 Task: Look for space in Akbarpur, India from 6th June, 2023 to 8th June, 2023 for 2 adults in price range Rs.7000 to Rs.12000. Place can be private room with 1  bedroom having 2 beds and 1 bathroom. Property type can be house, flat, guest house. Amenities needed are: wifi. Booking option can be shelf check-in. Required host language is English.
Action: Mouse moved to (496, 180)
Screenshot: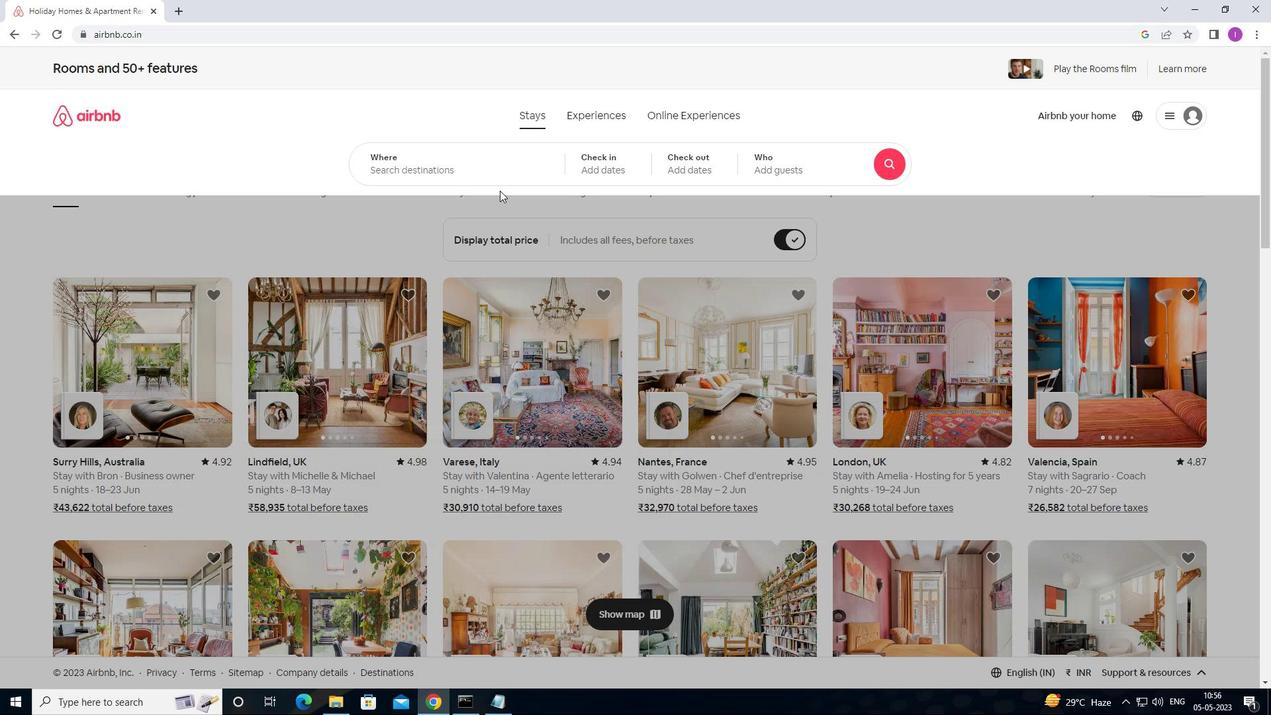 
Action: Mouse pressed left at (496, 180)
Screenshot: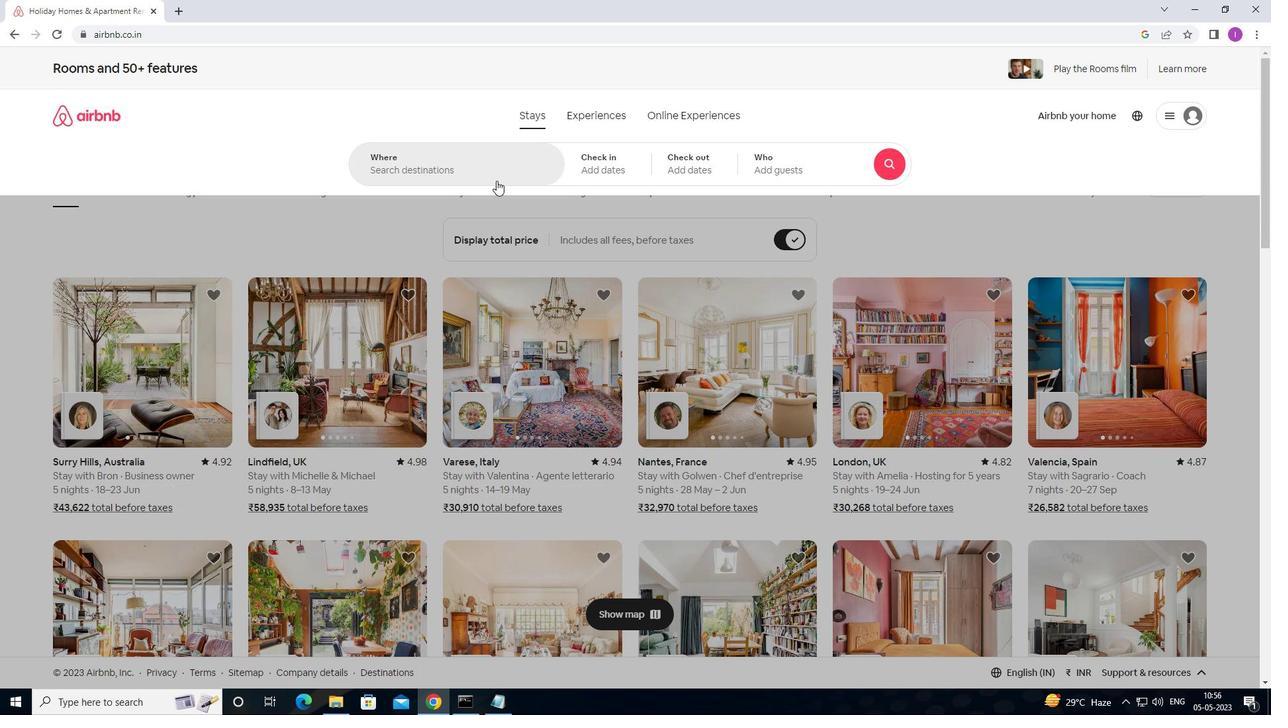 
Action: Mouse moved to (473, 202)
Screenshot: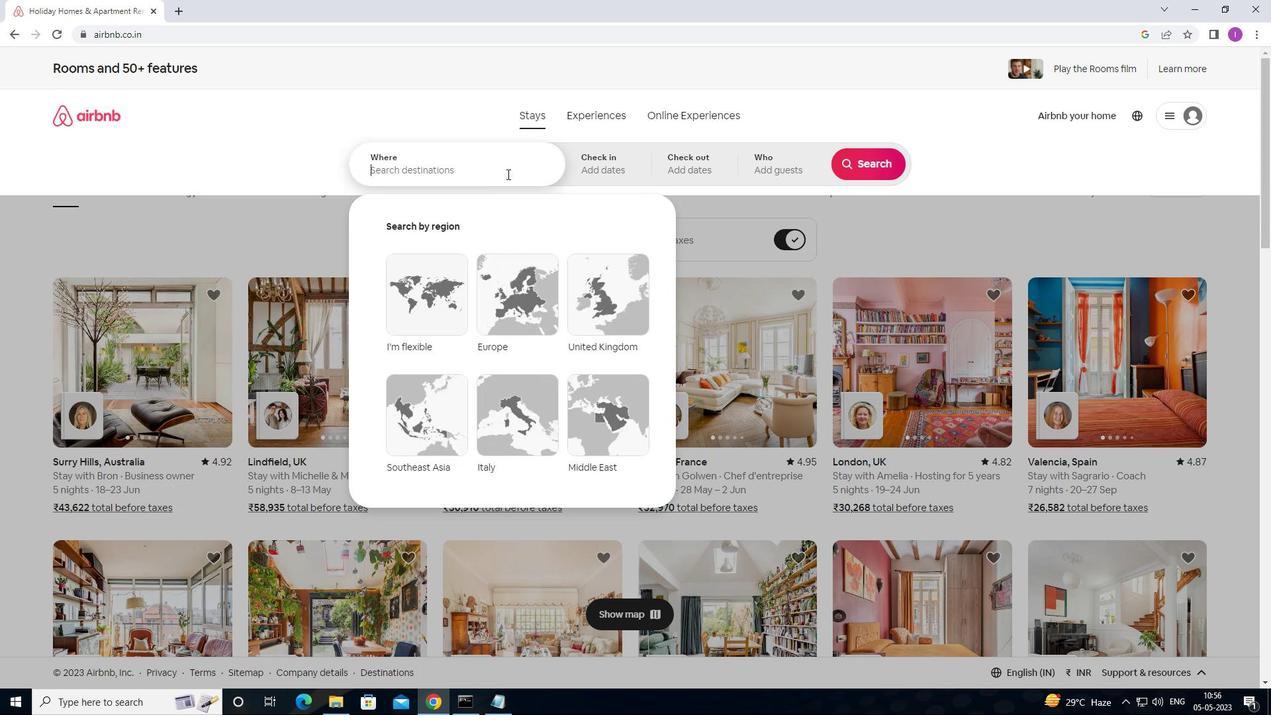 
Action: Key pressed <Key.shift>AKBARPUR,<Key.shift>INDIA
Screenshot: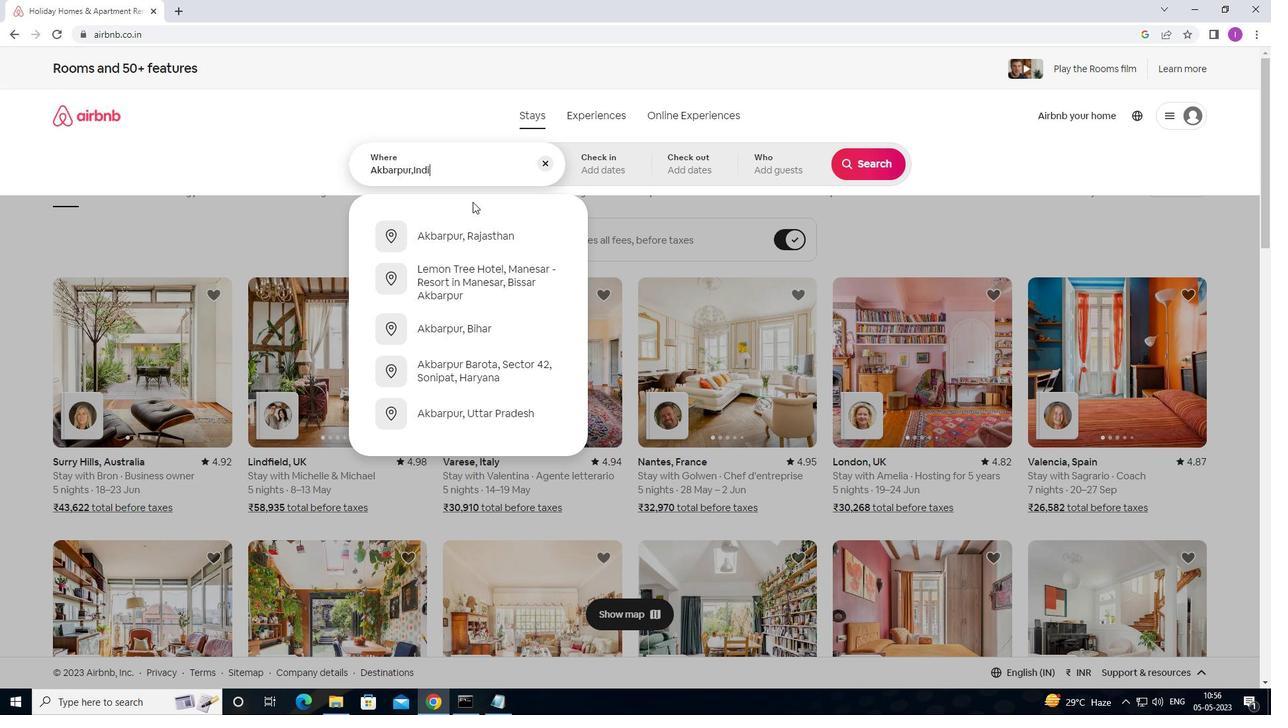 
Action: Mouse moved to (608, 162)
Screenshot: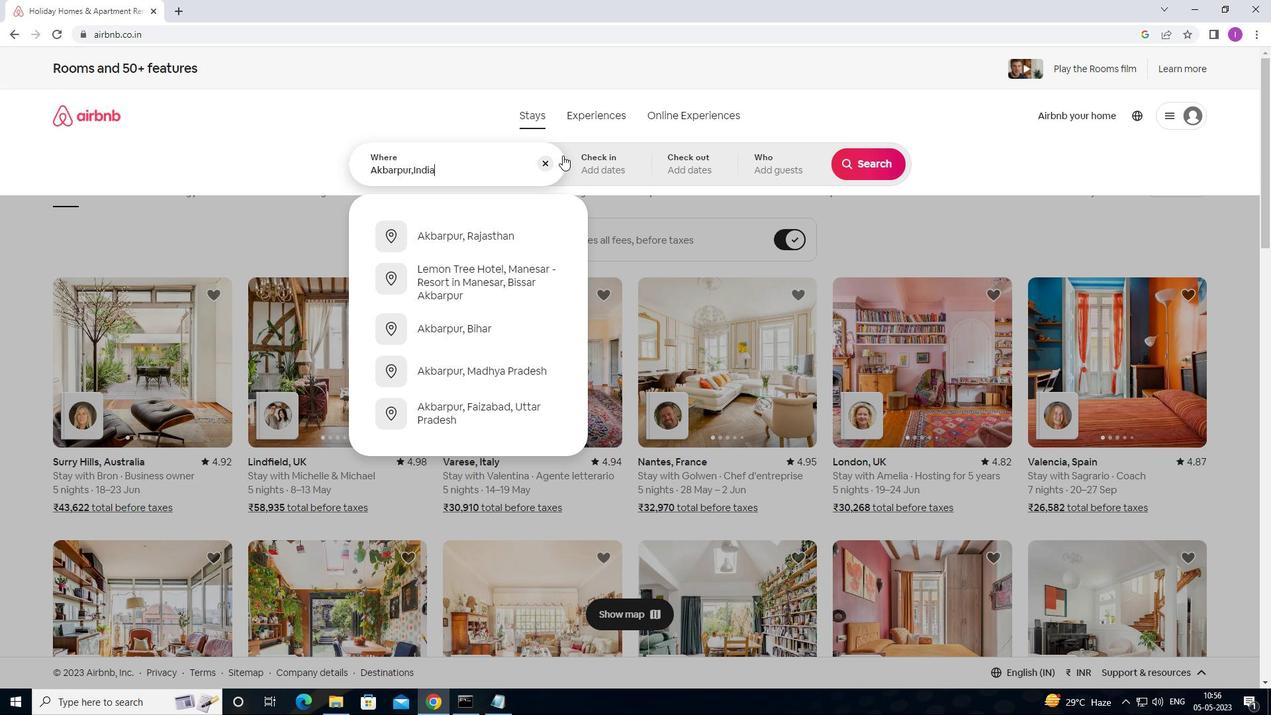 
Action: Mouse pressed left at (608, 162)
Screenshot: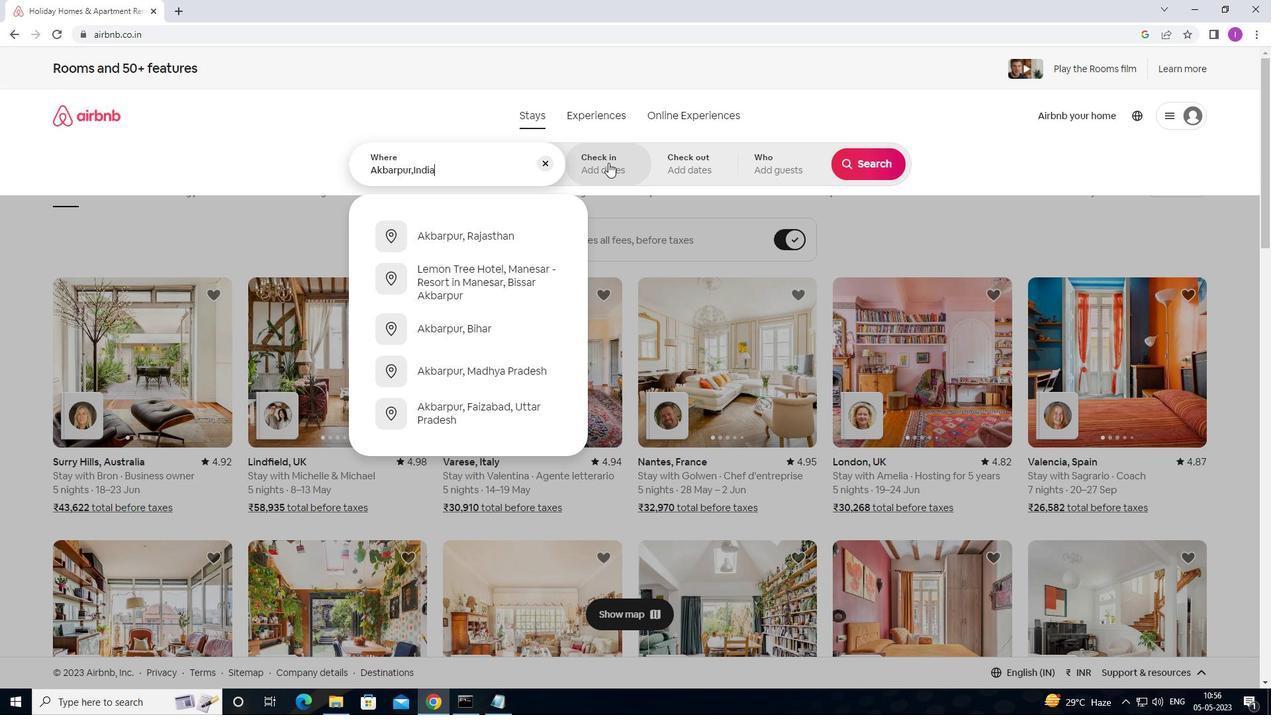 
Action: Mouse moved to (726, 365)
Screenshot: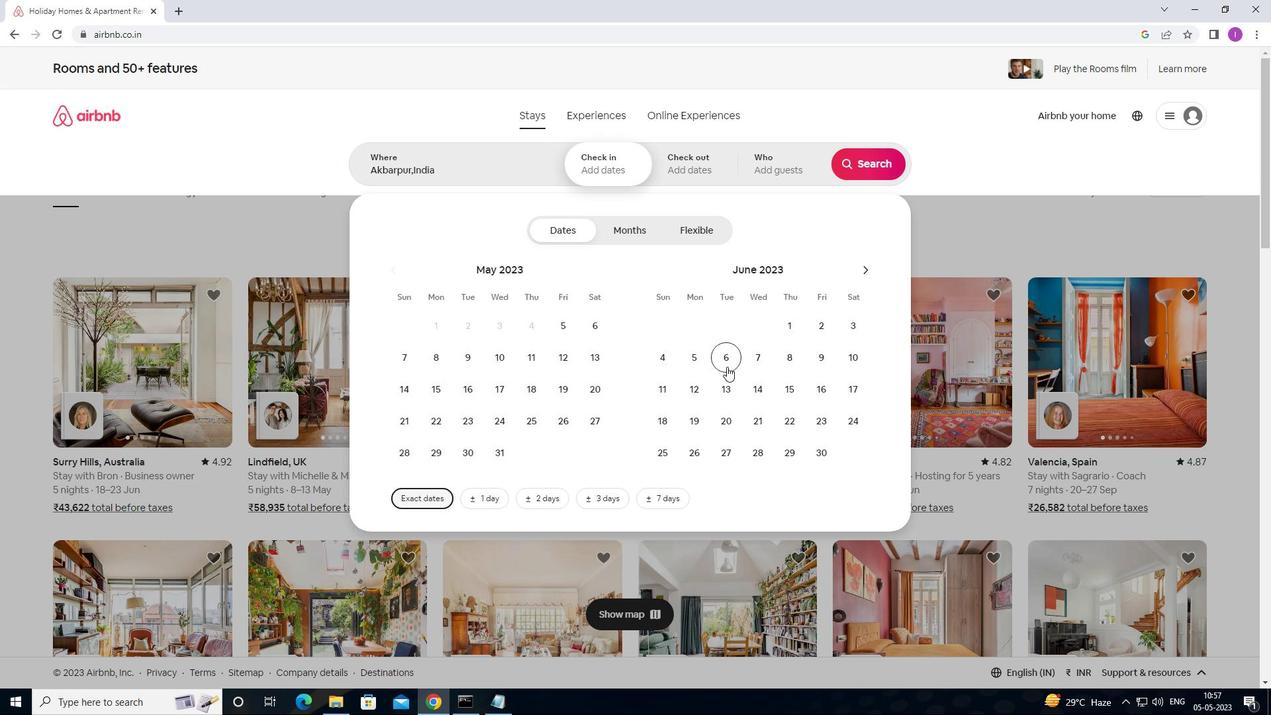 
Action: Mouse pressed left at (726, 365)
Screenshot: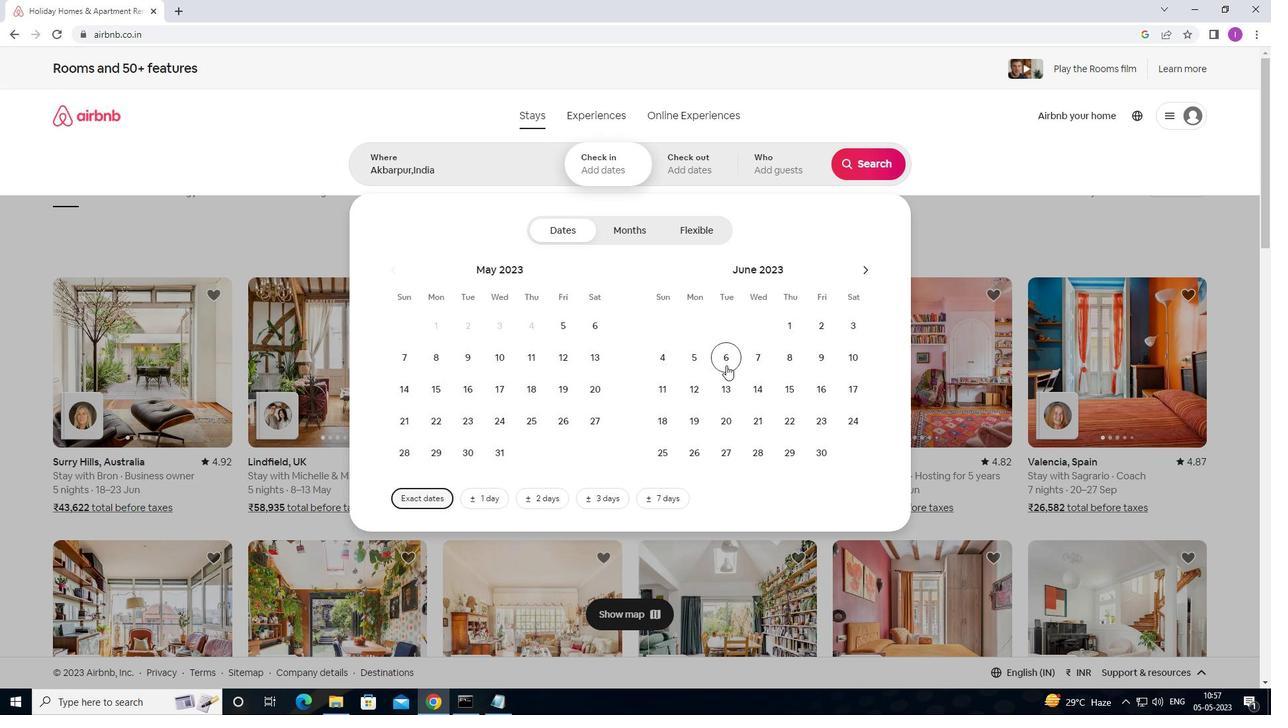 
Action: Mouse moved to (790, 357)
Screenshot: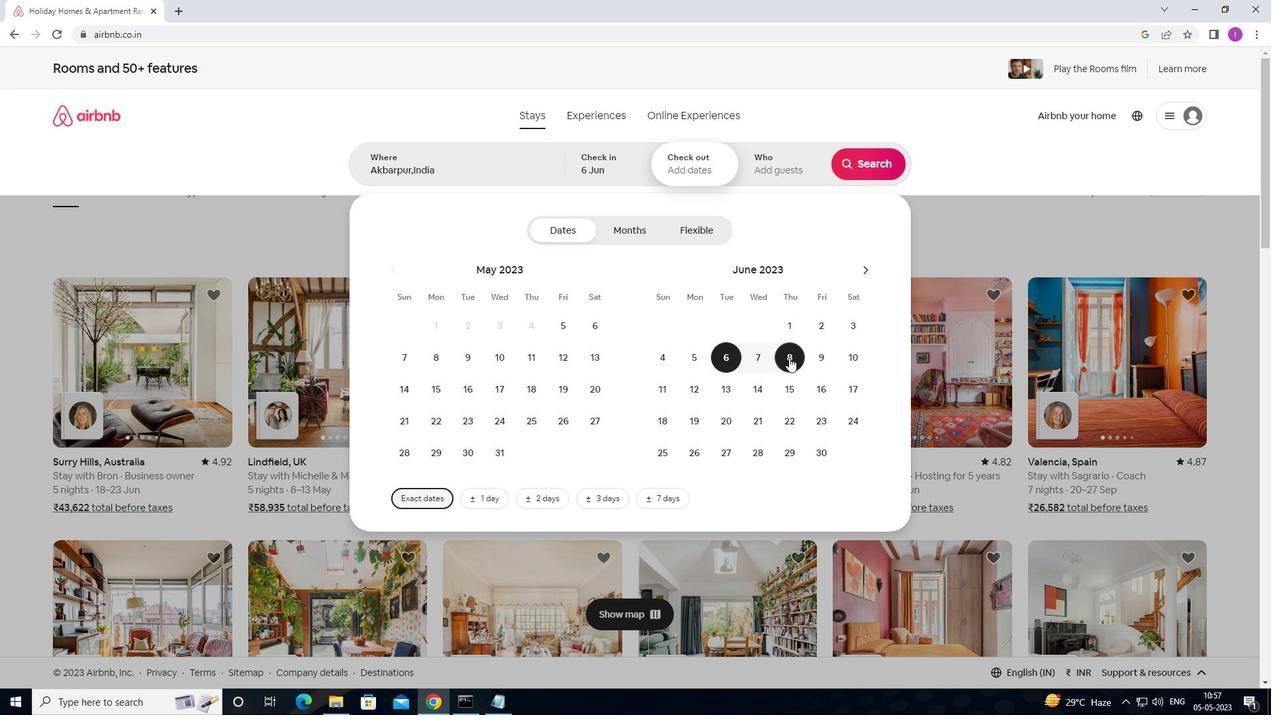 
Action: Mouse pressed left at (790, 357)
Screenshot: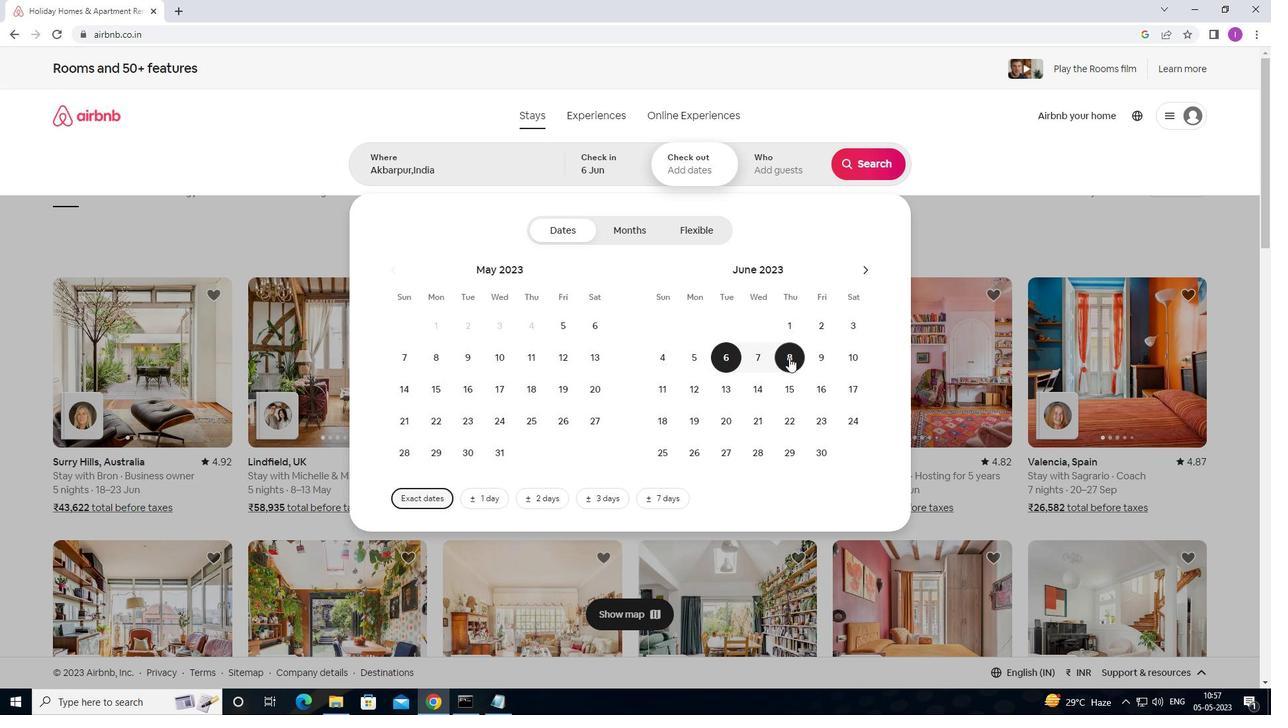 
Action: Mouse moved to (773, 162)
Screenshot: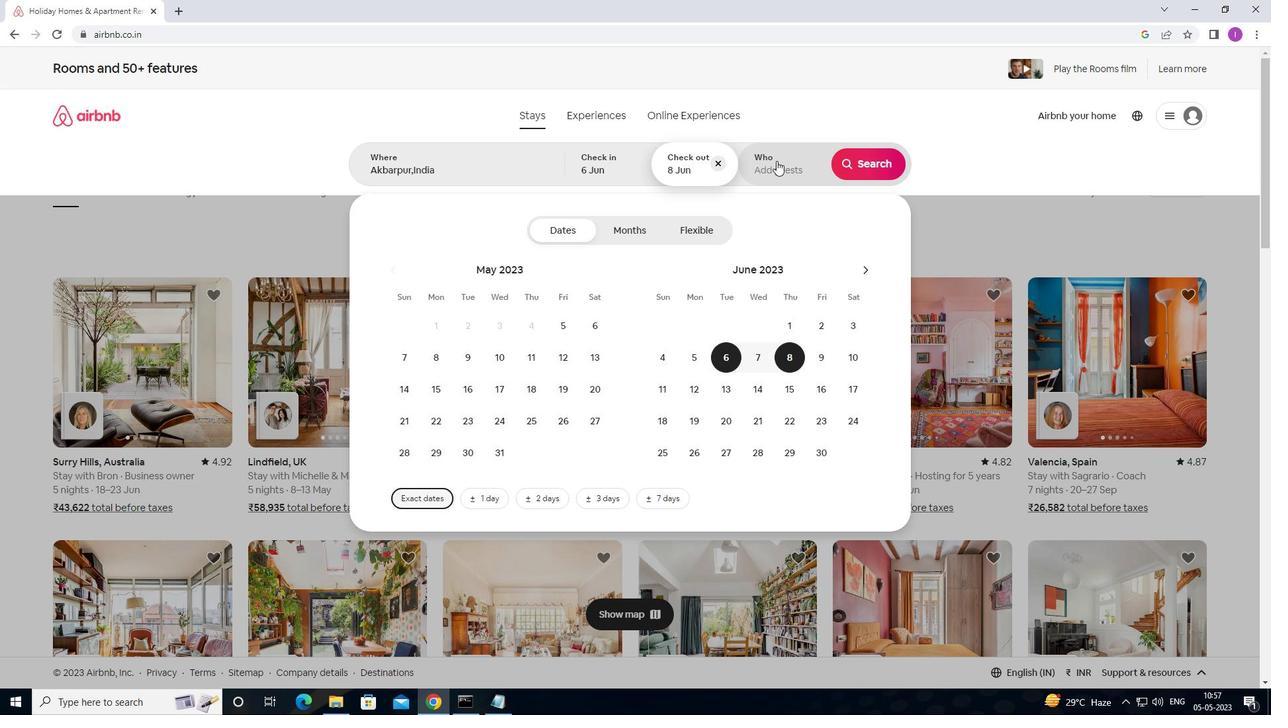 
Action: Mouse pressed left at (773, 162)
Screenshot: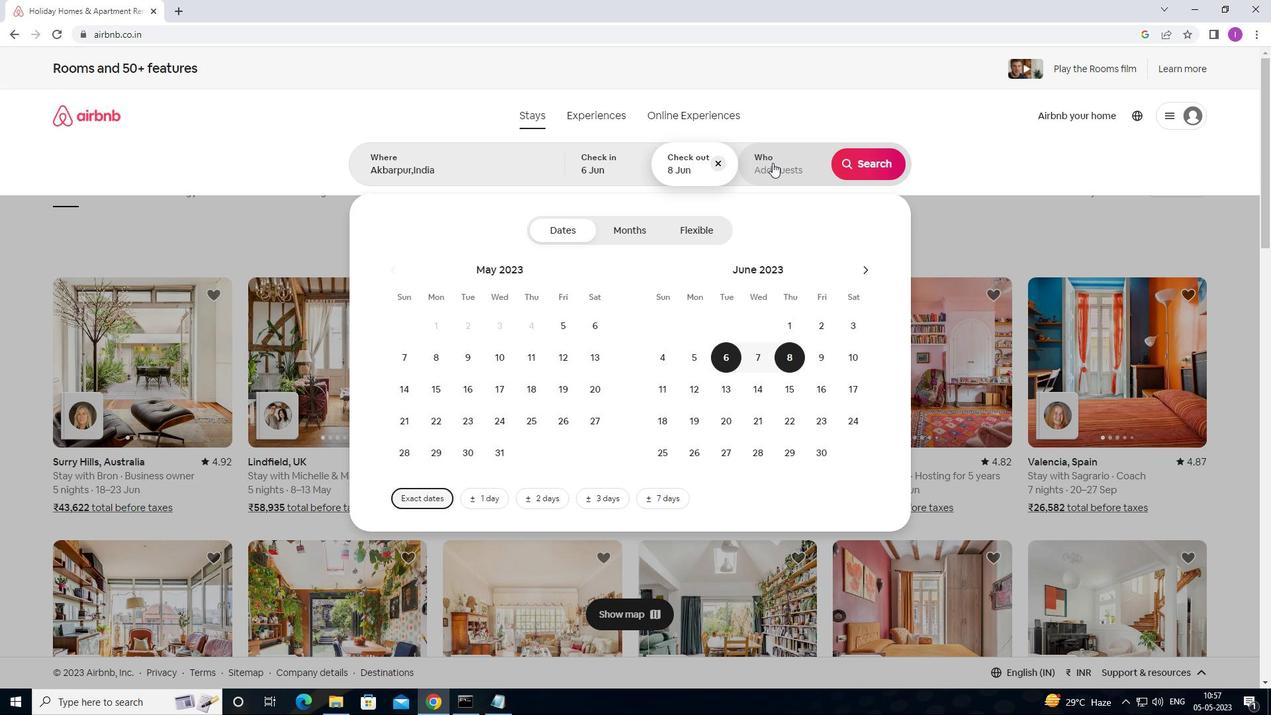 
Action: Mouse moved to (879, 235)
Screenshot: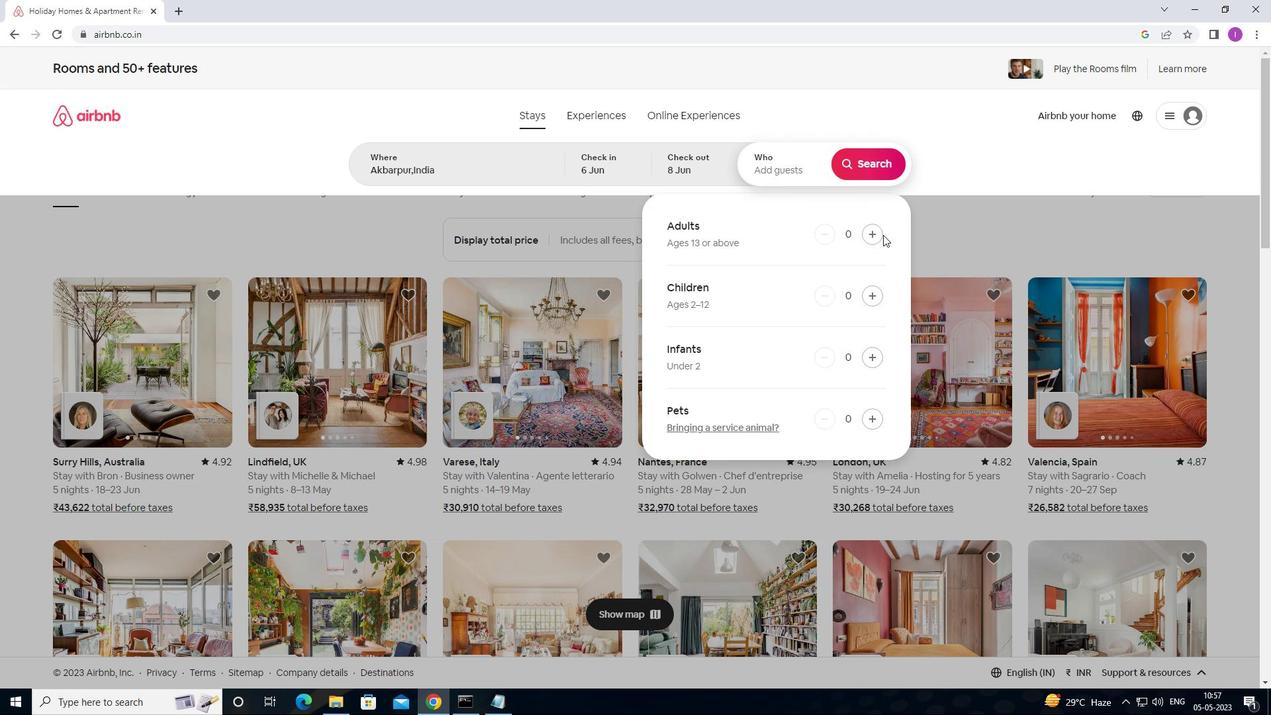 
Action: Mouse pressed left at (879, 235)
Screenshot: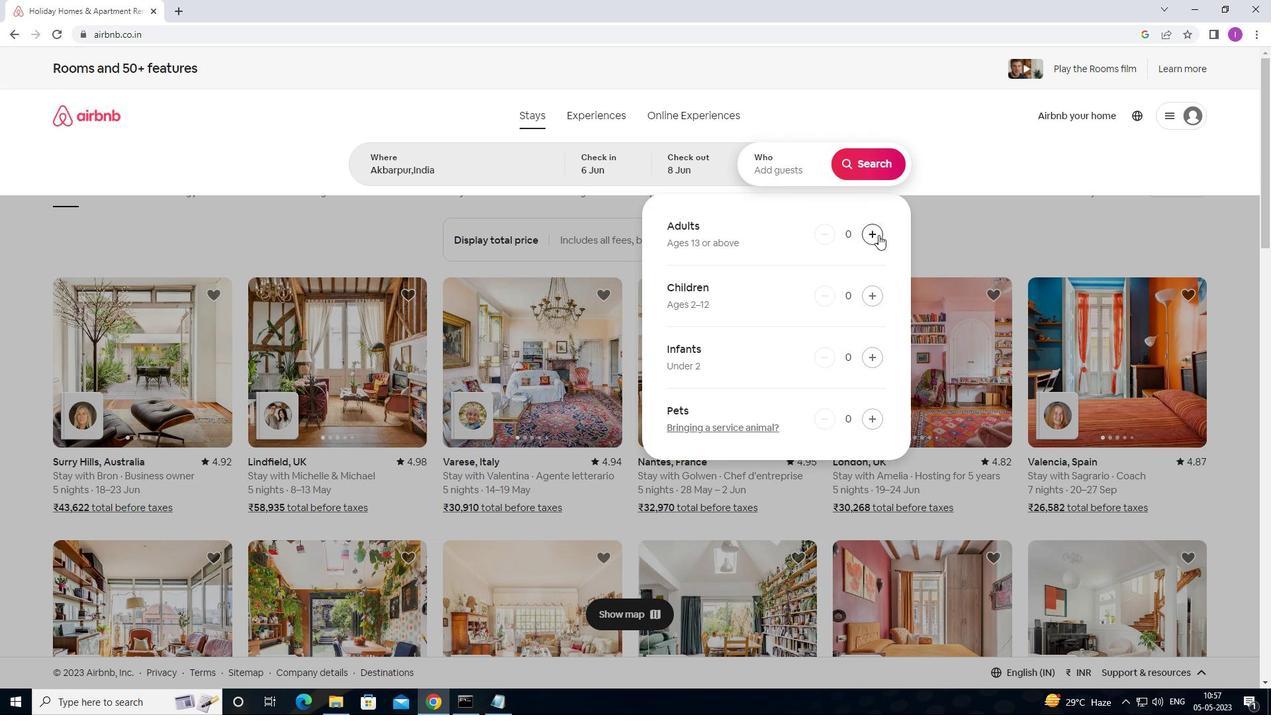 
Action: Mouse pressed left at (879, 235)
Screenshot: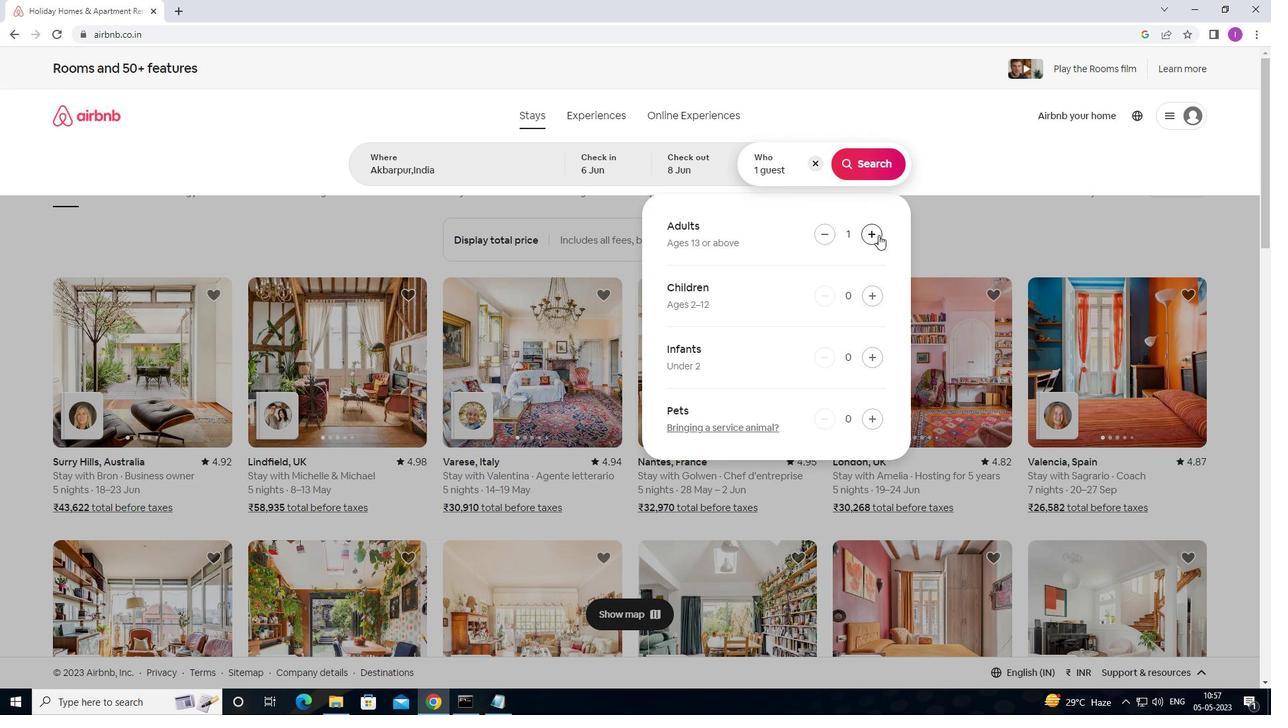 
Action: Mouse moved to (875, 162)
Screenshot: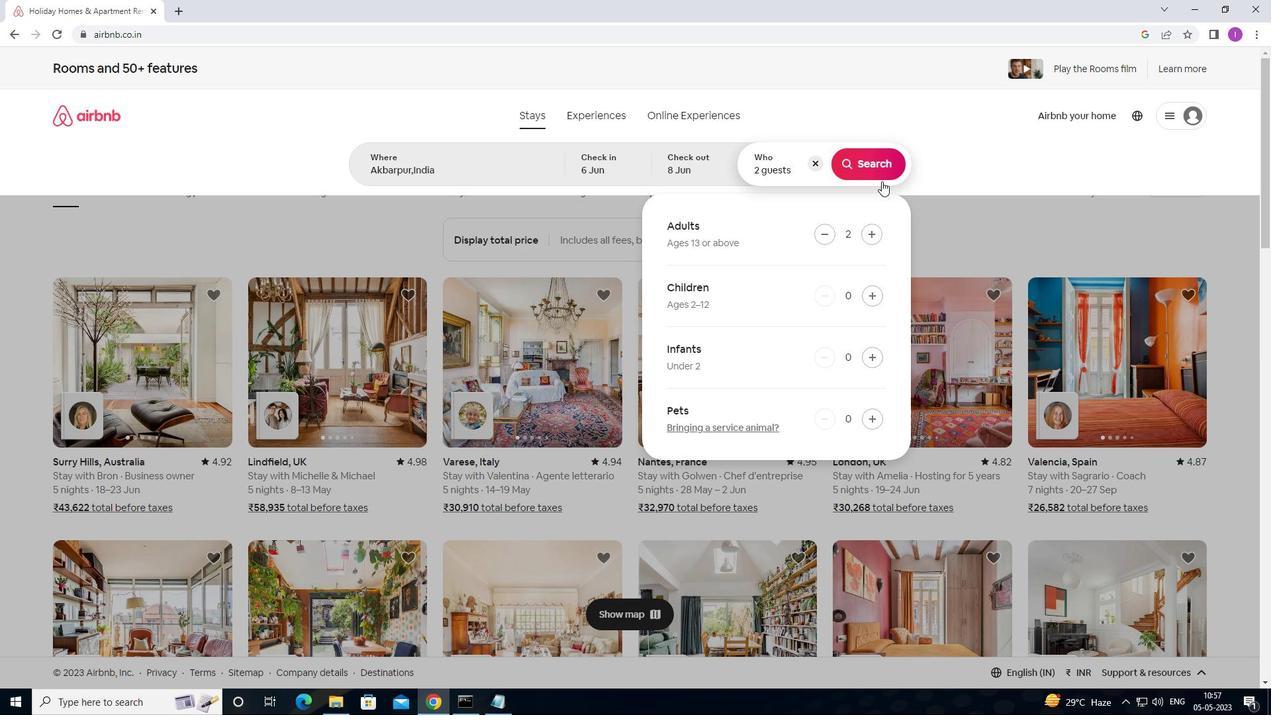 
Action: Mouse pressed left at (875, 162)
Screenshot: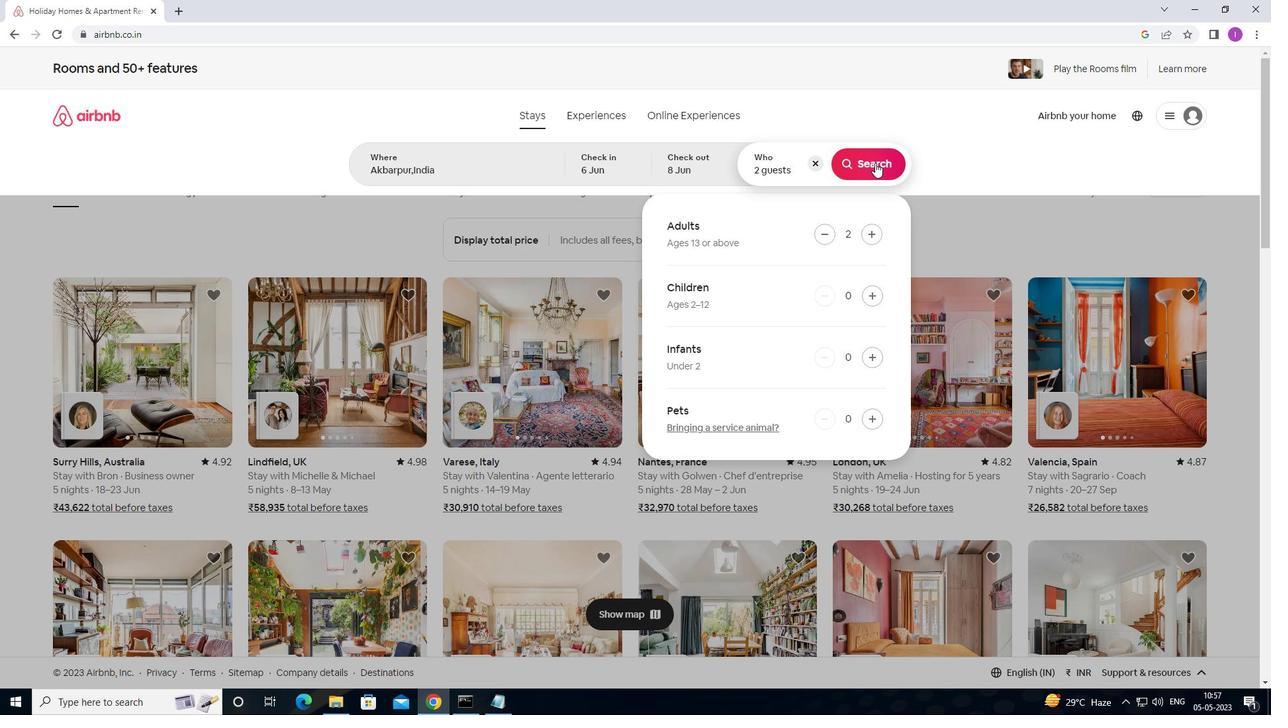 
Action: Mouse moved to (1217, 119)
Screenshot: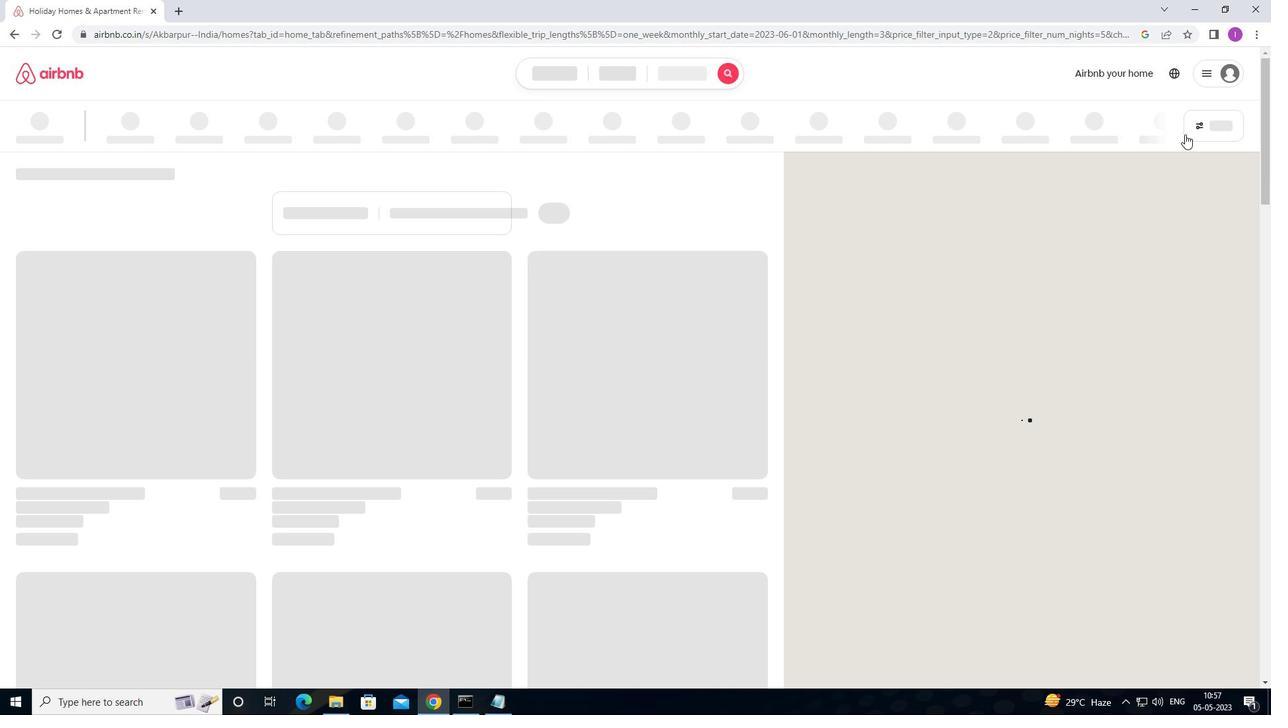 
Action: Mouse pressed left at (1217, 119)
Screenshot: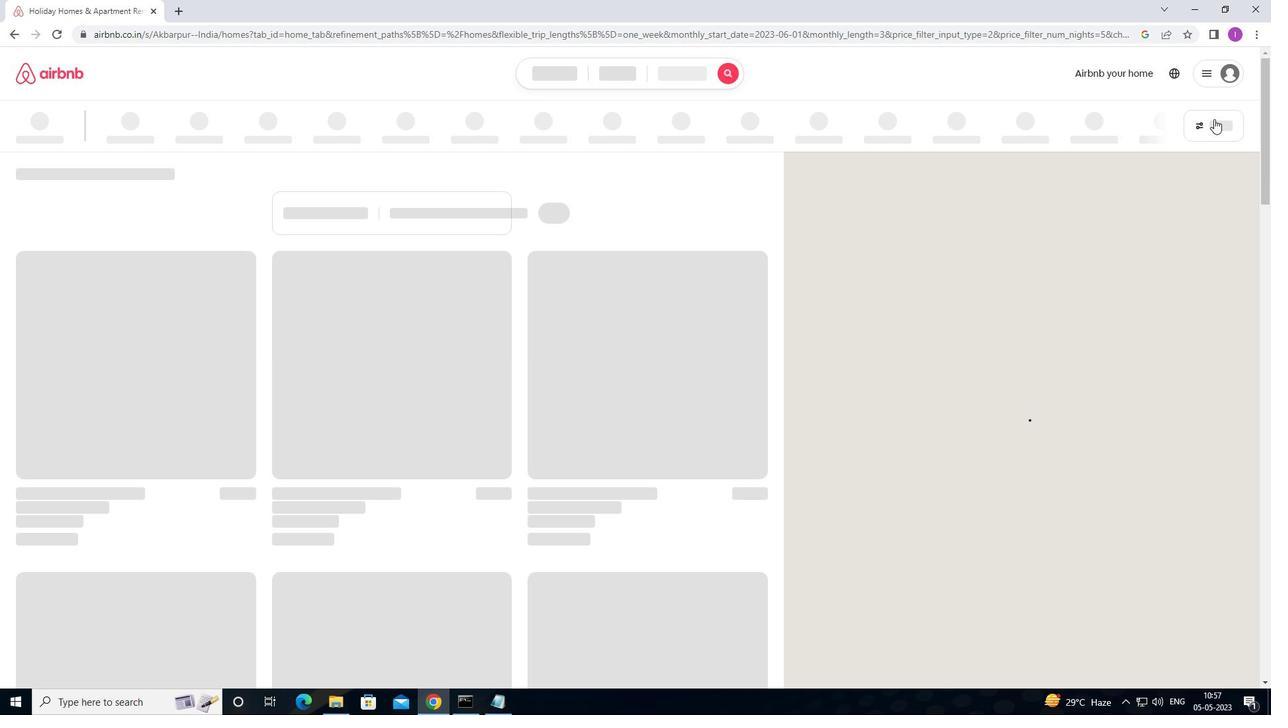 
Action: Mouse moved to (1209, 126)
Screenshot: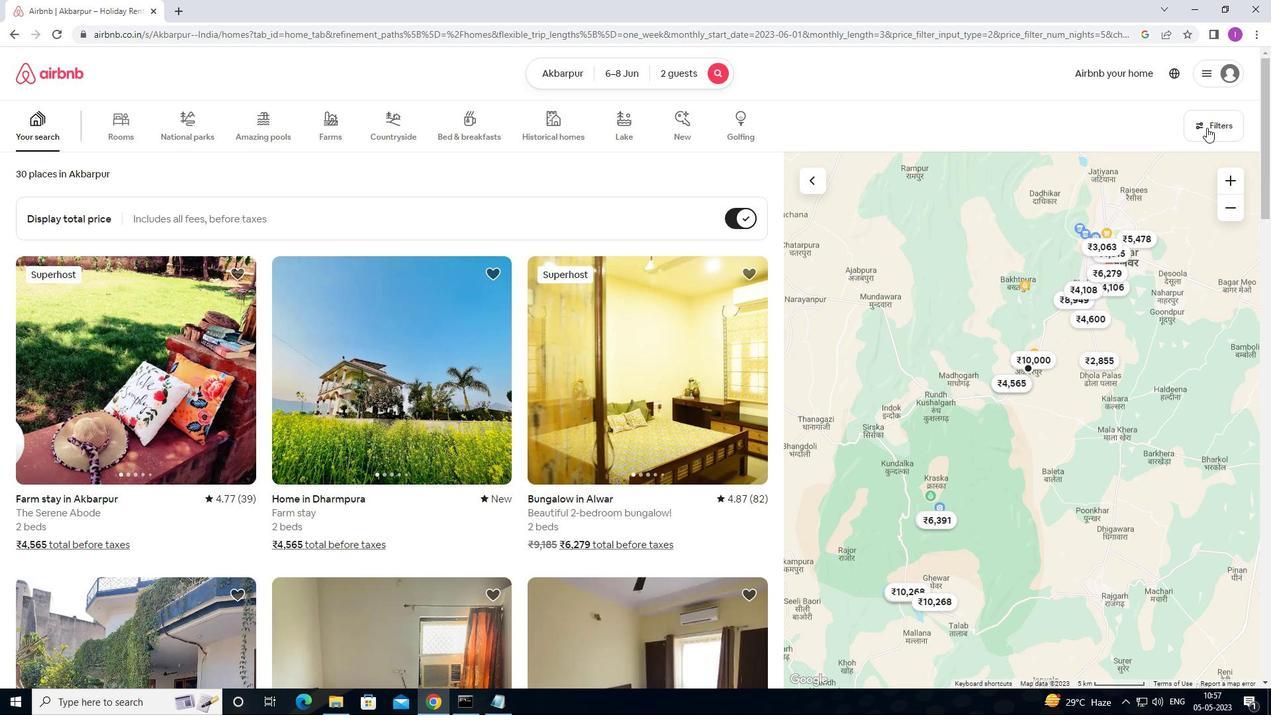 
Action: Mouse pressed left at (1209, 126)
Screenshot: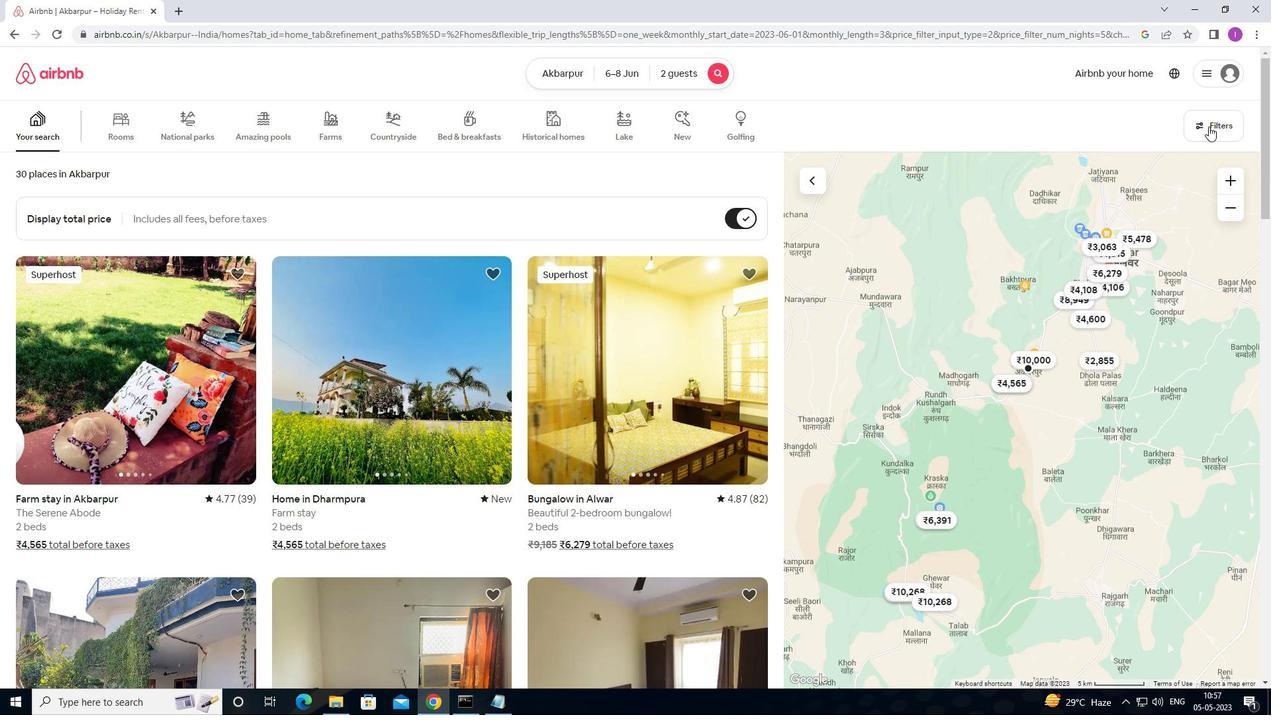 
Action: Mouse moved to (471, 448)
Screenshot: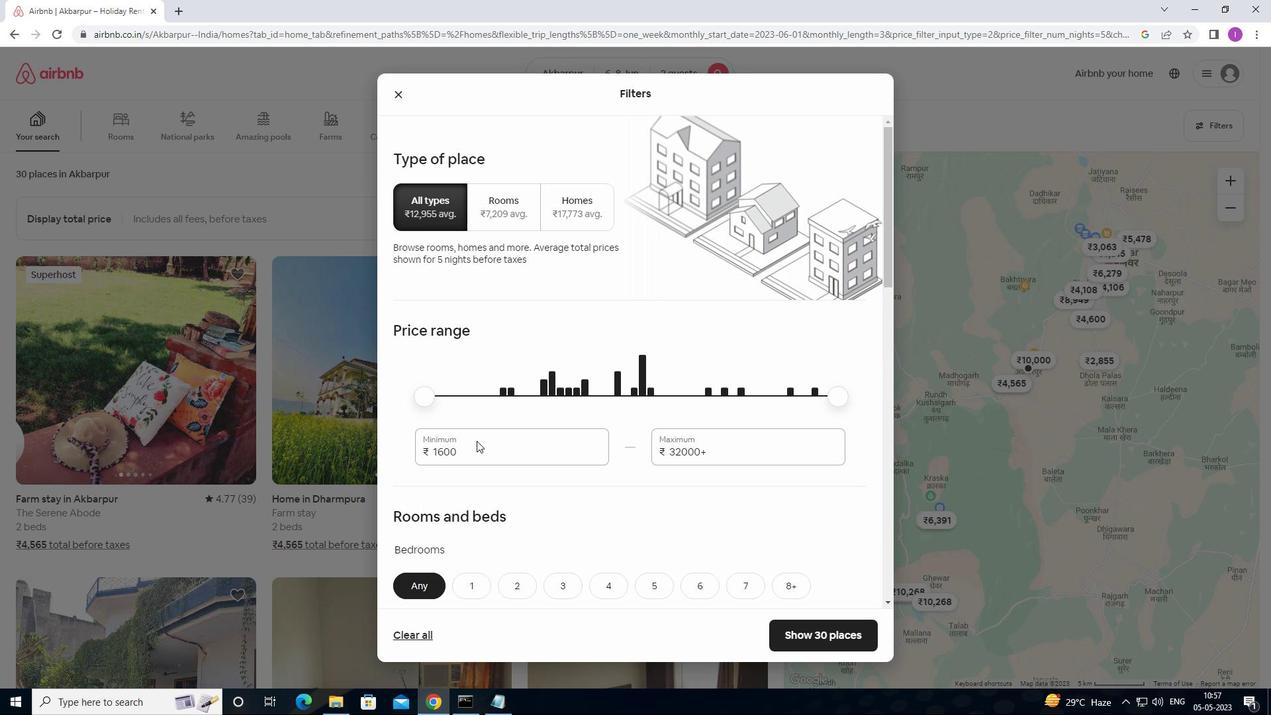 
Action: Mouse pressed left at (471, 448)
Screenshot: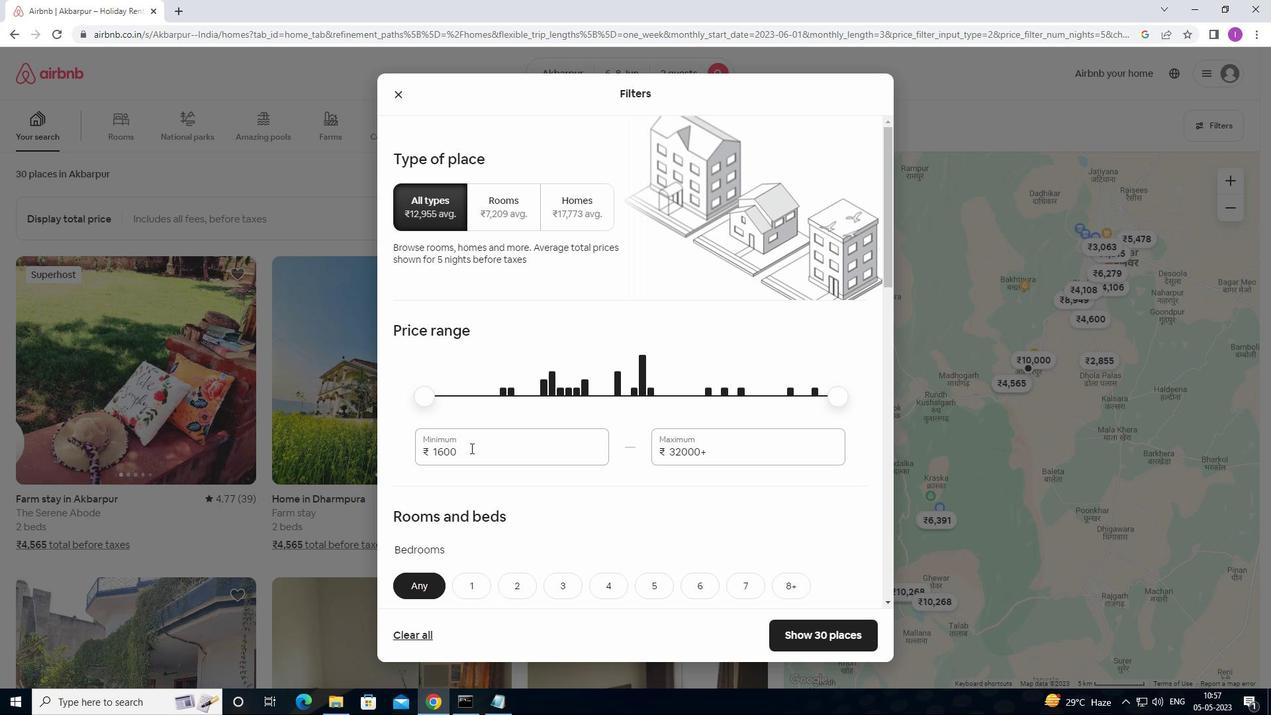 
Action: Mouse moved to (475, 437)
Screenshot: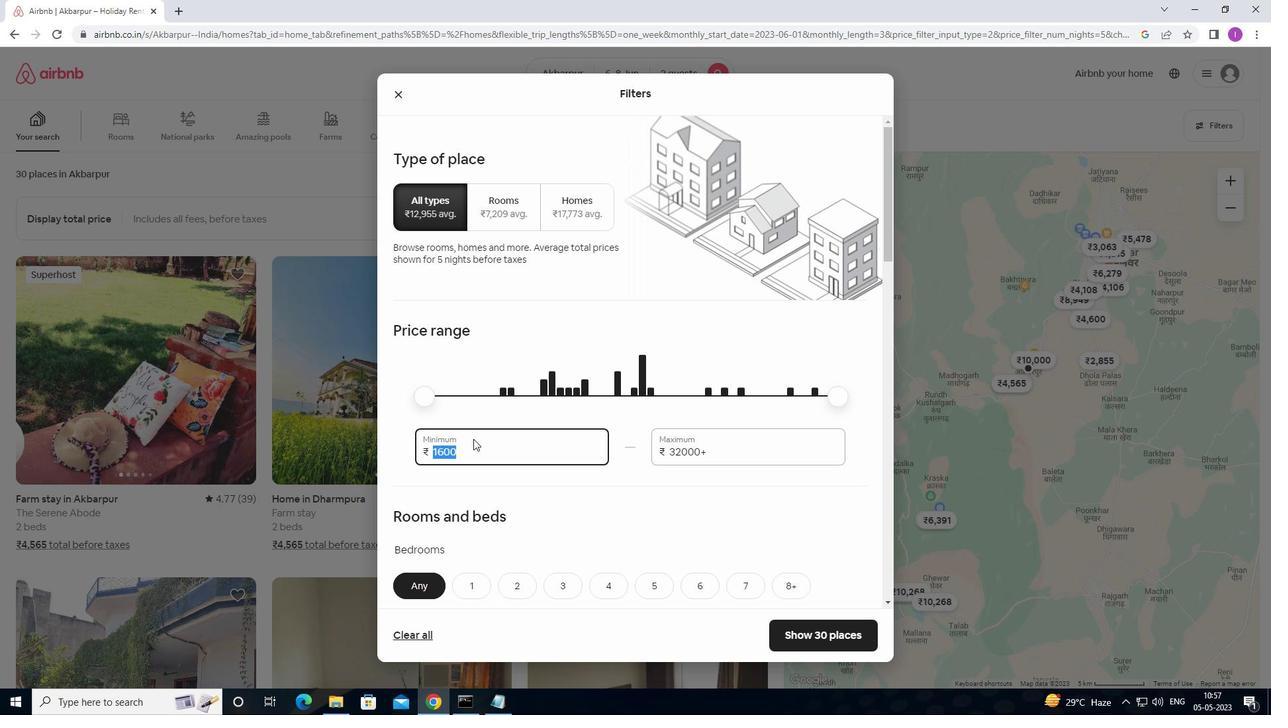
Action: Key pressed 7
Screenshot: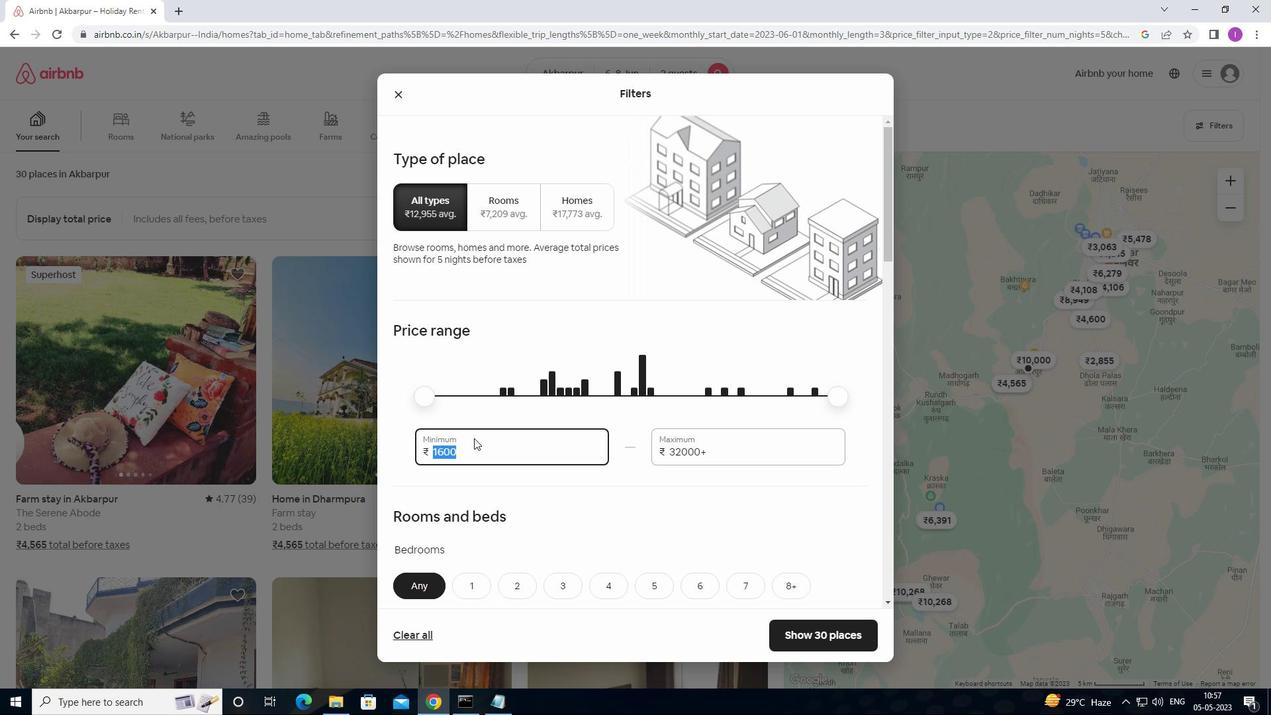 
Action: Mouse moved to (476, 437)
Screenshot: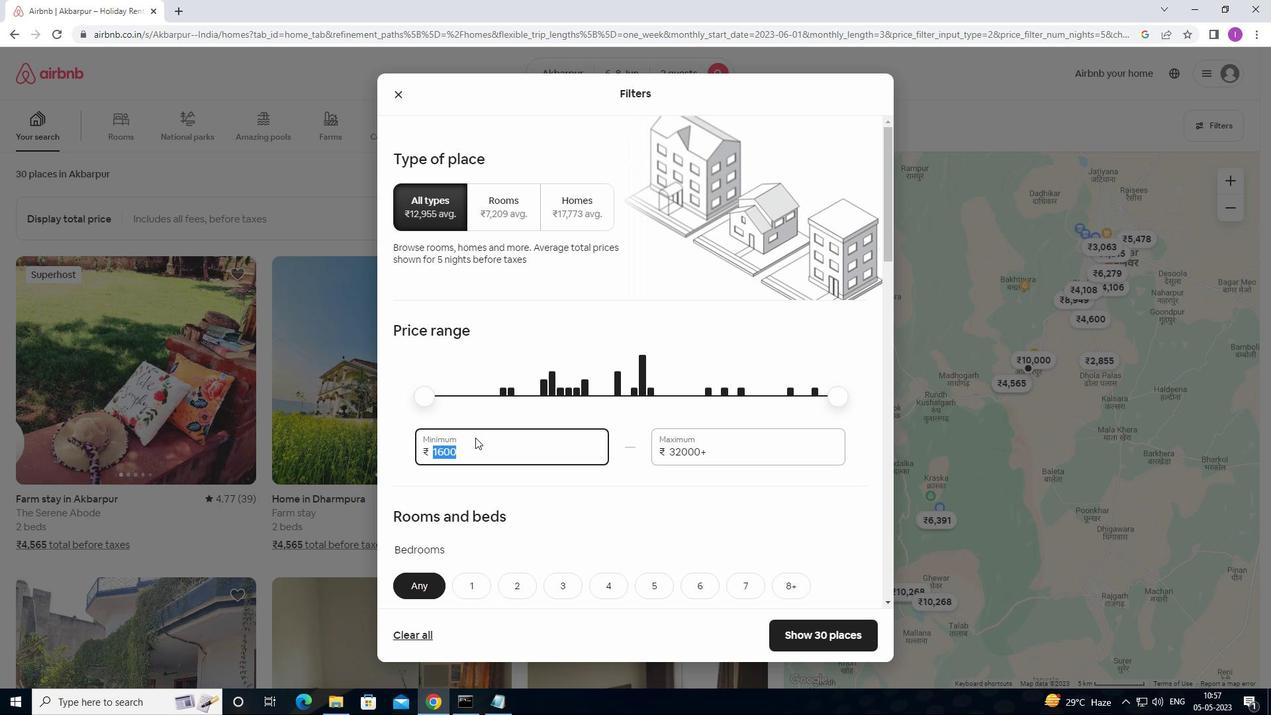 
Action: Key pressed 000
Screenshot: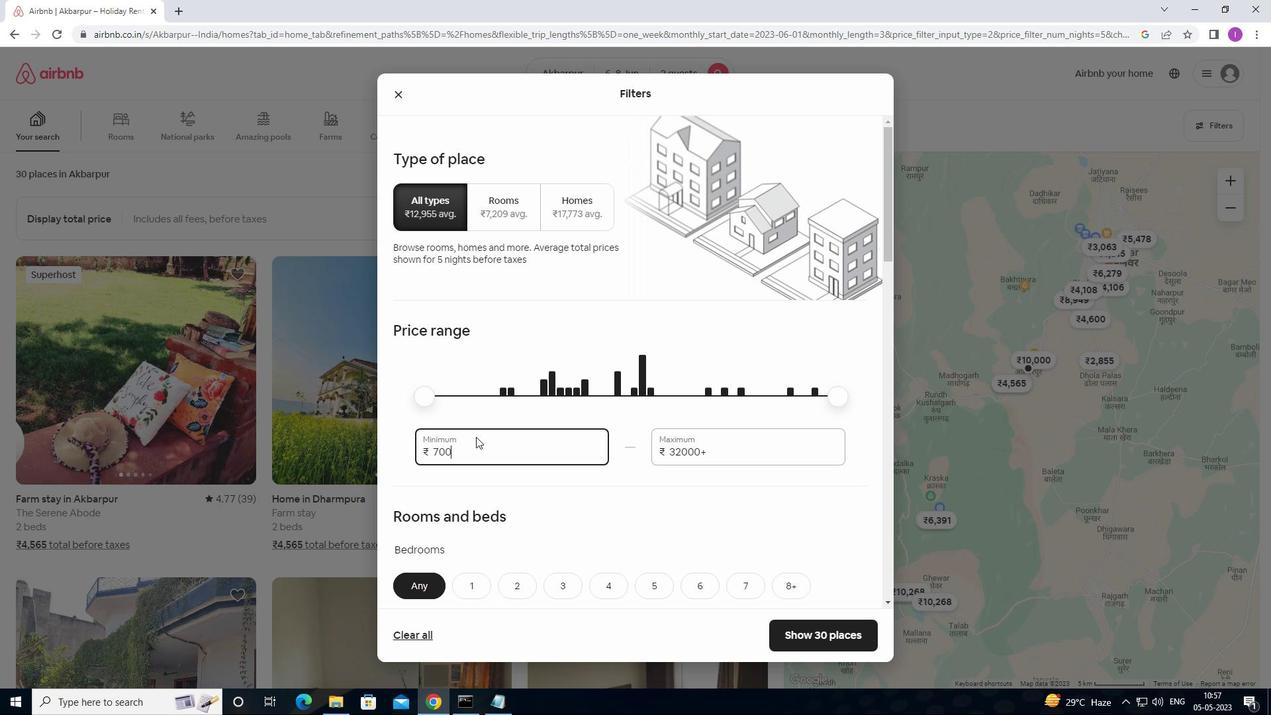 
Action: Mouse moved to (725, 453)
Screenshot: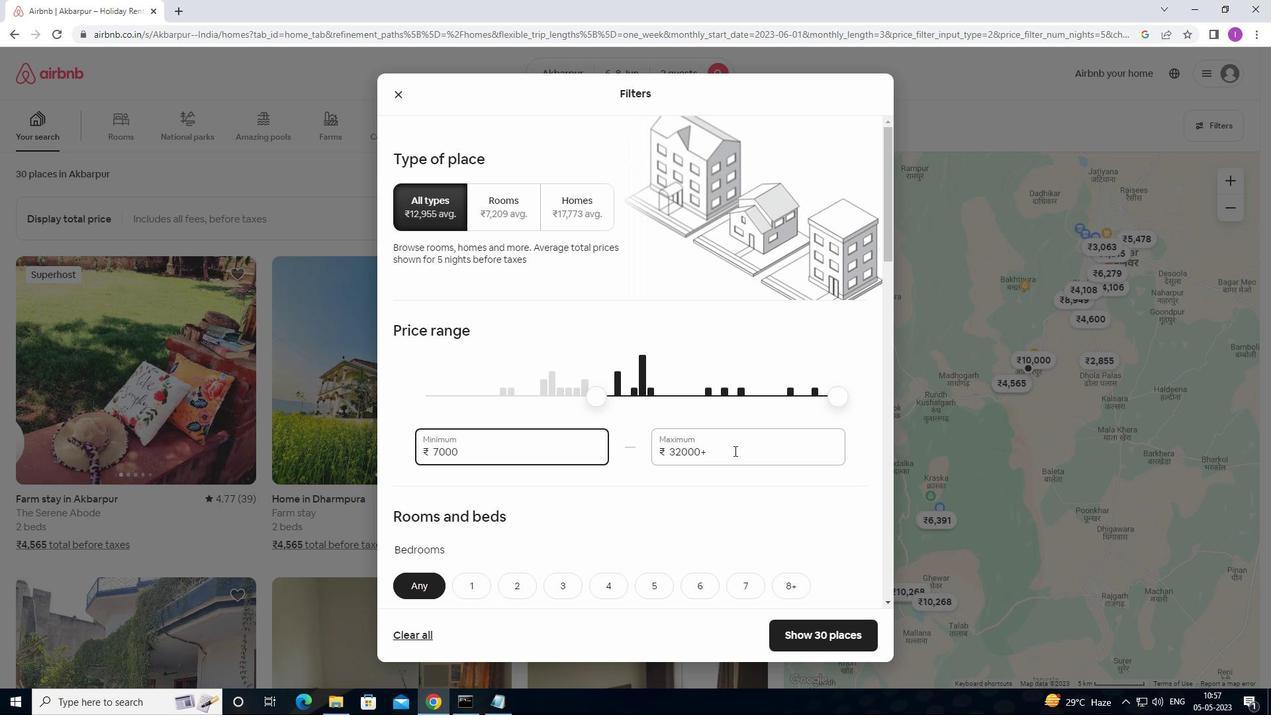 
Action: Mouse pressed left at (725, 453)
Screenshot: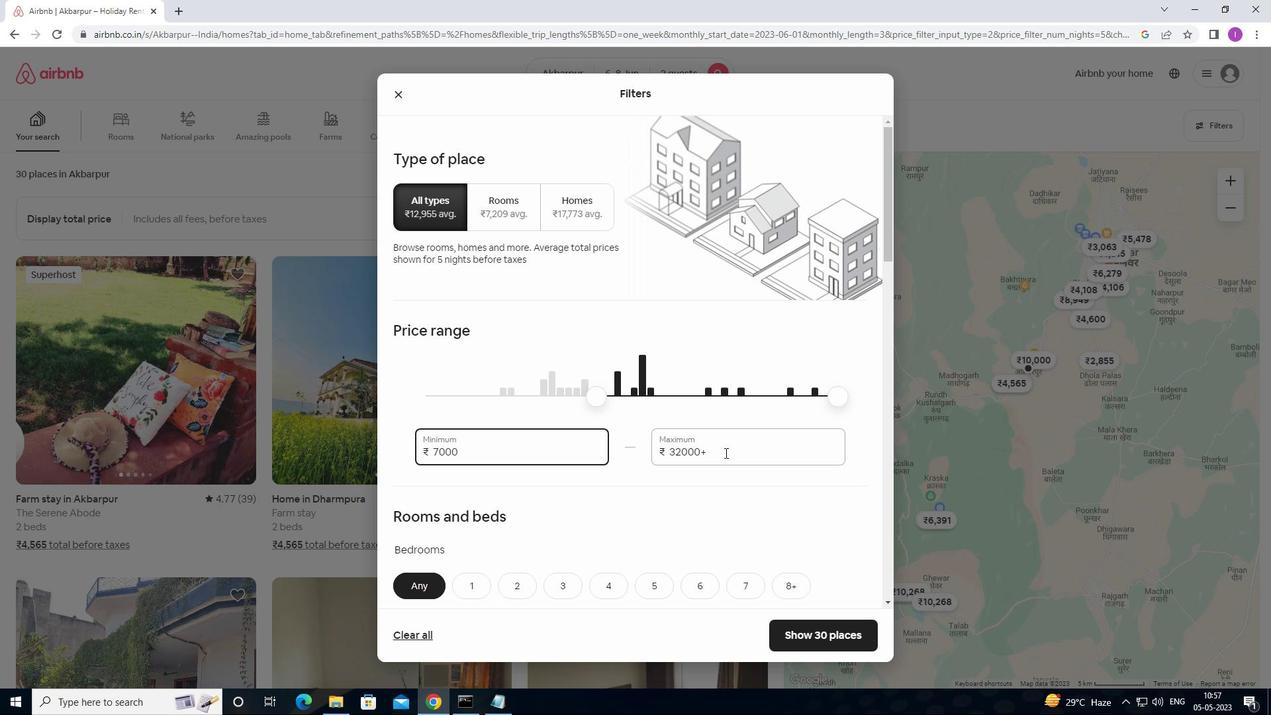 
Action: Mouse moved to (649, 447)
Screenshot: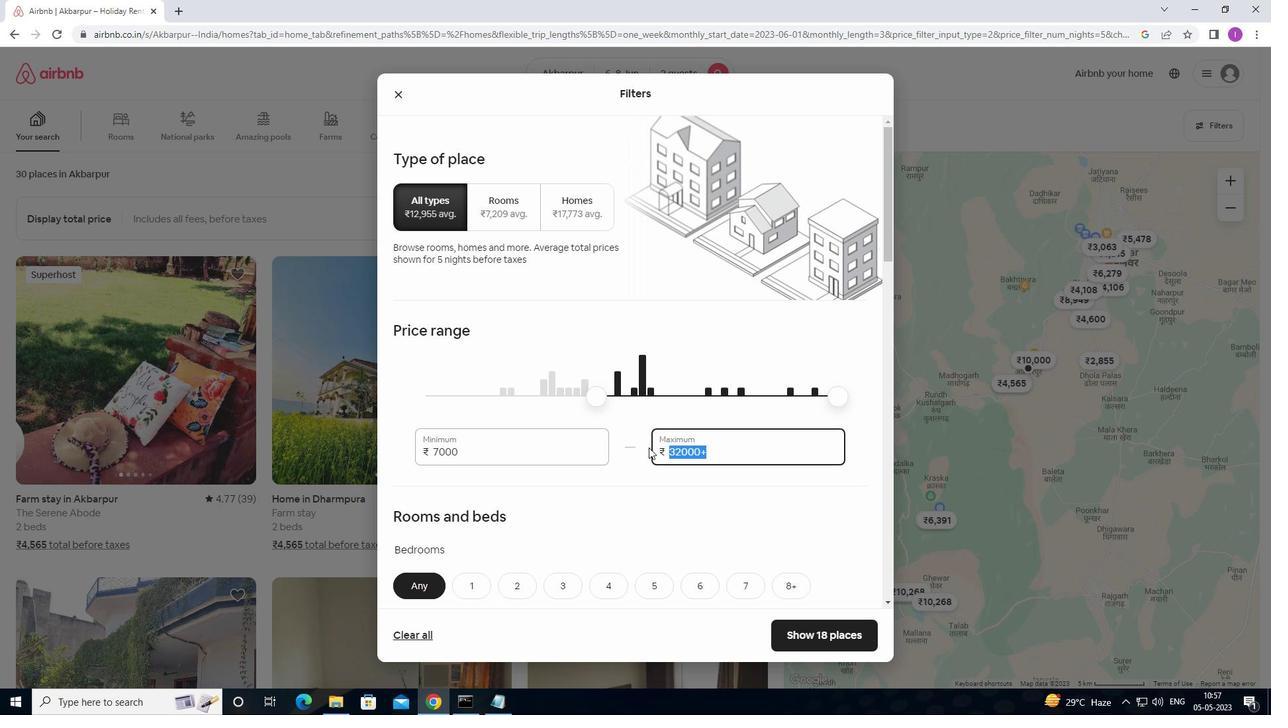 
Action: Key pressed 1
Screenshot: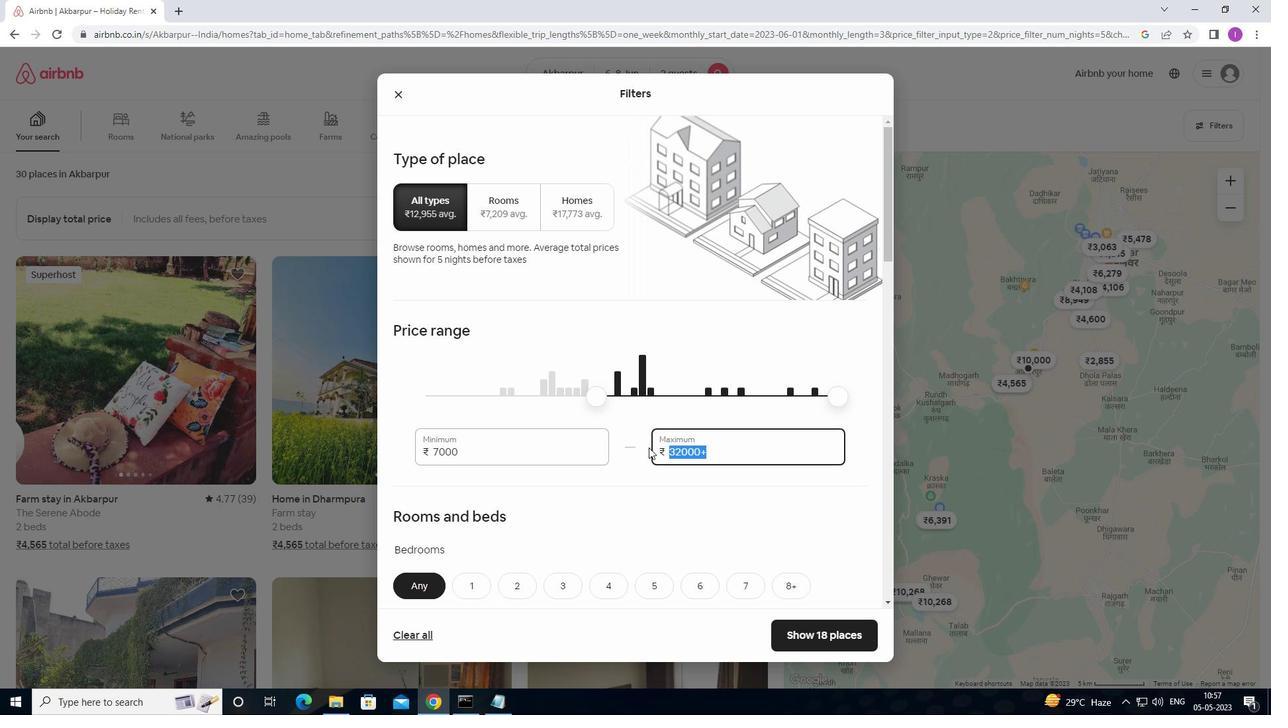
Action: Mouse moved to (649, 447)
Screenshot: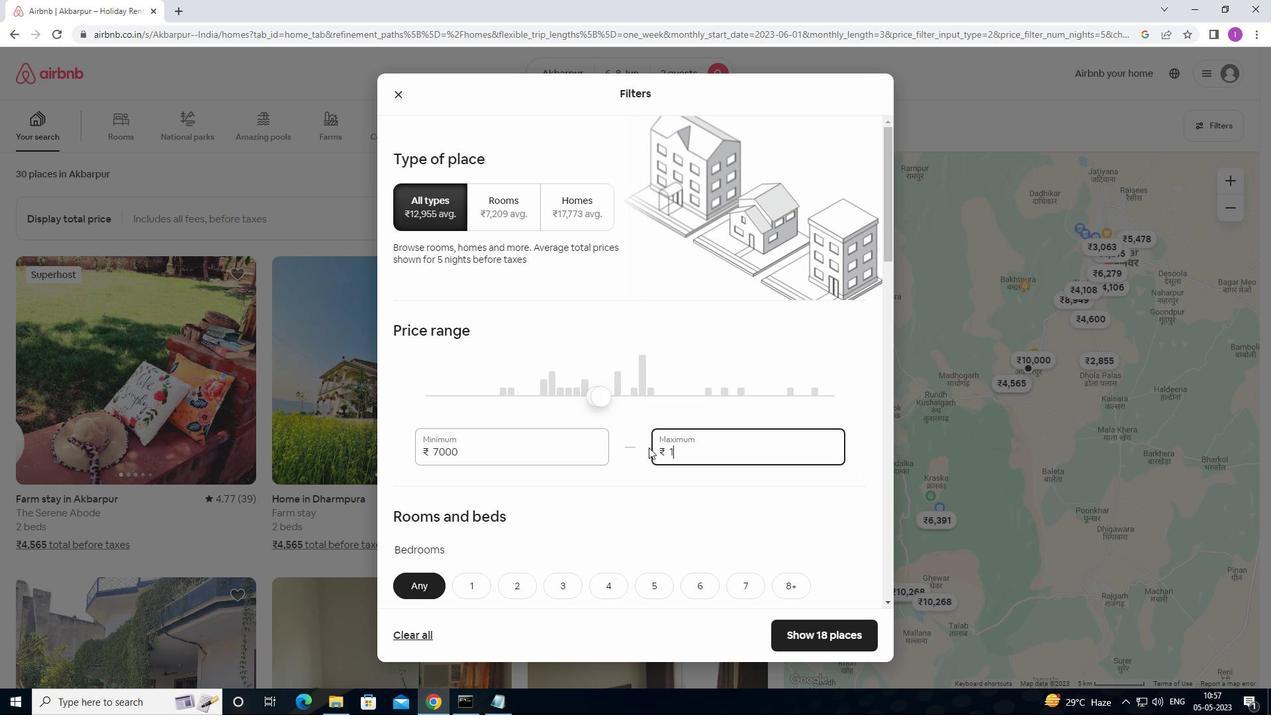 
Action: Key pressed 2
Screenshot: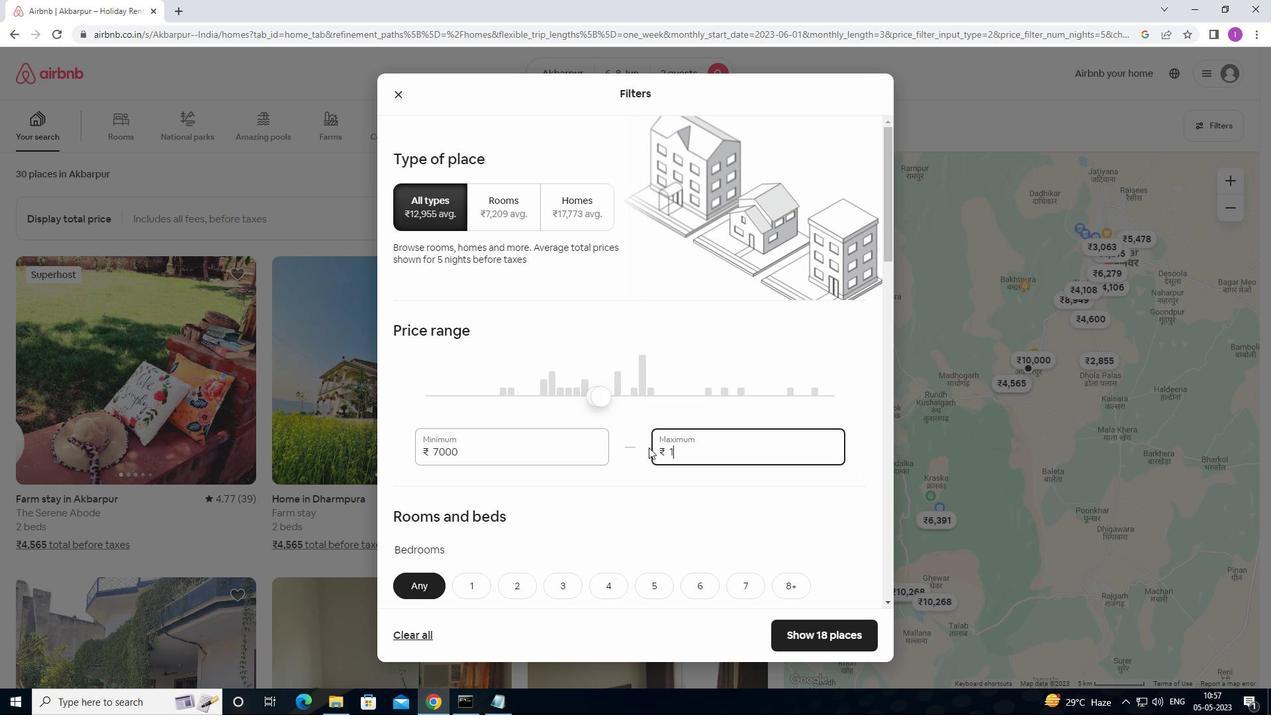 
Action: Mouse moved to (649, 446)
Screenshot: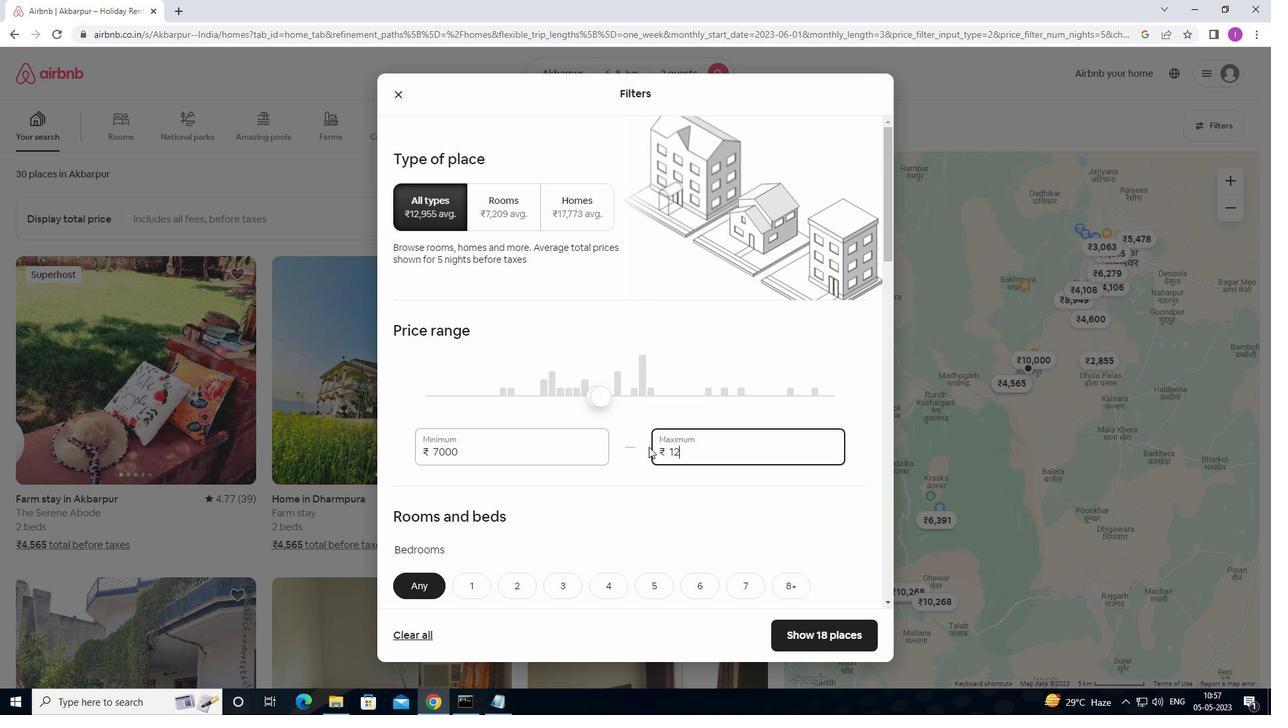 
Action: Key pressed 0
Screenshot: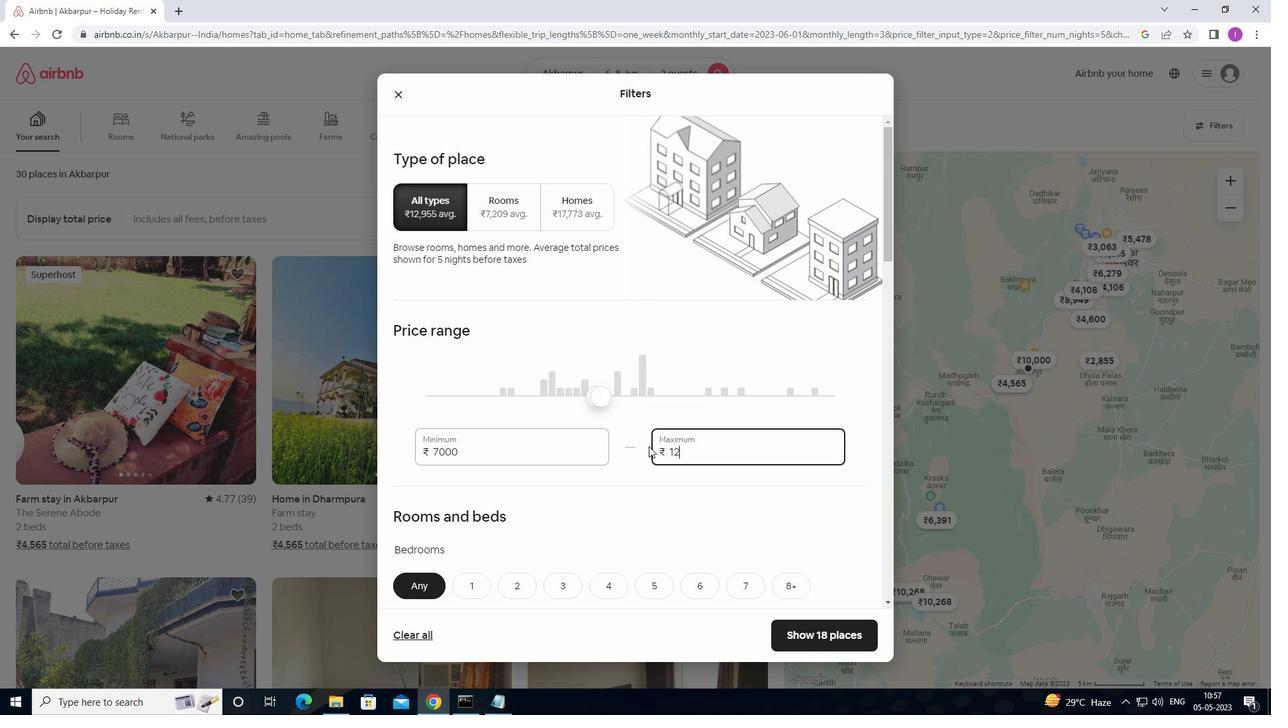 
Action: Mouse moved to (649, 445)
Screenshot: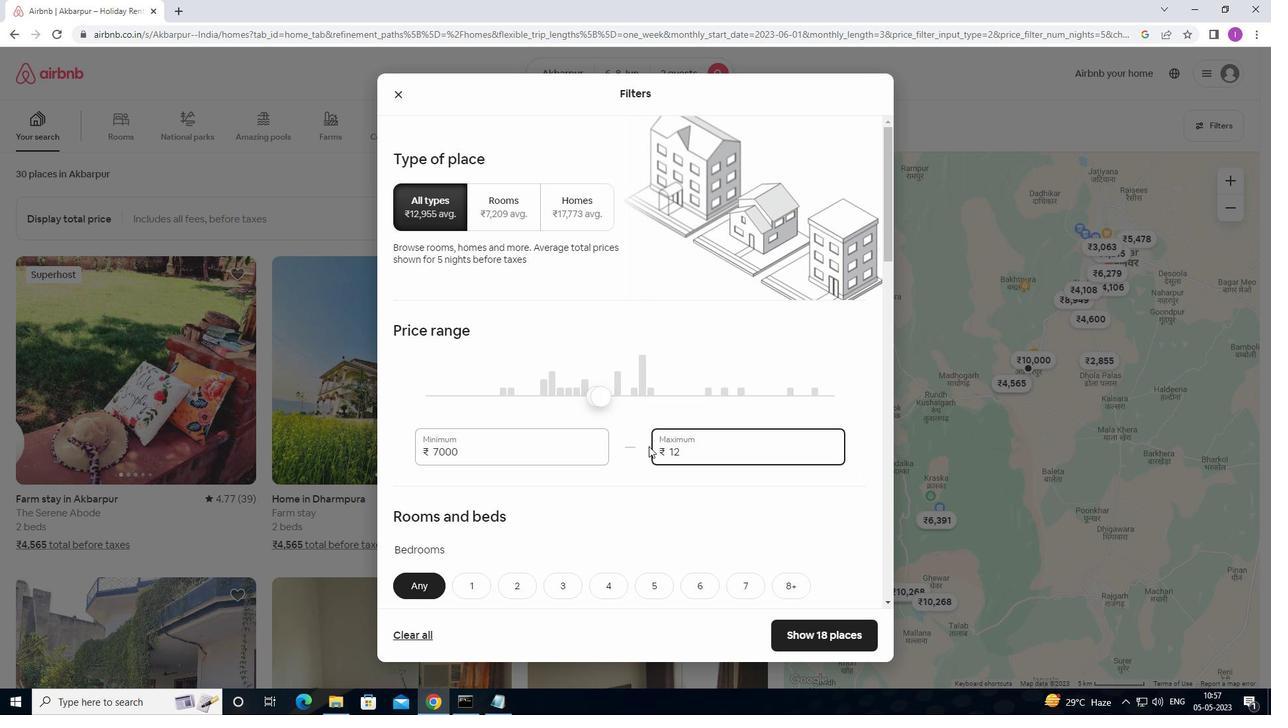 
Action: Key pressed 0
Screenshot: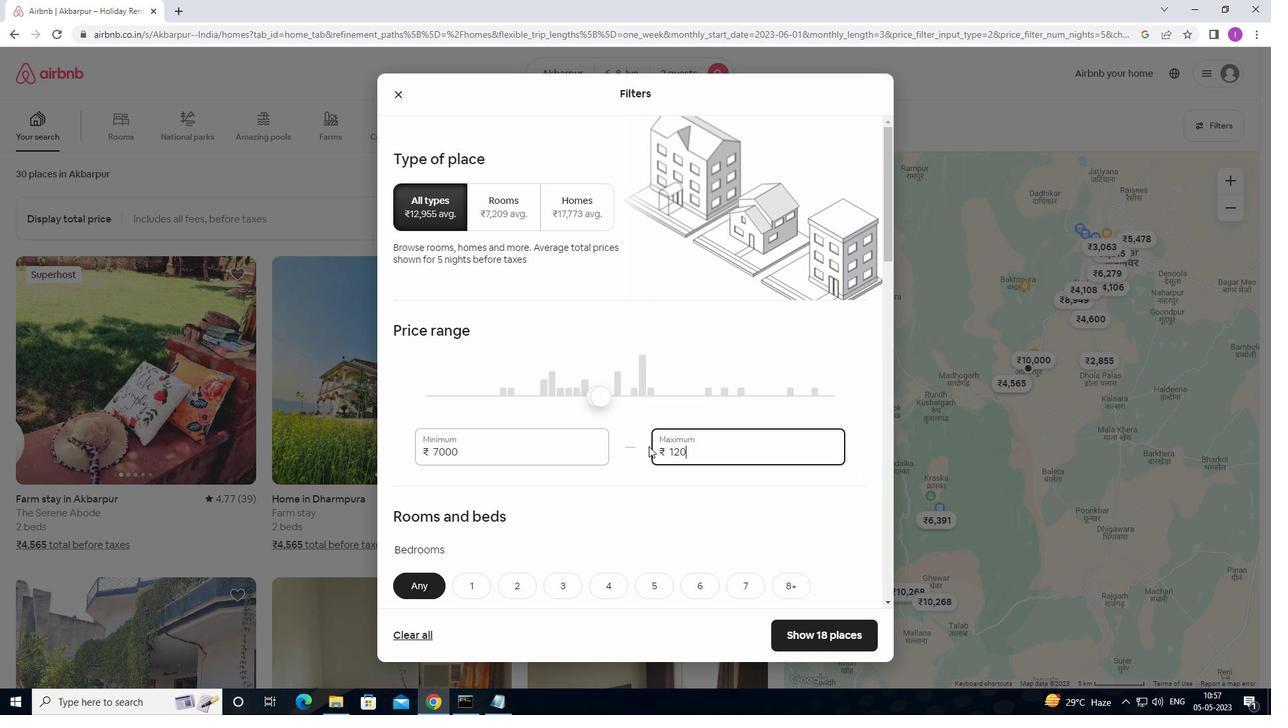 
Action: Mouse moved to (649, 445)
Screenshot: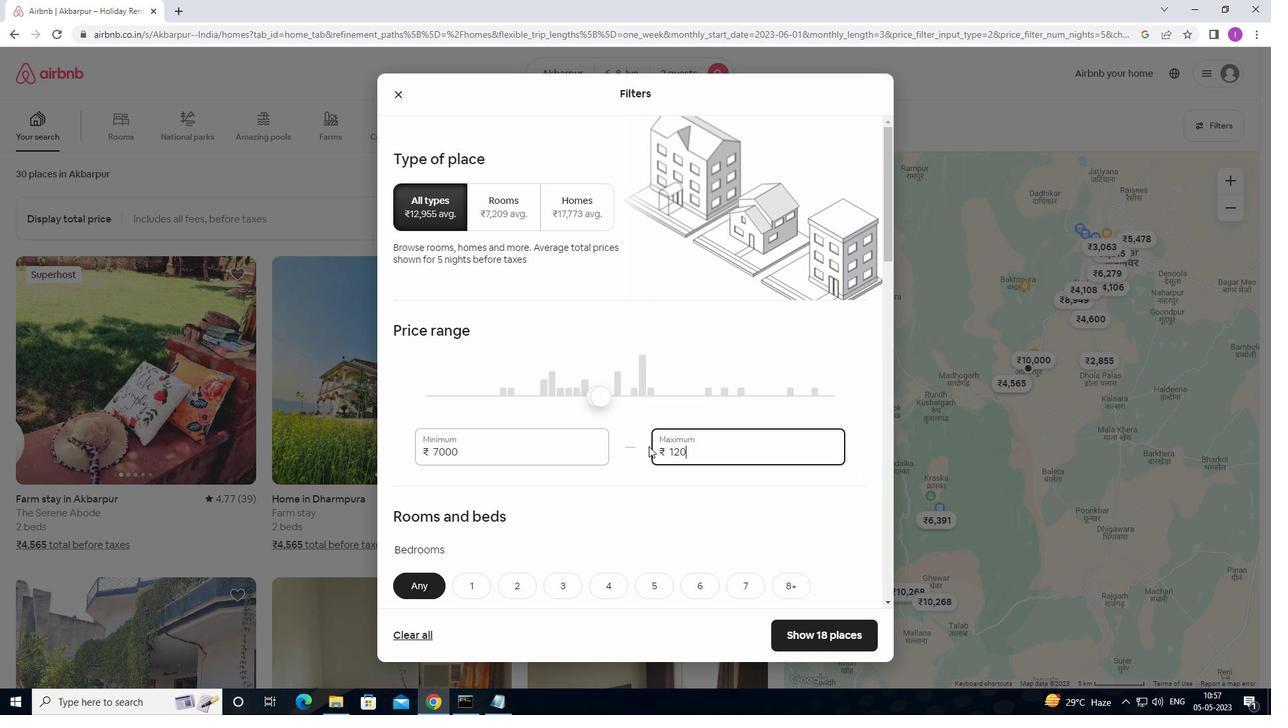 
Action: Key pressed 0
Screenshot: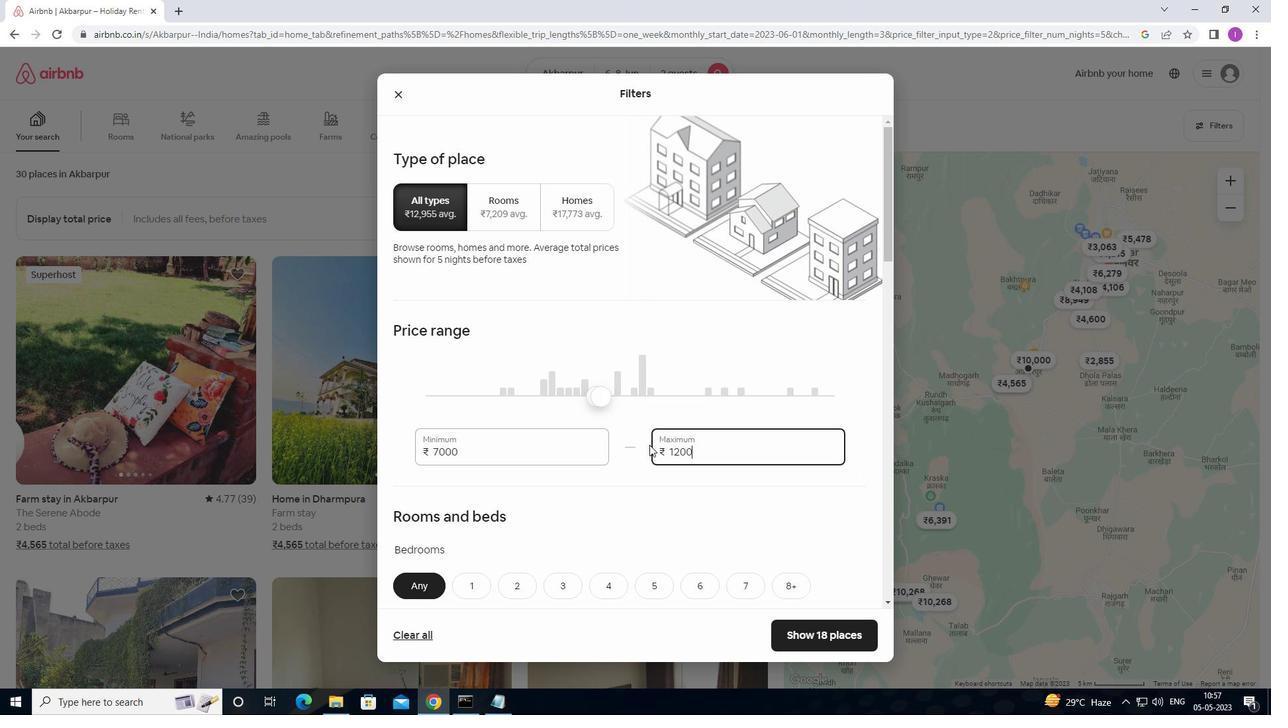 
Action: Mouse moved to (651, 443)
Screenshot: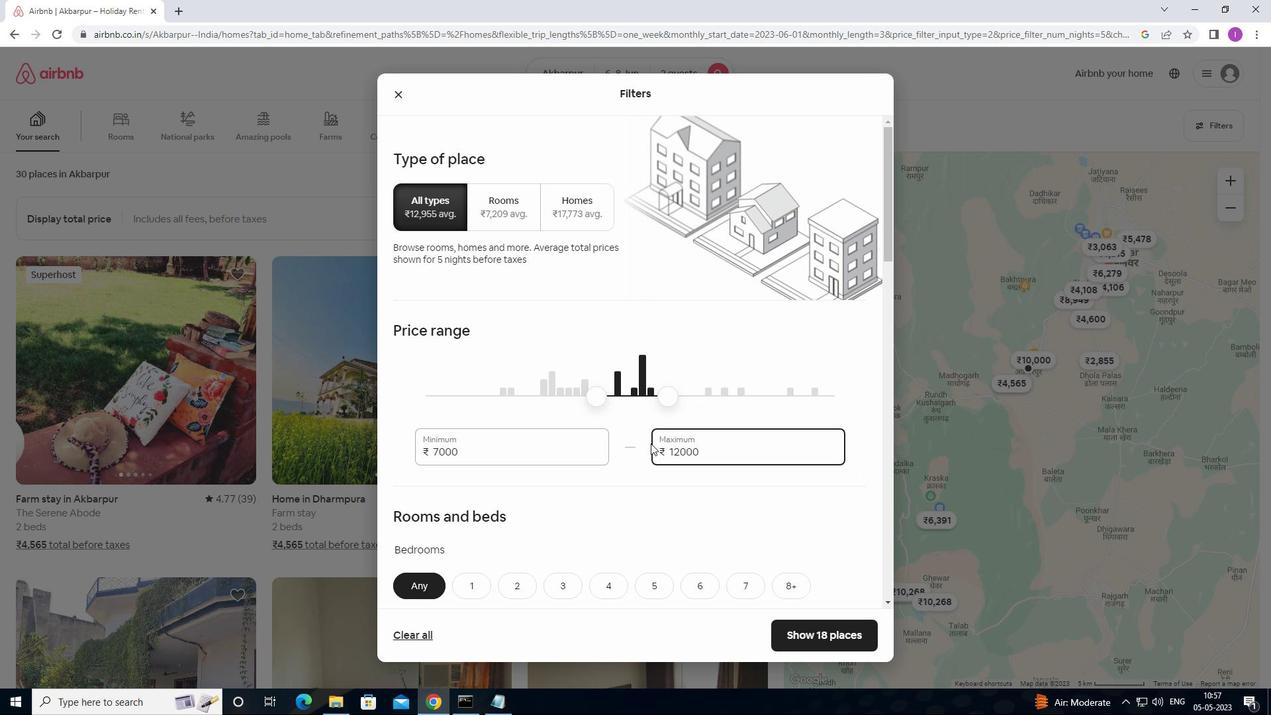 
Action: Mouse scrolled (651, 442) with delta (0, 0)
Screenshot: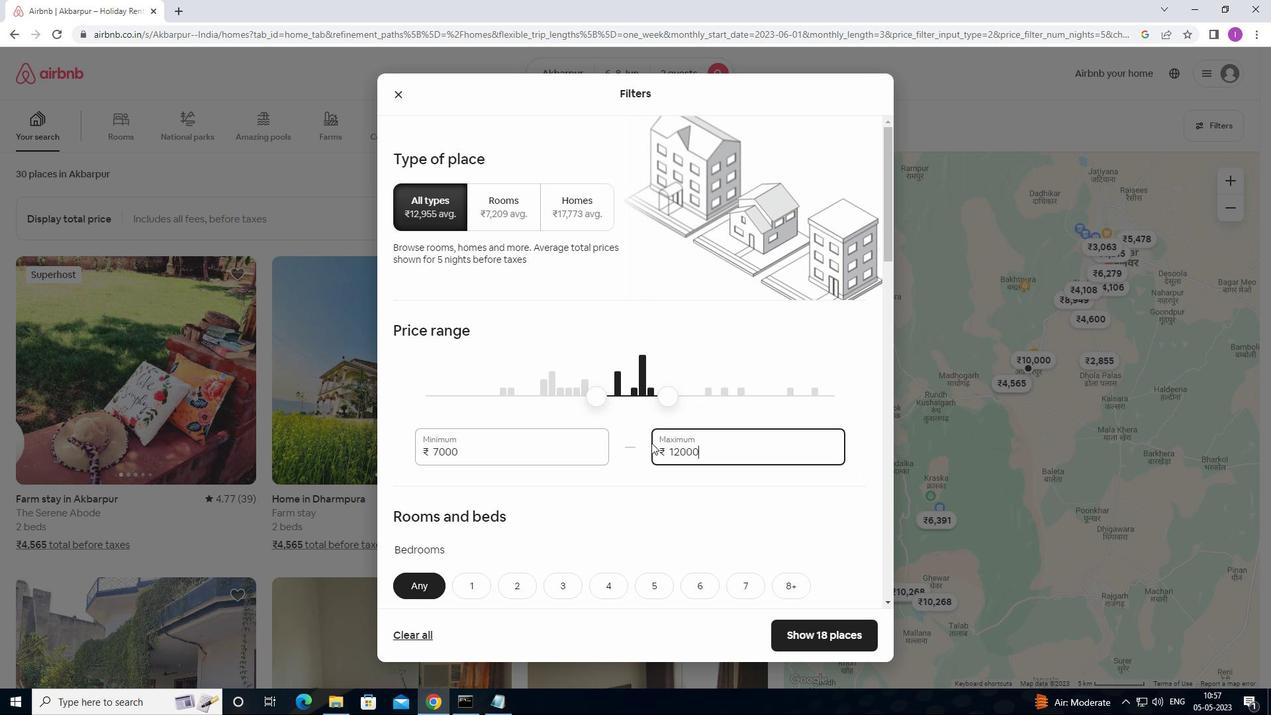 
Action: Mouse scrolled (651, 442) with delta (0, 0)
Screenshot: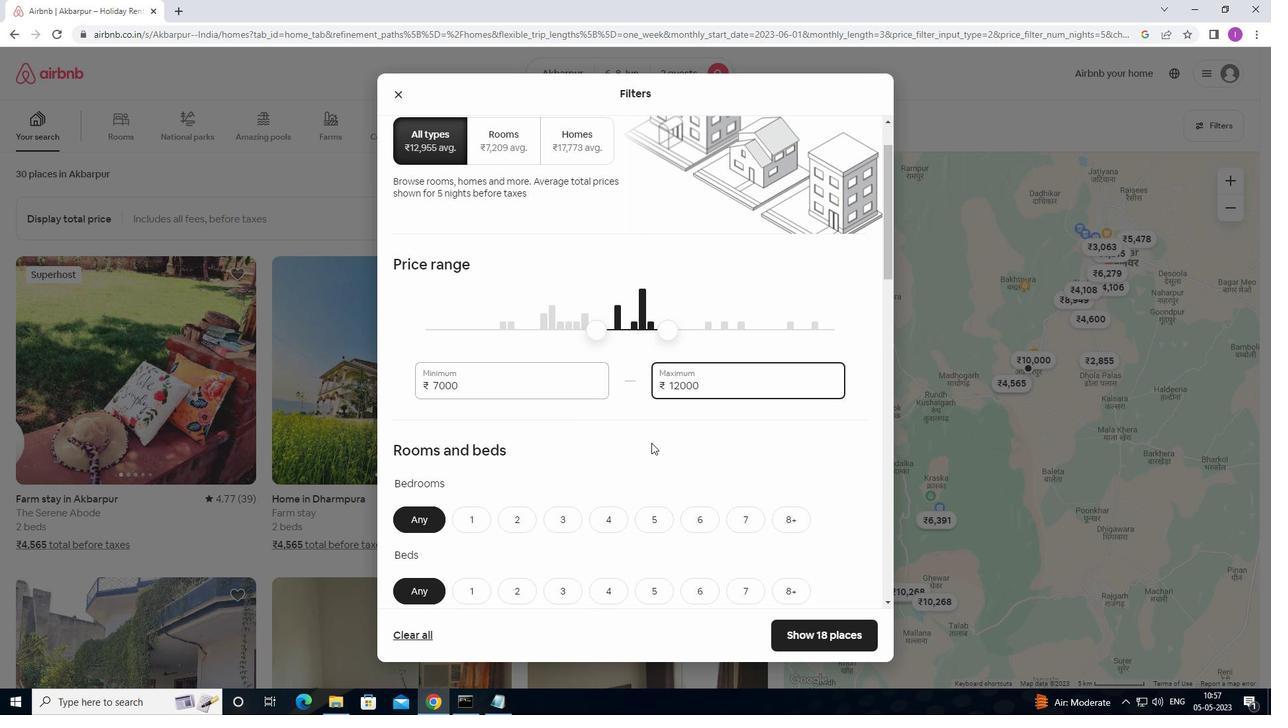
Action: Mouse scrolled (651, 442) with delta (0, 0)
Screenshot: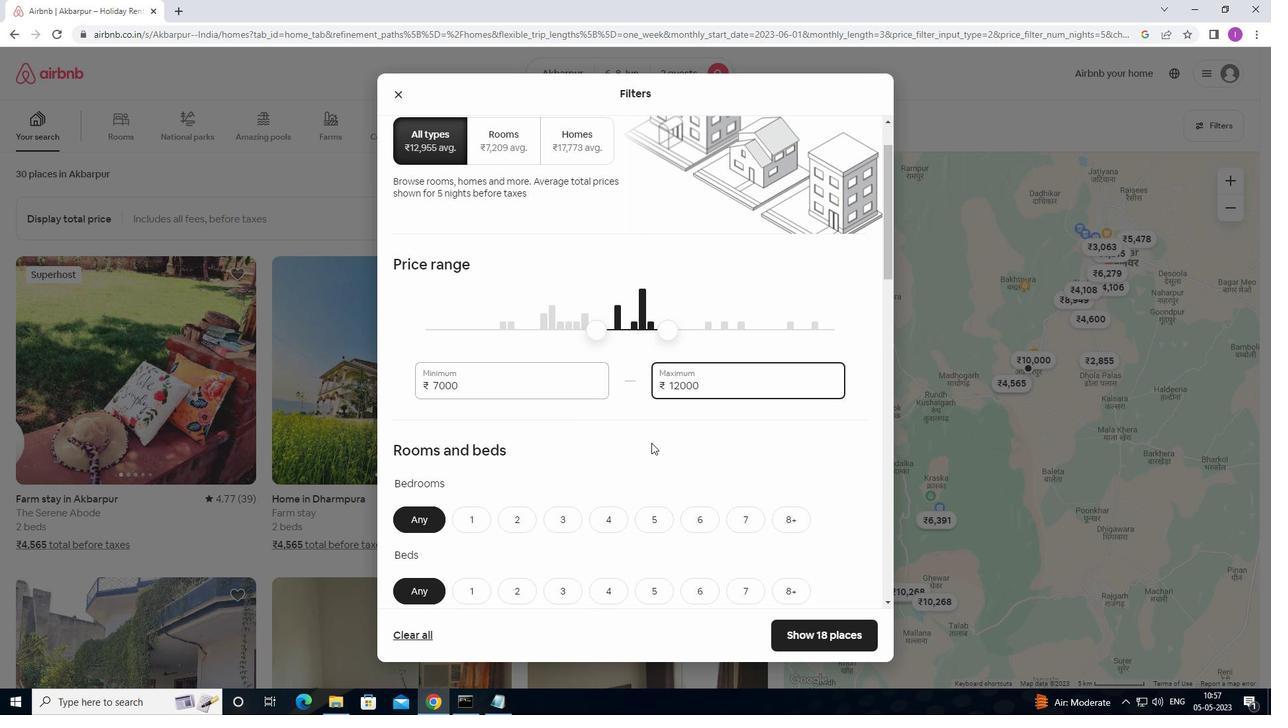
Action: Mouse moved to (467, 388)
Screenshot: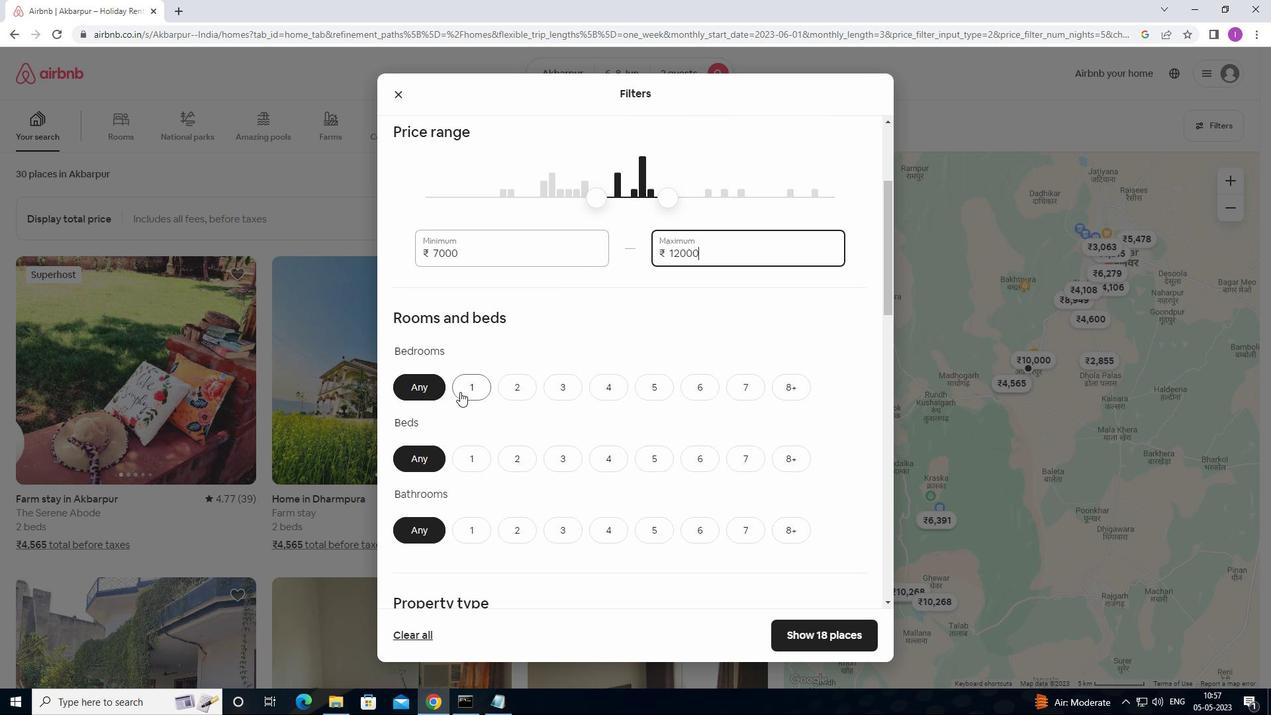 
Action: Mouse pressed left at (467, 388)
Screenshot: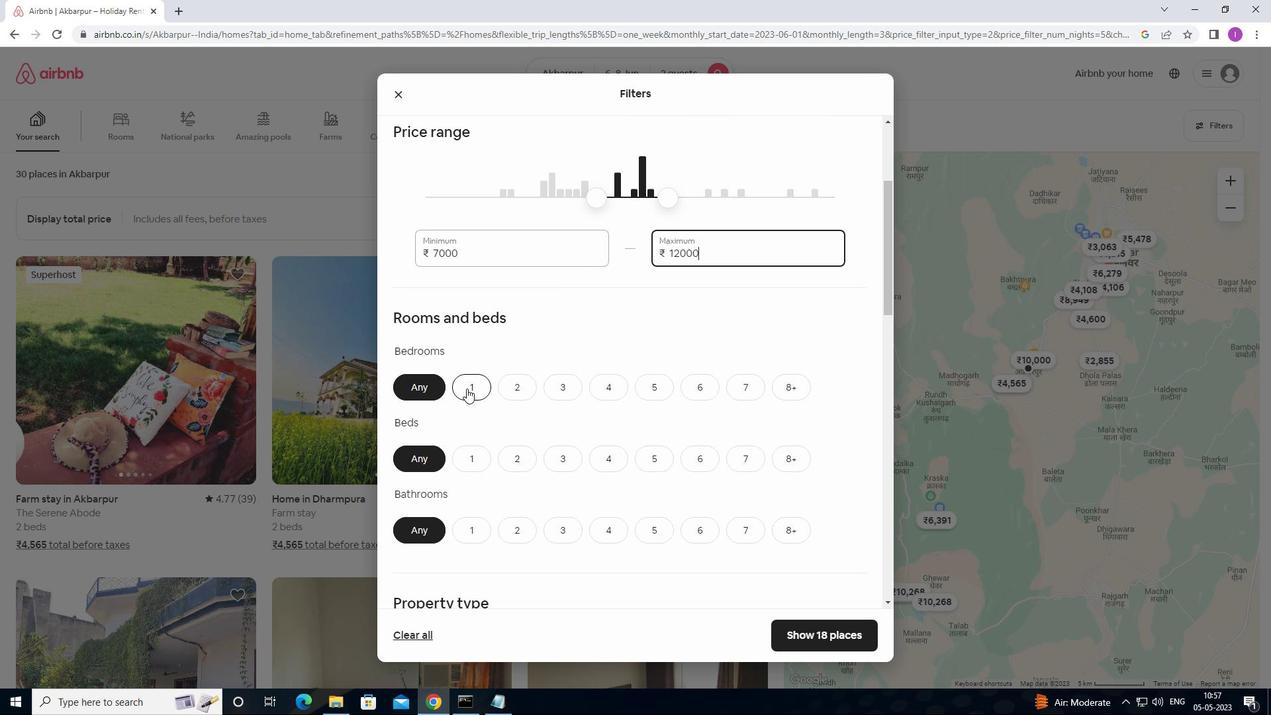 
Action: Mouse moved to (518, 456)
Screenshot: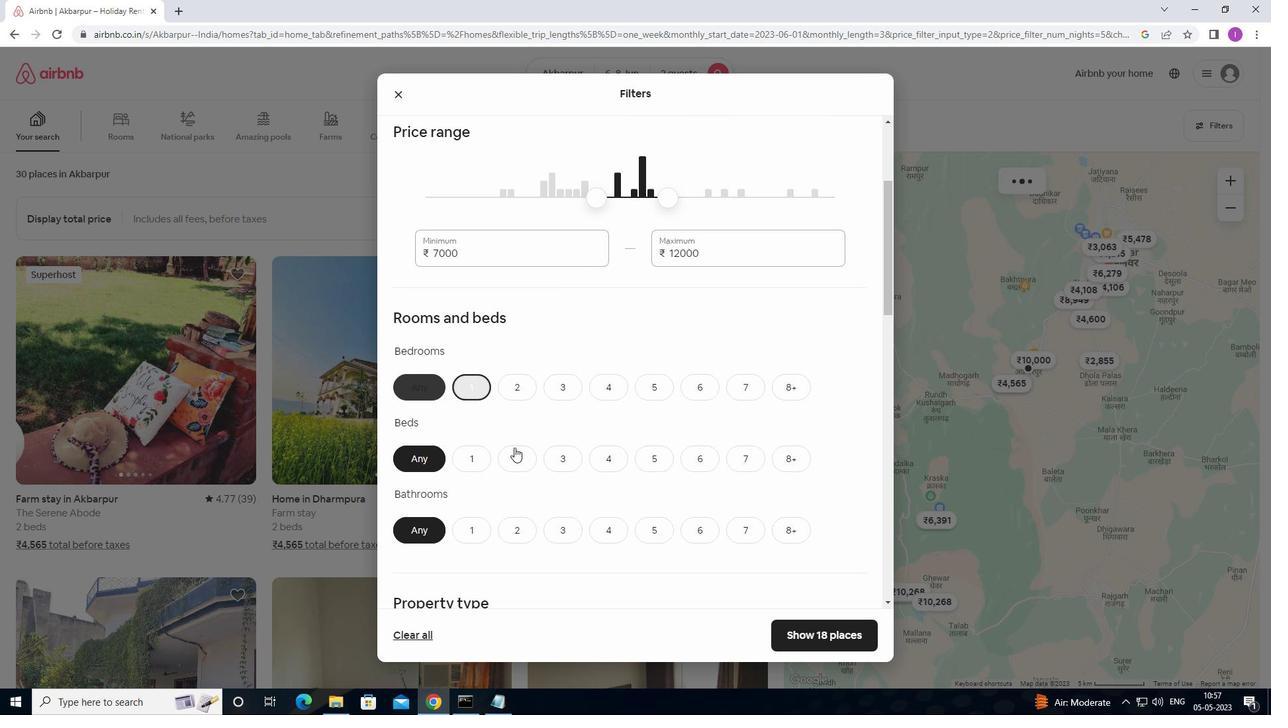 
Action: Mouse pressed left at (518, 456)
Screenshot: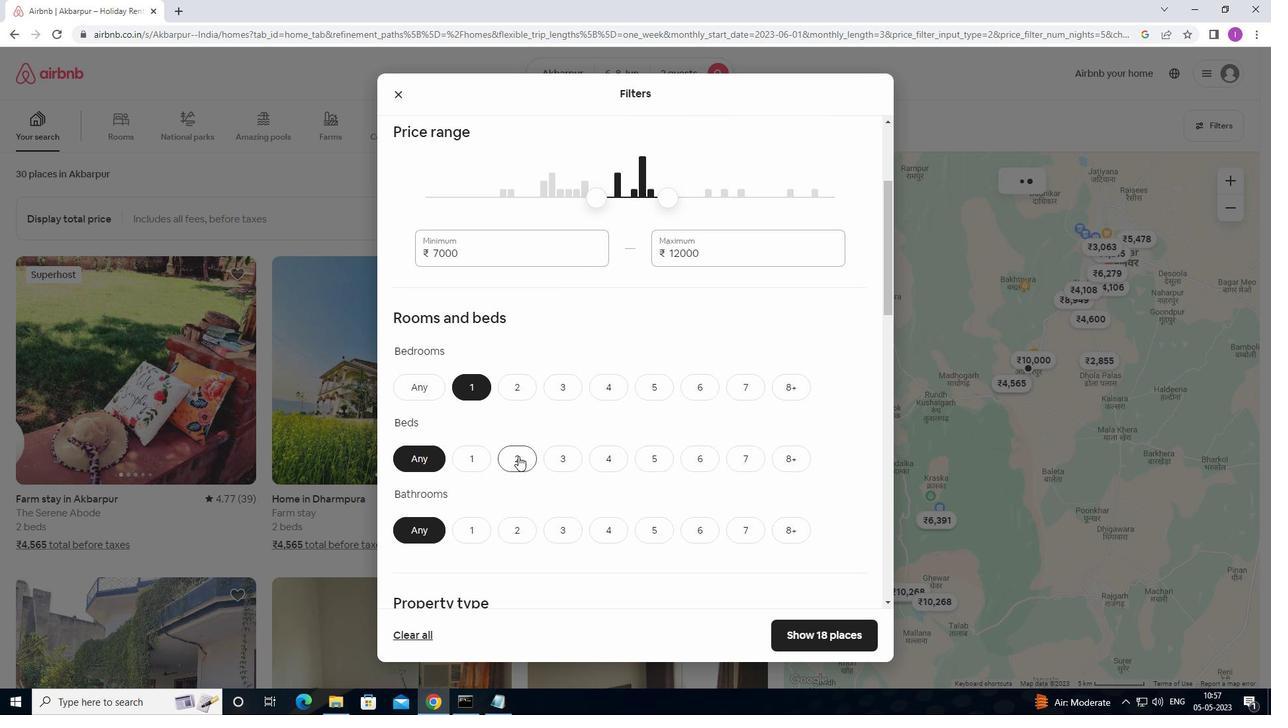 
Action: Mouse moved to (476, 525)
Screenshot: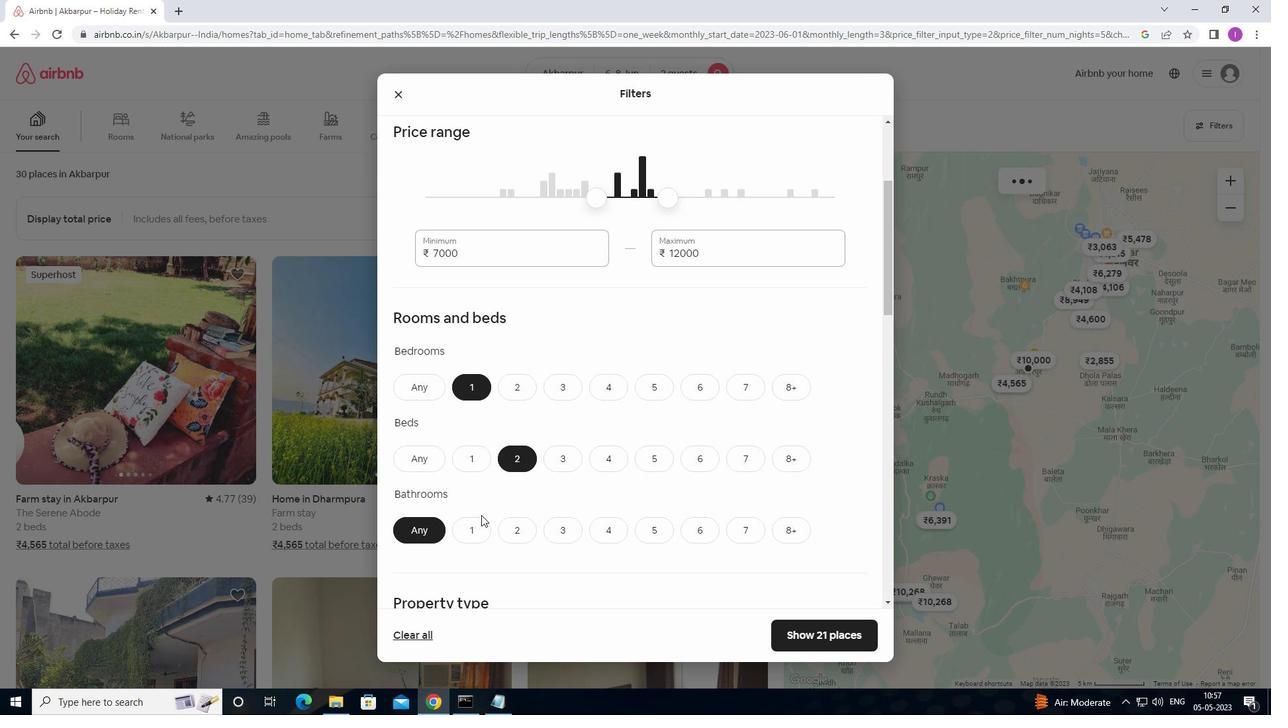 
Action: Mouse pressed left at (476, 525)
Screenshot: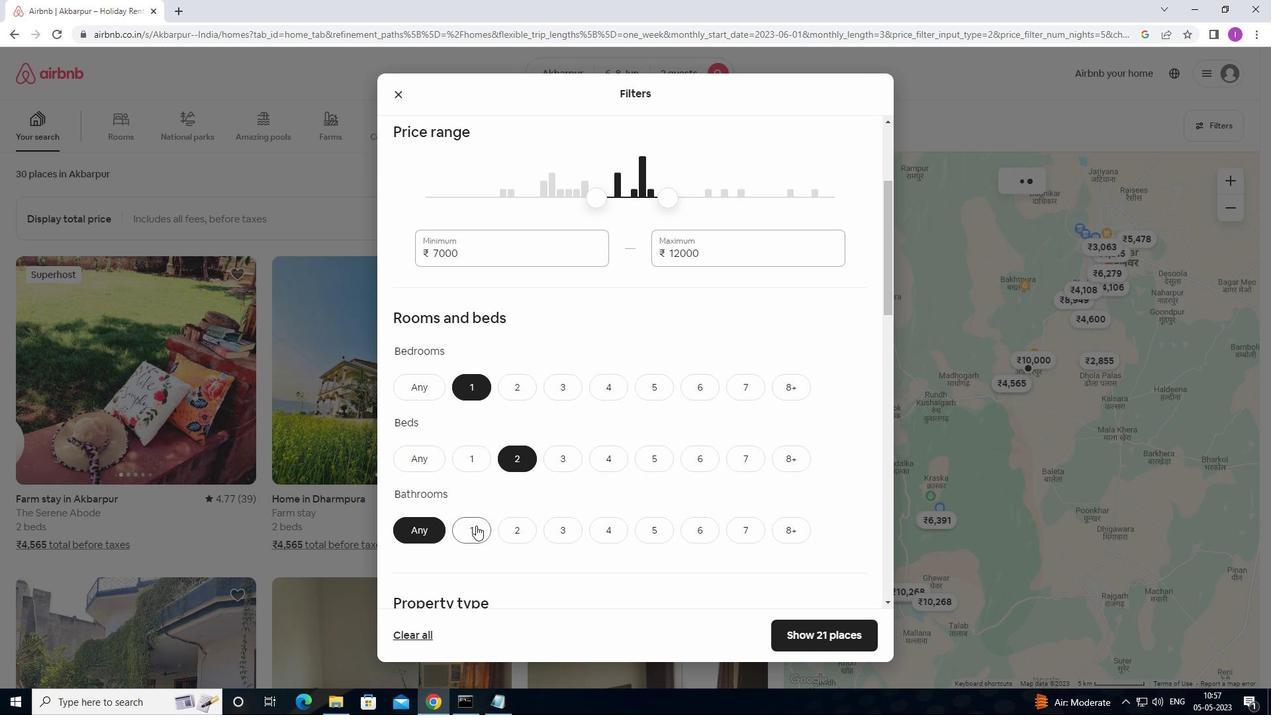 
Action: Mouse moved to (550, 473)
Screenshot: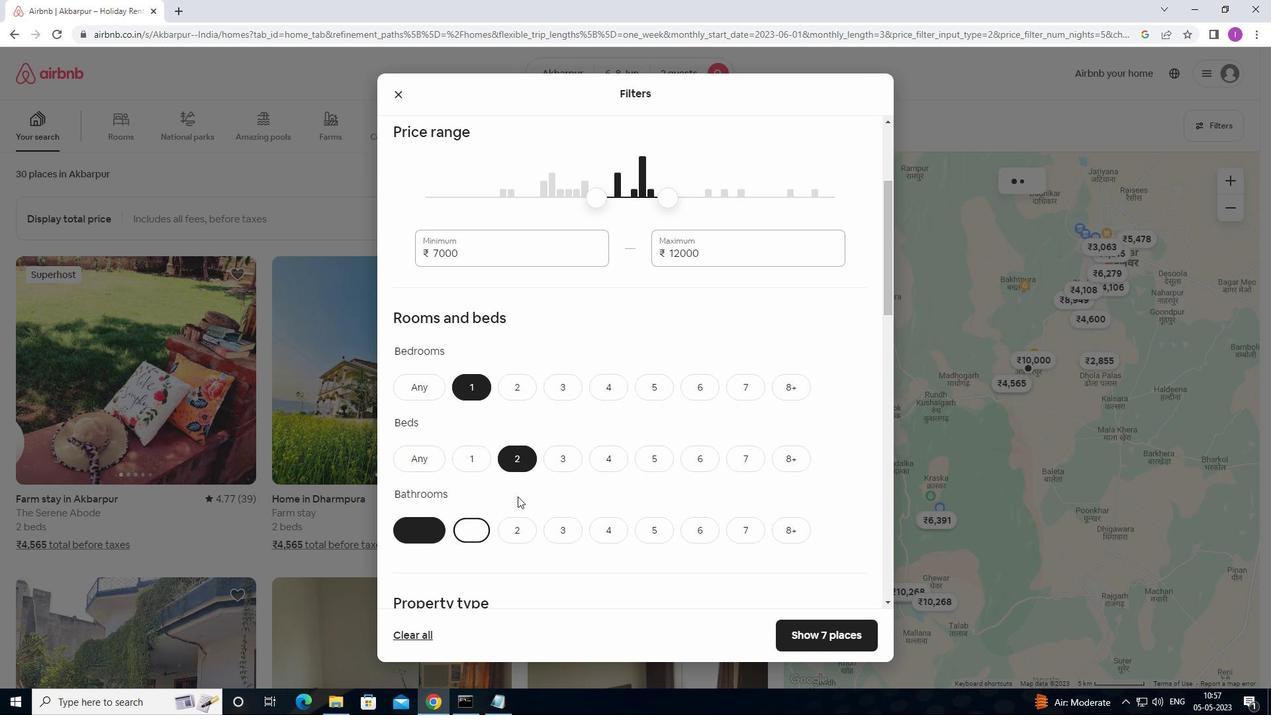 
Action: Mouse scrolled (550, 473) with delta (0, 0)
Screenshot: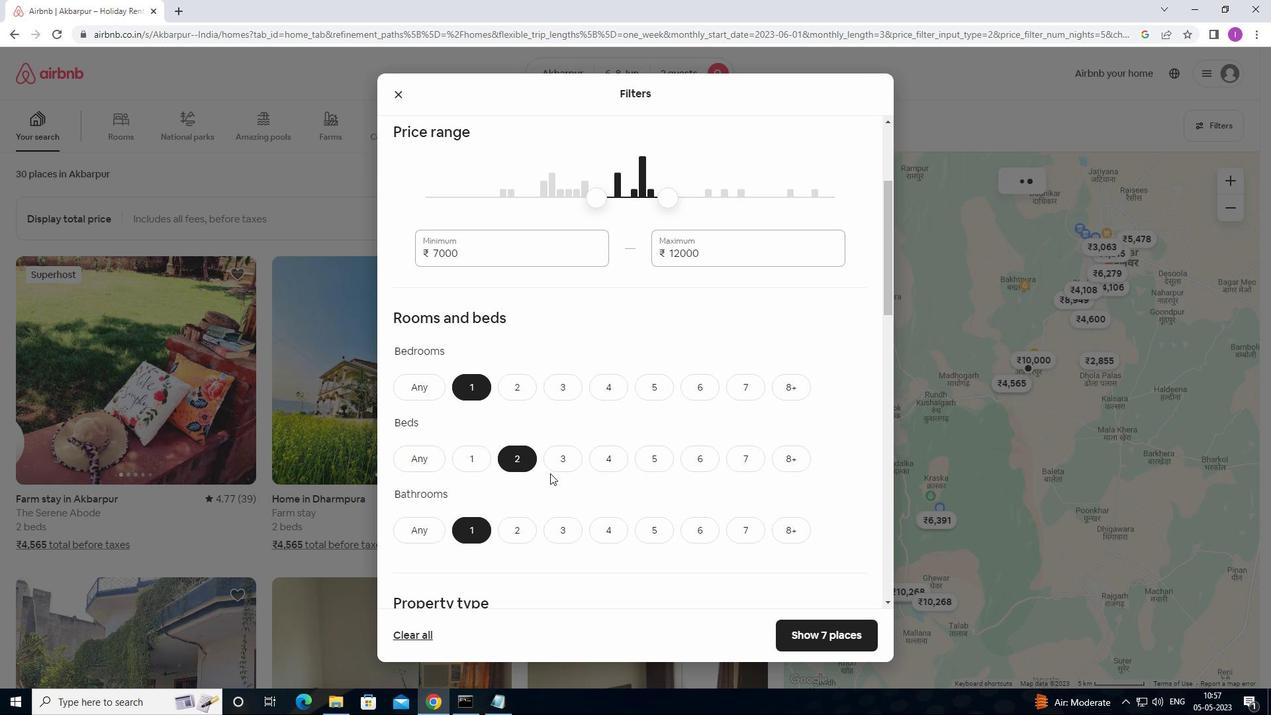 
Action: Mouse moved to (551, 473)
Screenshot: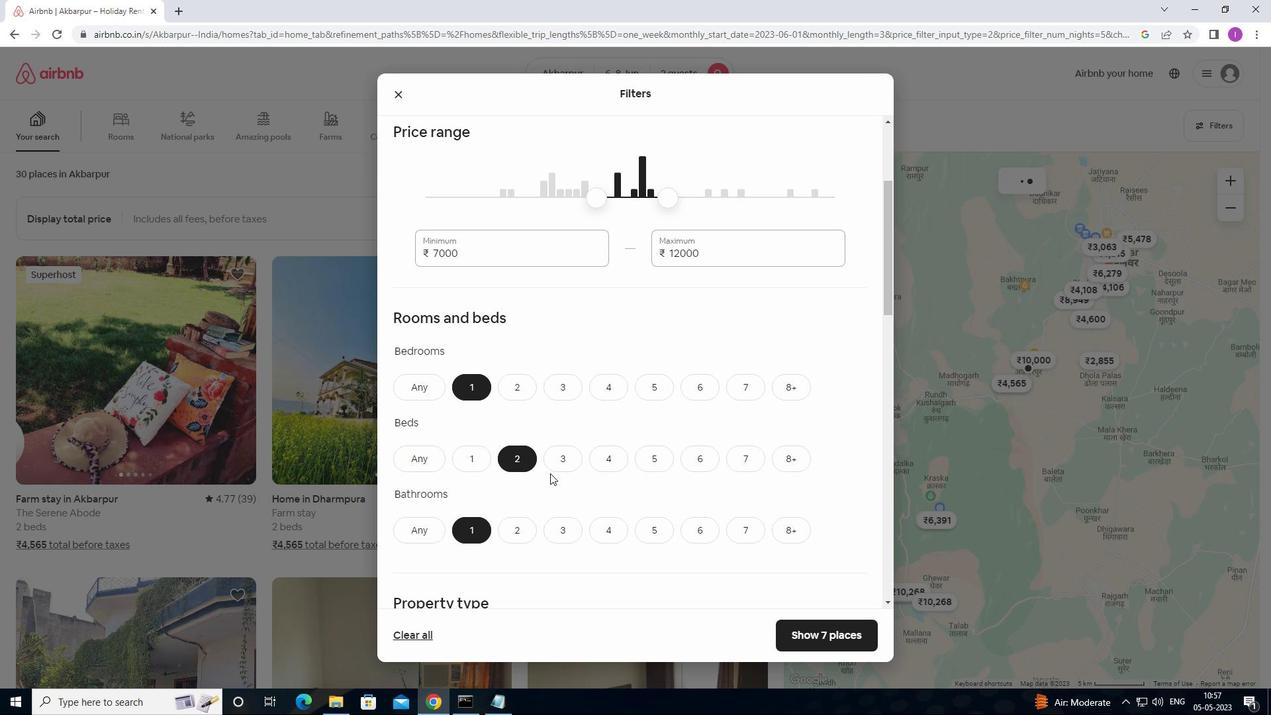 
Action: Mouse scrolled (551, 472) with delta (0, 0)
Screenshot: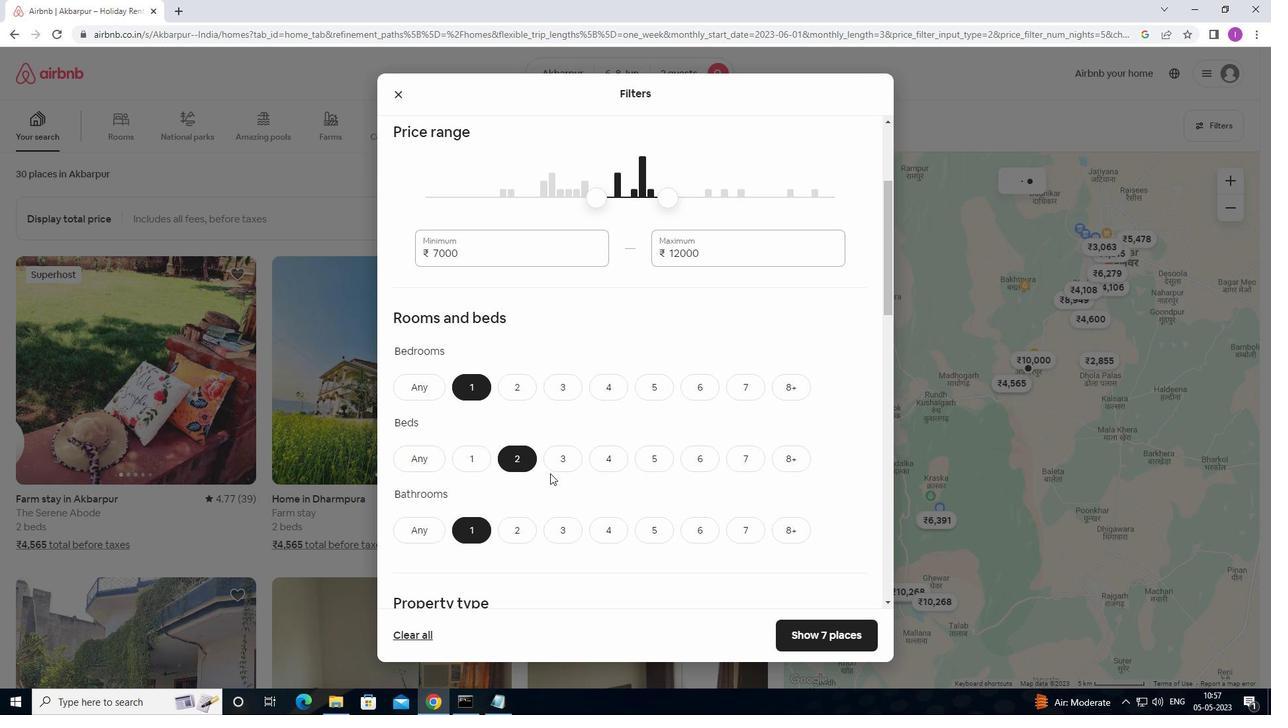 
Action: Mouse moved to (554, 471)
Screenshot: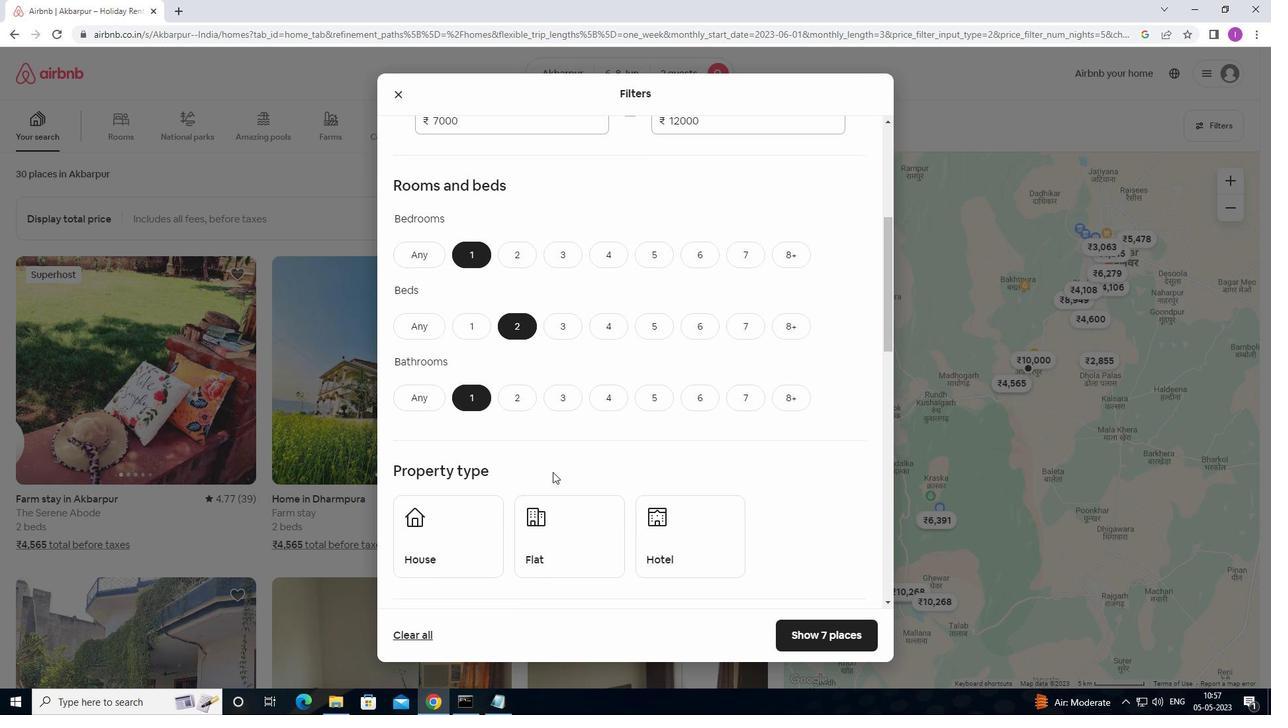 
Action: Mouse scrolled (554, 470) with delta (0, 0)
Screenshot: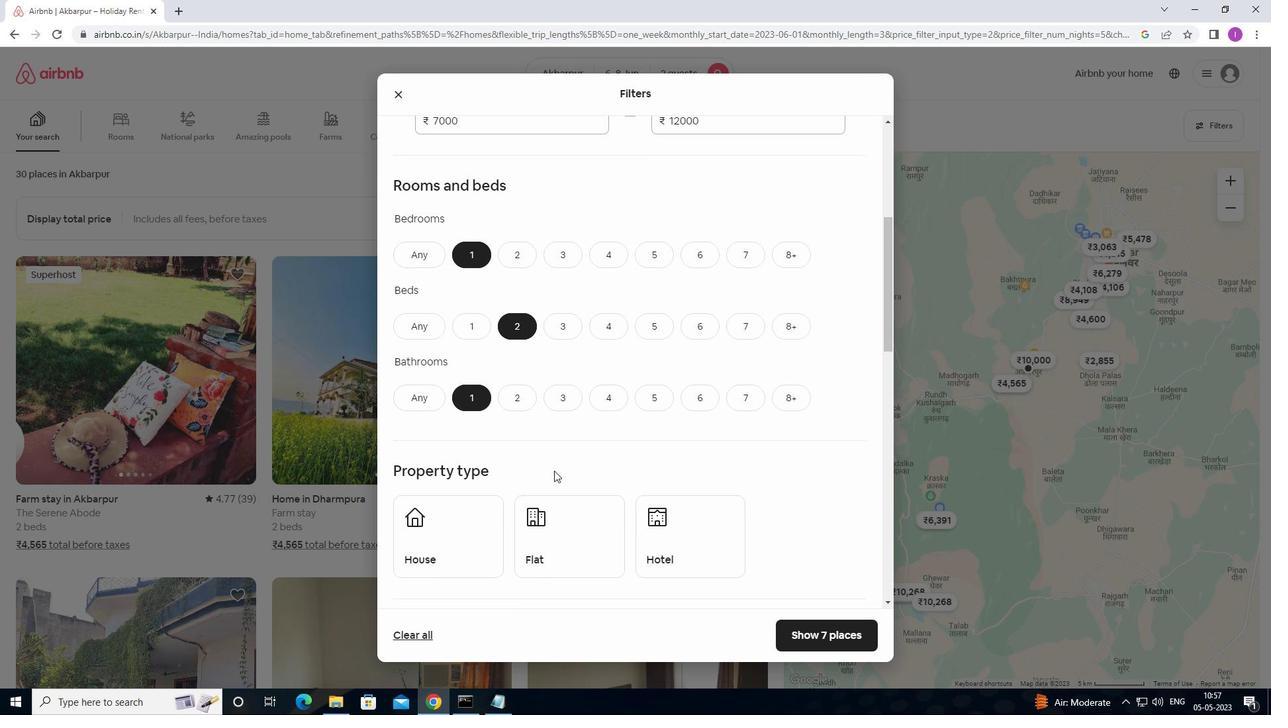 
Action: Mouse scrolled (554, 470) with delta (0, 0)
Screenshot: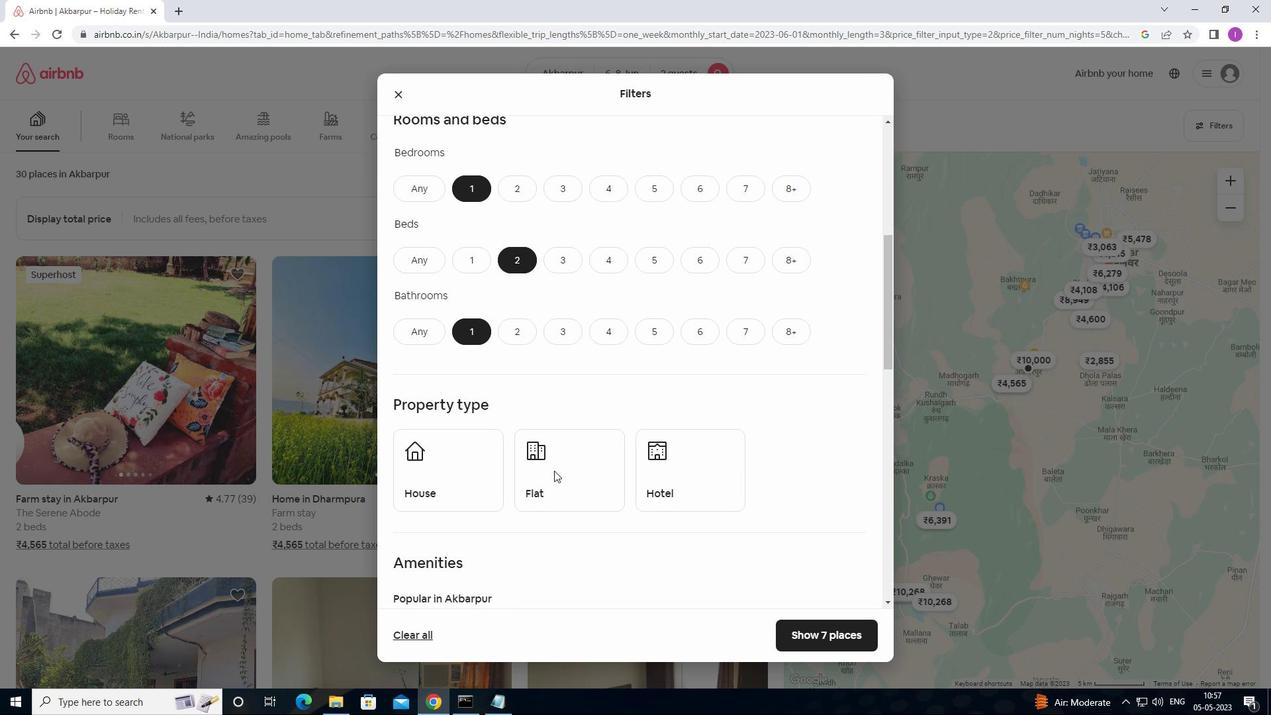 
Action: Mouse moved to (553, 471)
Screenshot: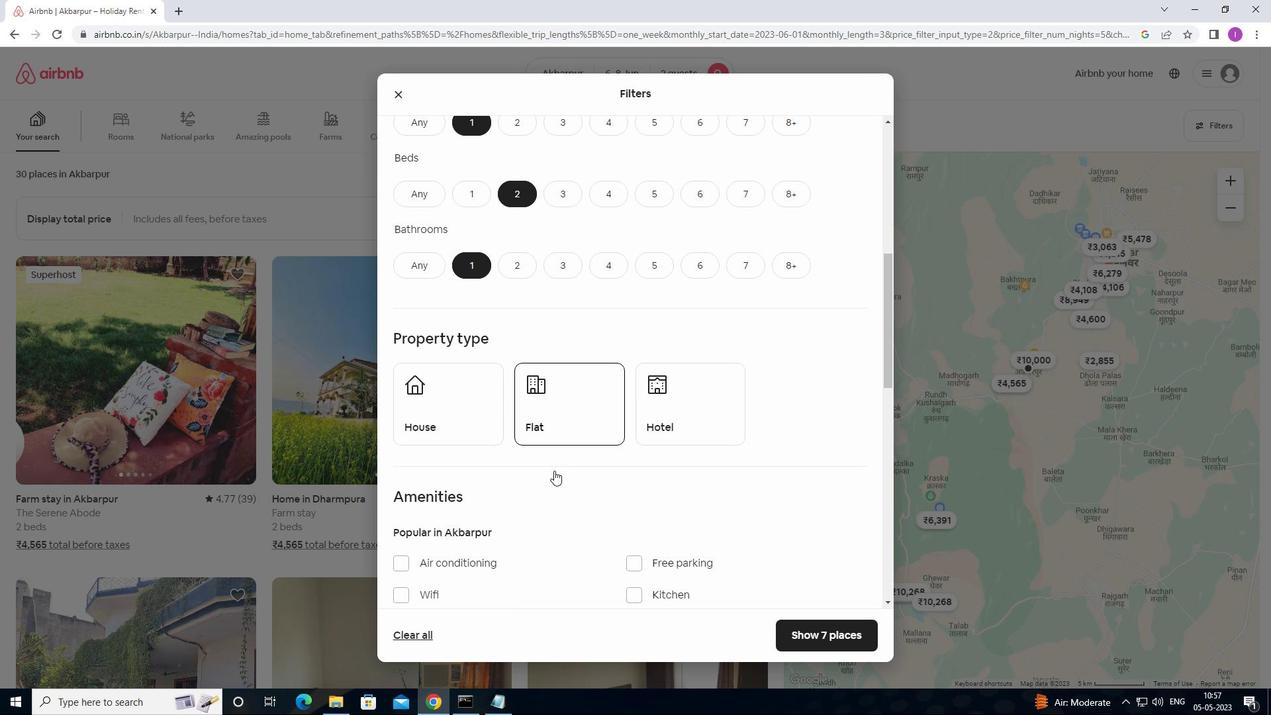 
Action: Mouse scrolled (553, 470) with delta (0, 0)
Screenshot: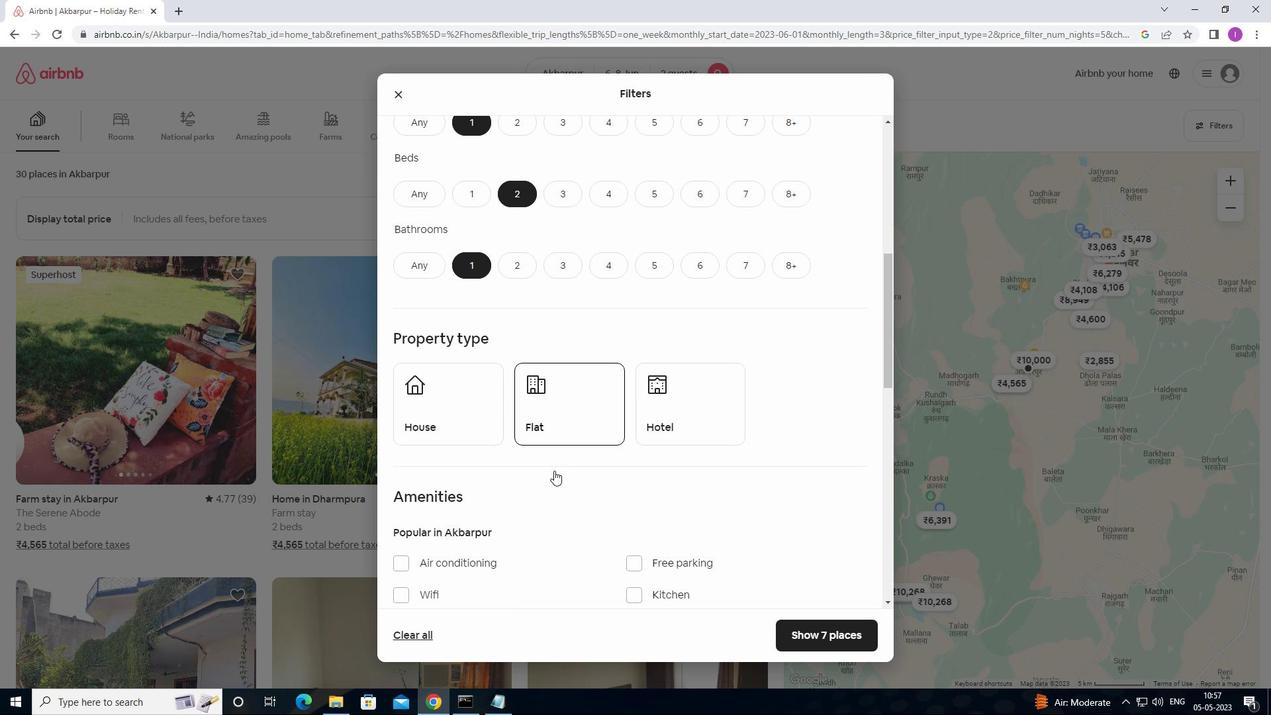
Action: Mouse moved to (551, 471)
Screenshot: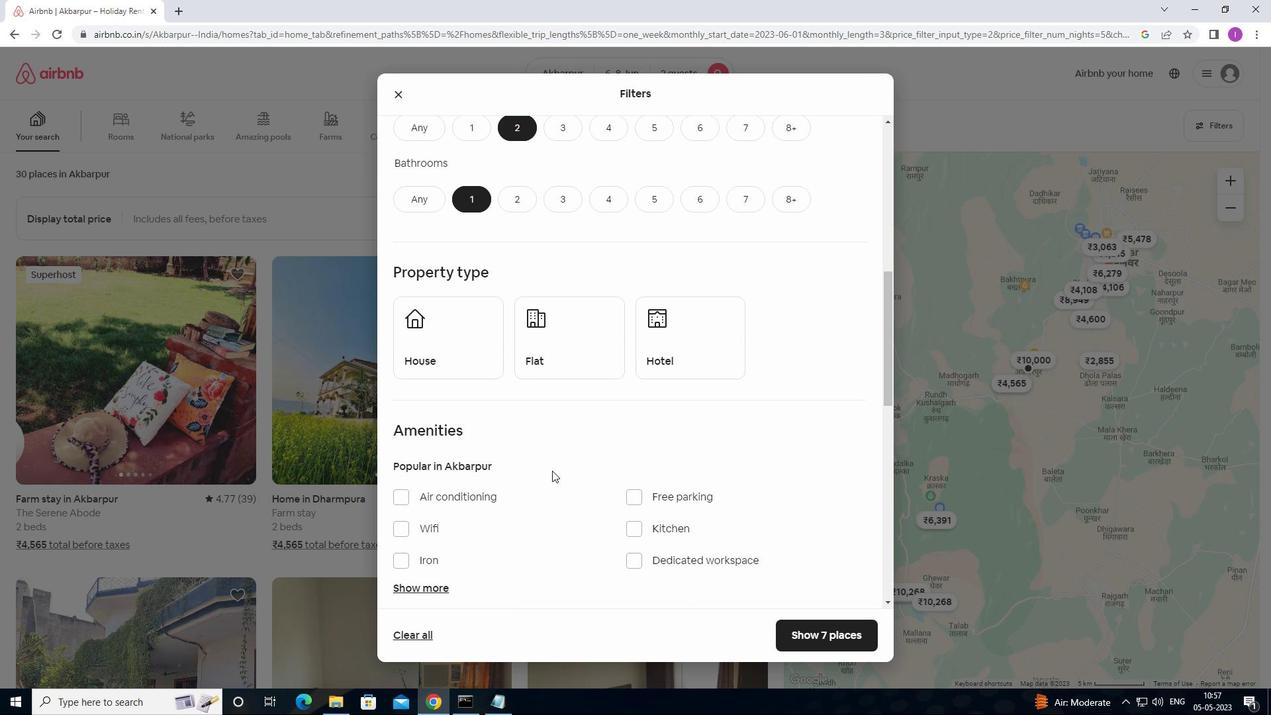 
Action: Mouse scrolled (551, 470) with delta (0, 0)
Screenshot: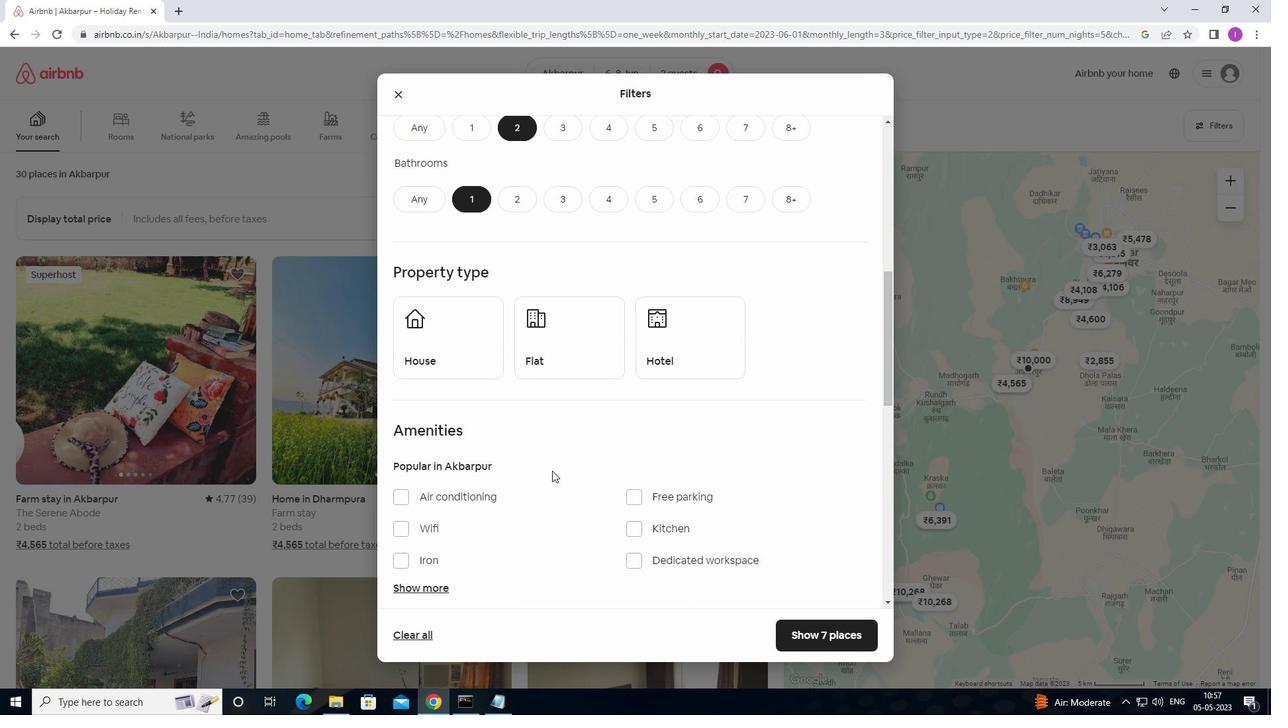 
Action: Mouse moved to (430, 303)
Screenshot: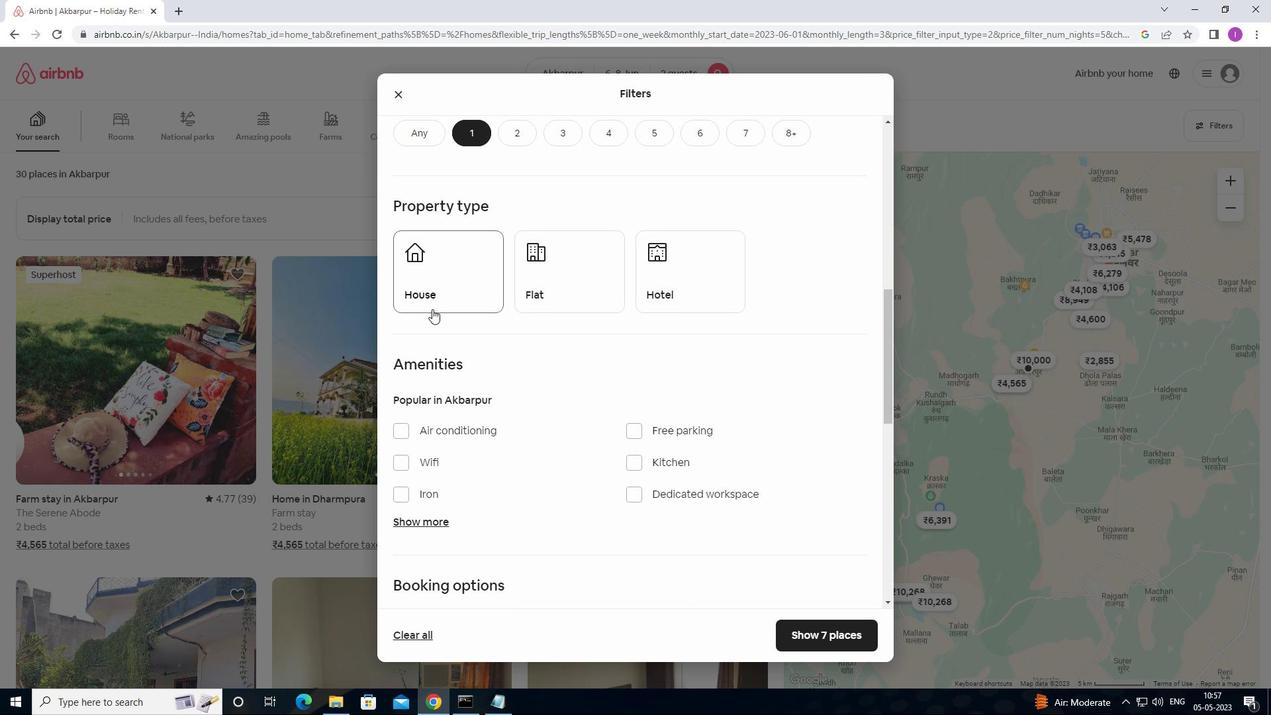 
Action: Mouse pressed left at (430, 303)
Screenshot: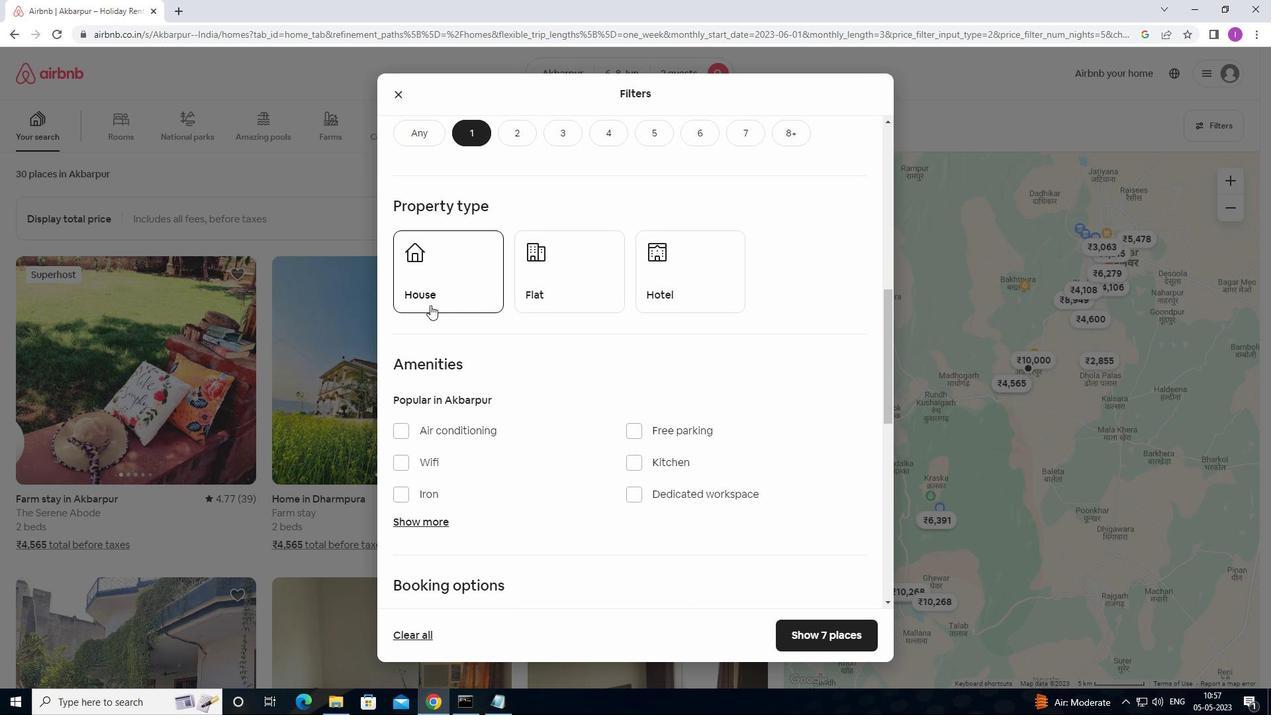 
Action: Mouse moved to (548, 294)
Screenshot: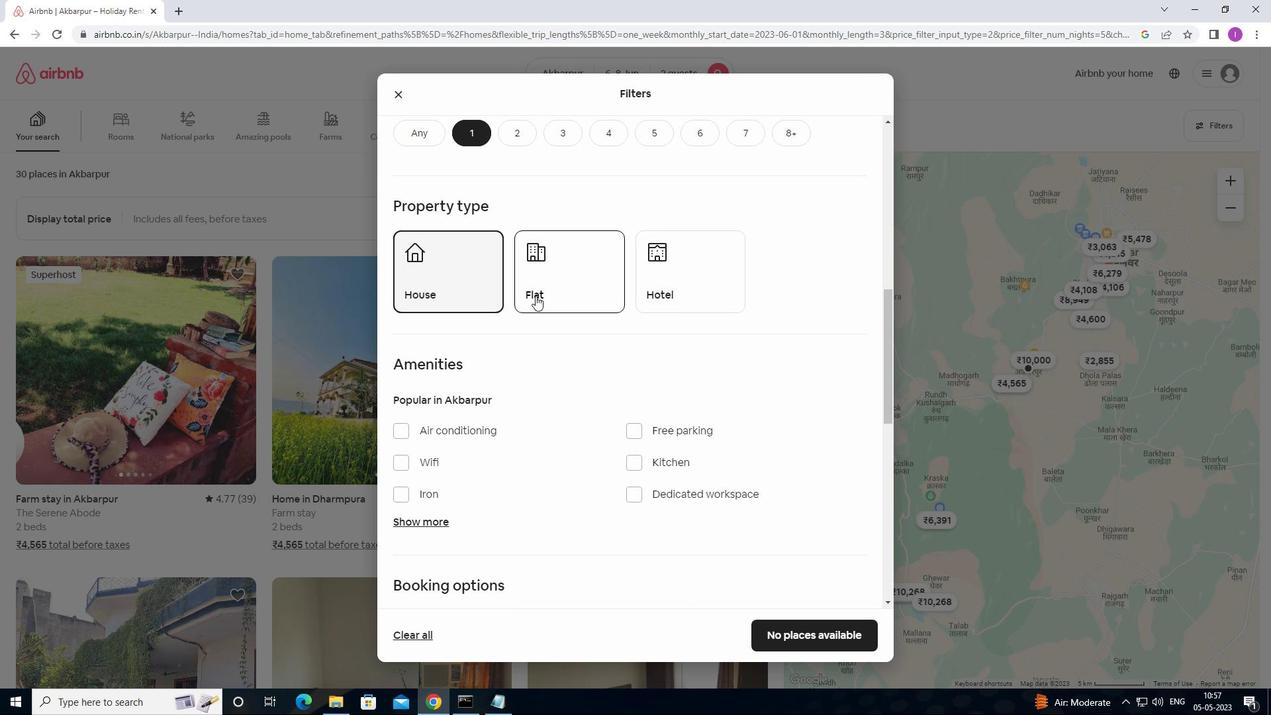 
Action: Mouse pressed left at (548, 294)
Screenshot: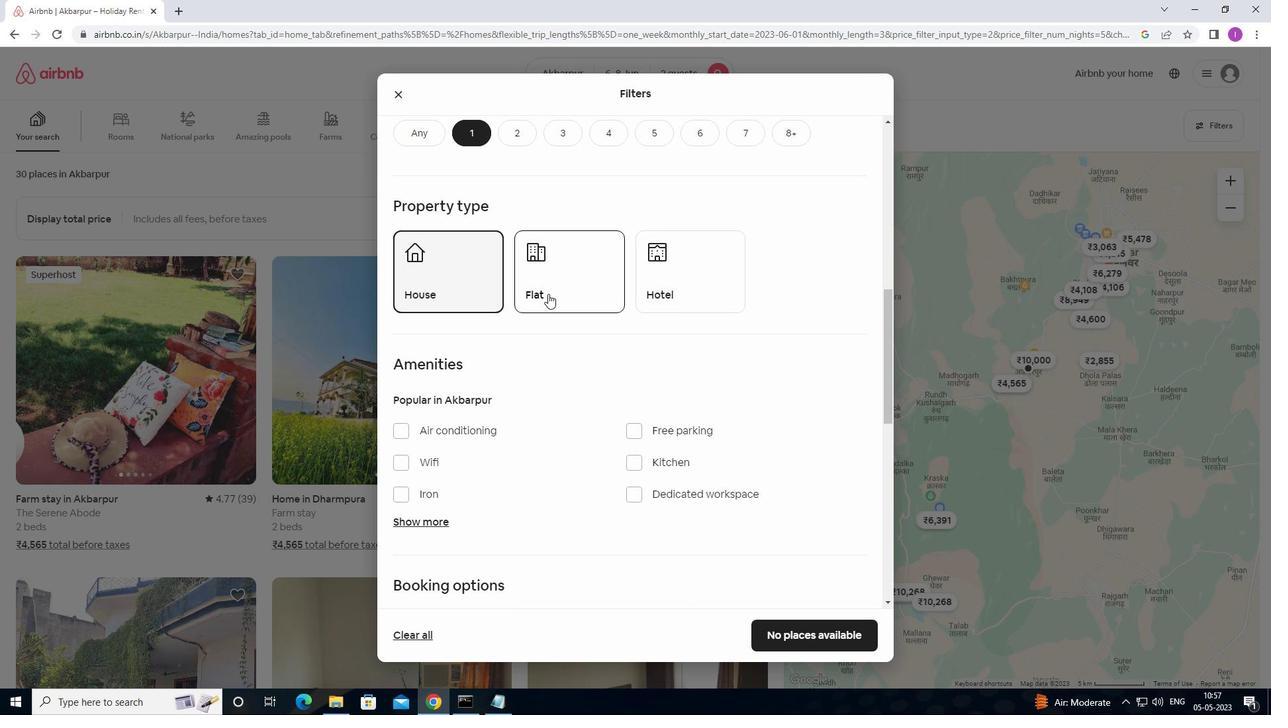 
Action: Mouse moved to (608, 314)
Screenshot: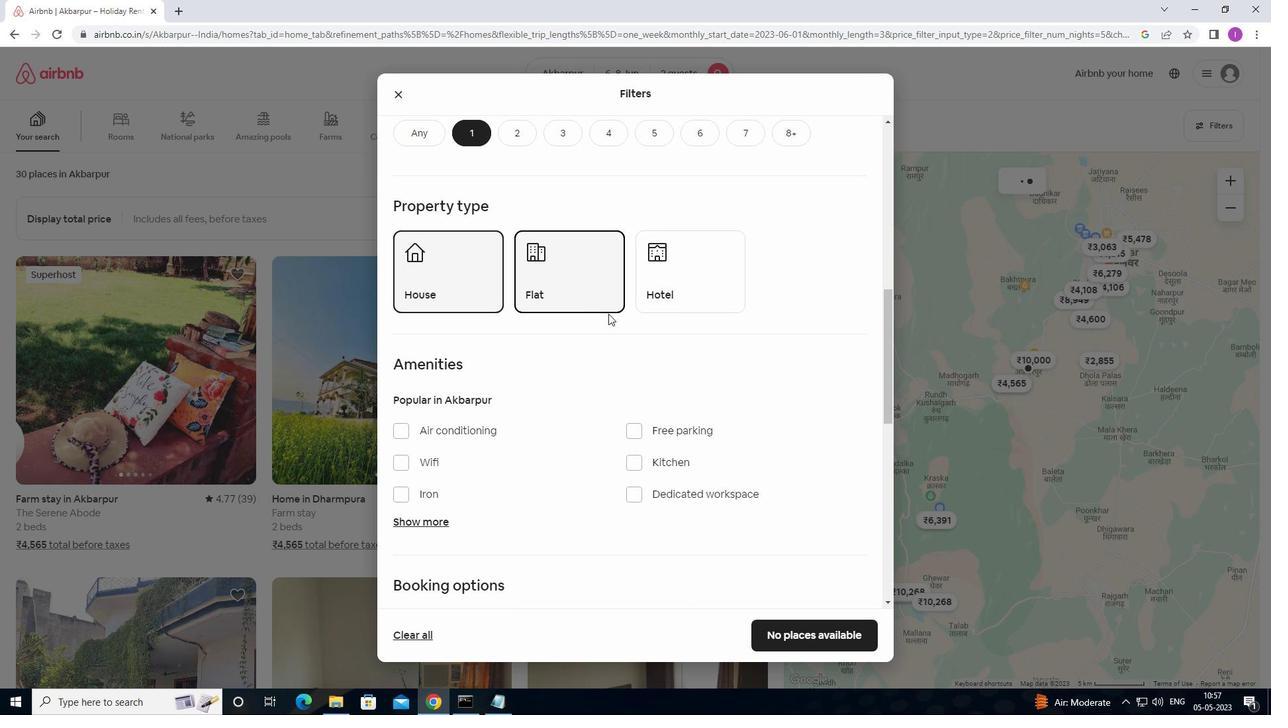 
Action: Mouse scrolled (608, 314) with delta (0, 0)
Screenshot: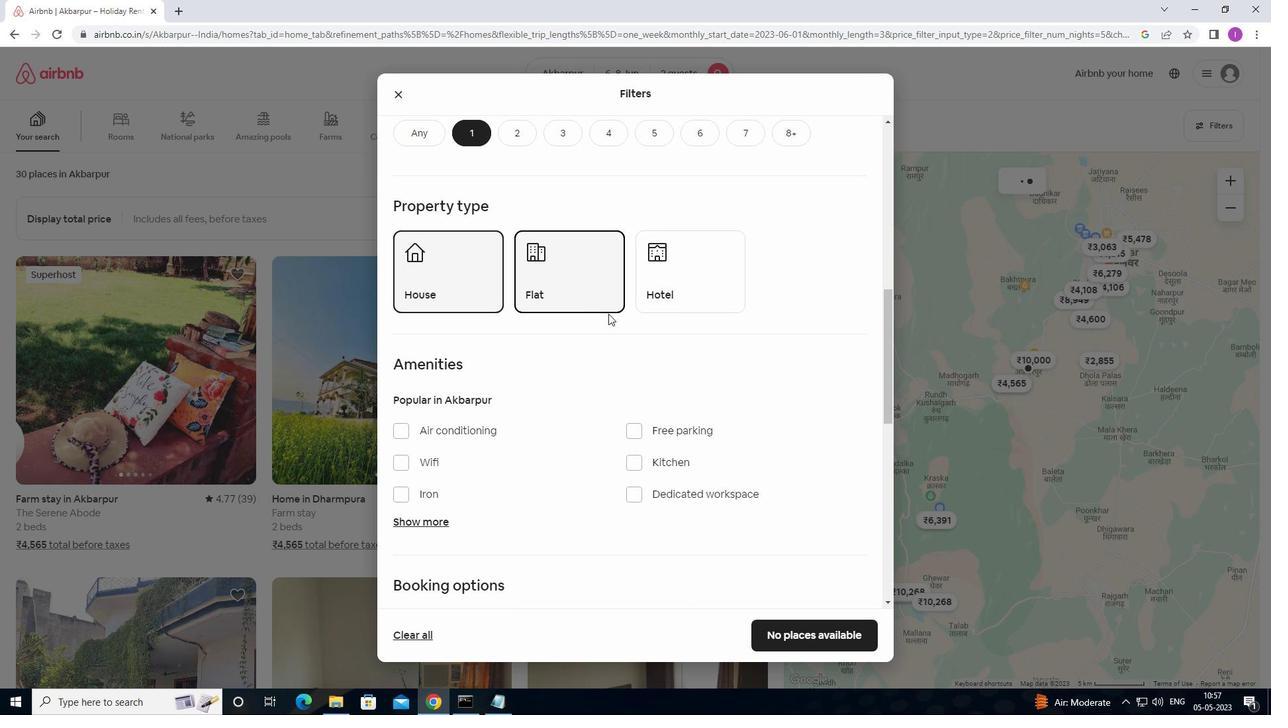 
Action: Mouse moved to (608, 315)
Screenshot: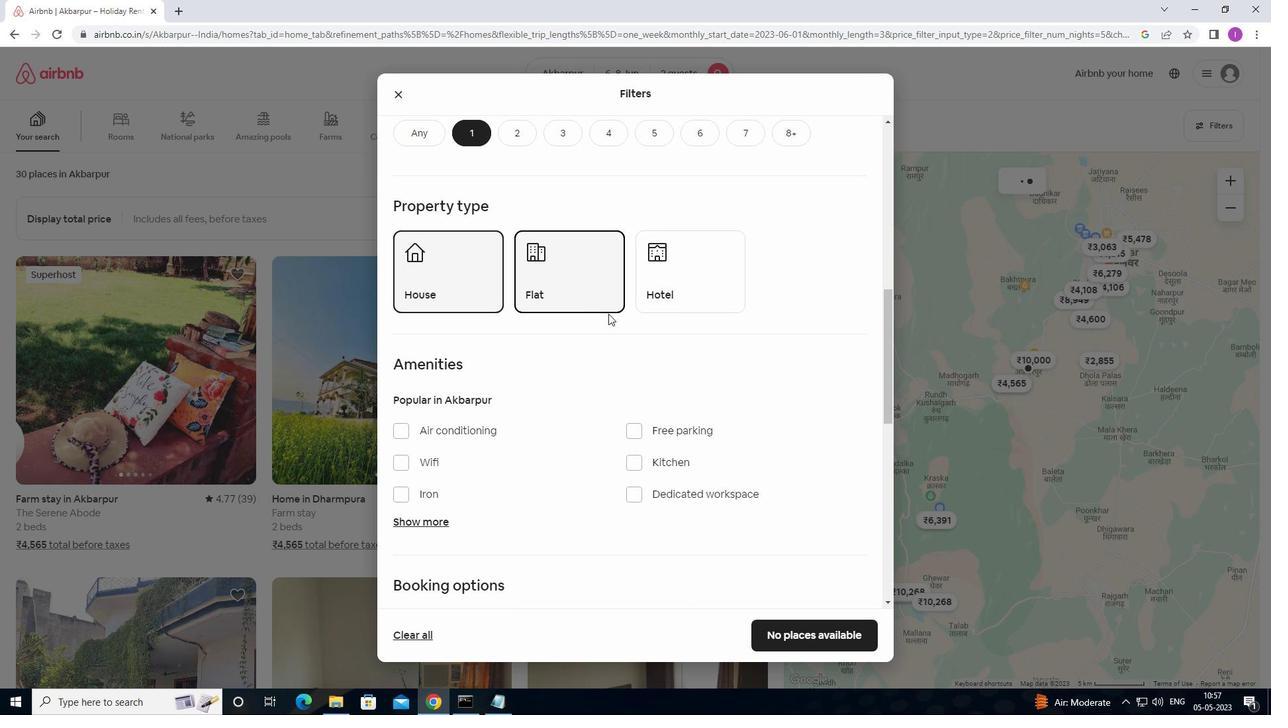 
Action: Mouse scrolled (608, 315) with delta (0, 0)
Screenshot: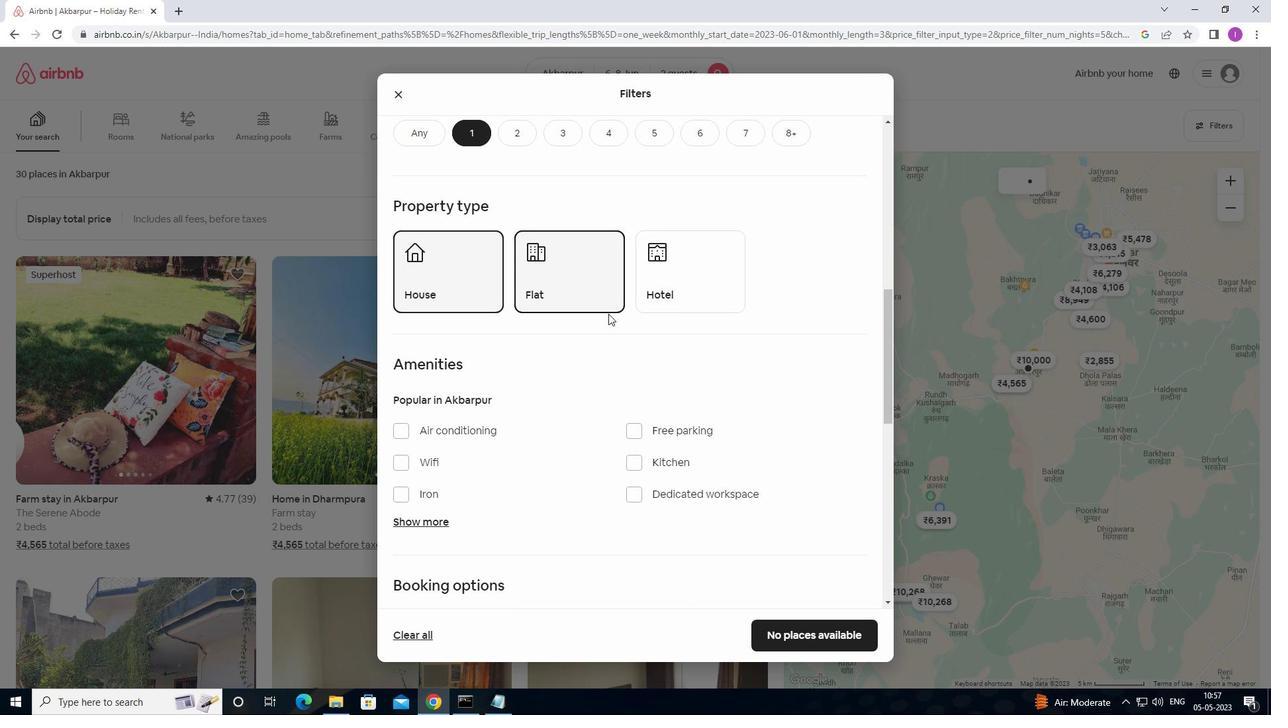 
Action: Mouse scrolled (608, 315) with delta (0, 0)
Screenshot: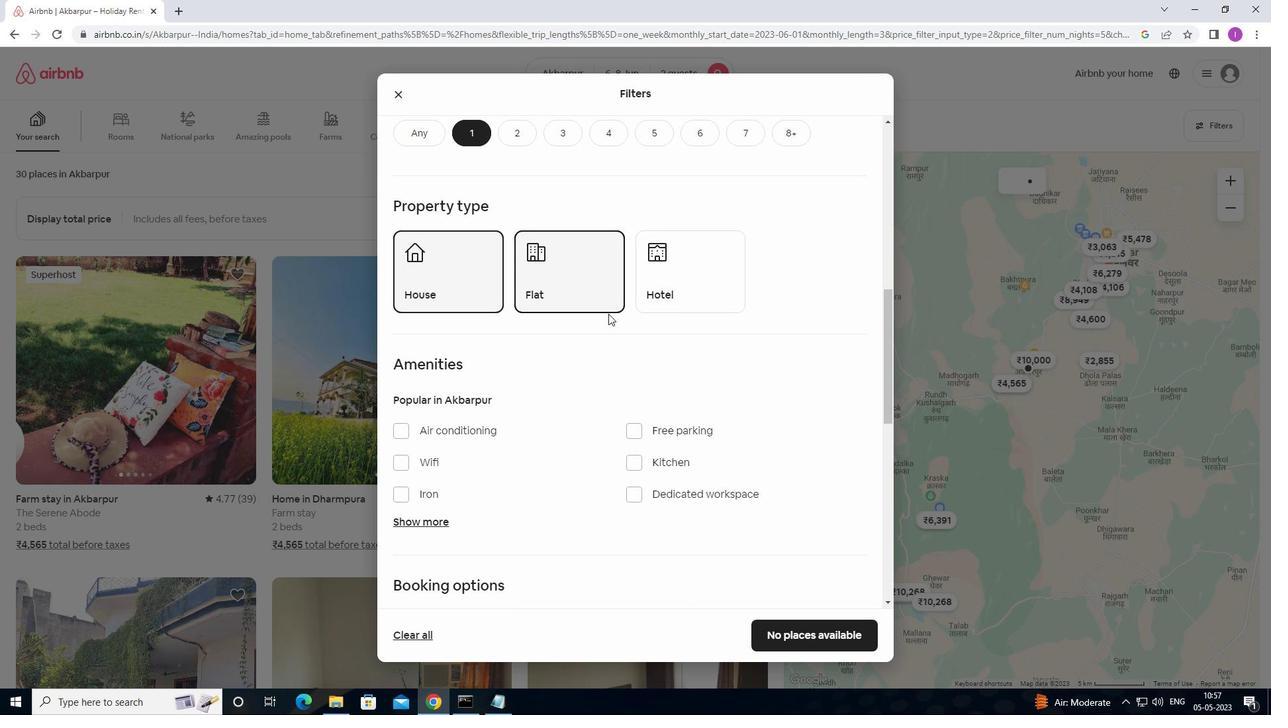 
Action: Mouse moved to (399, 263)
Screenshot: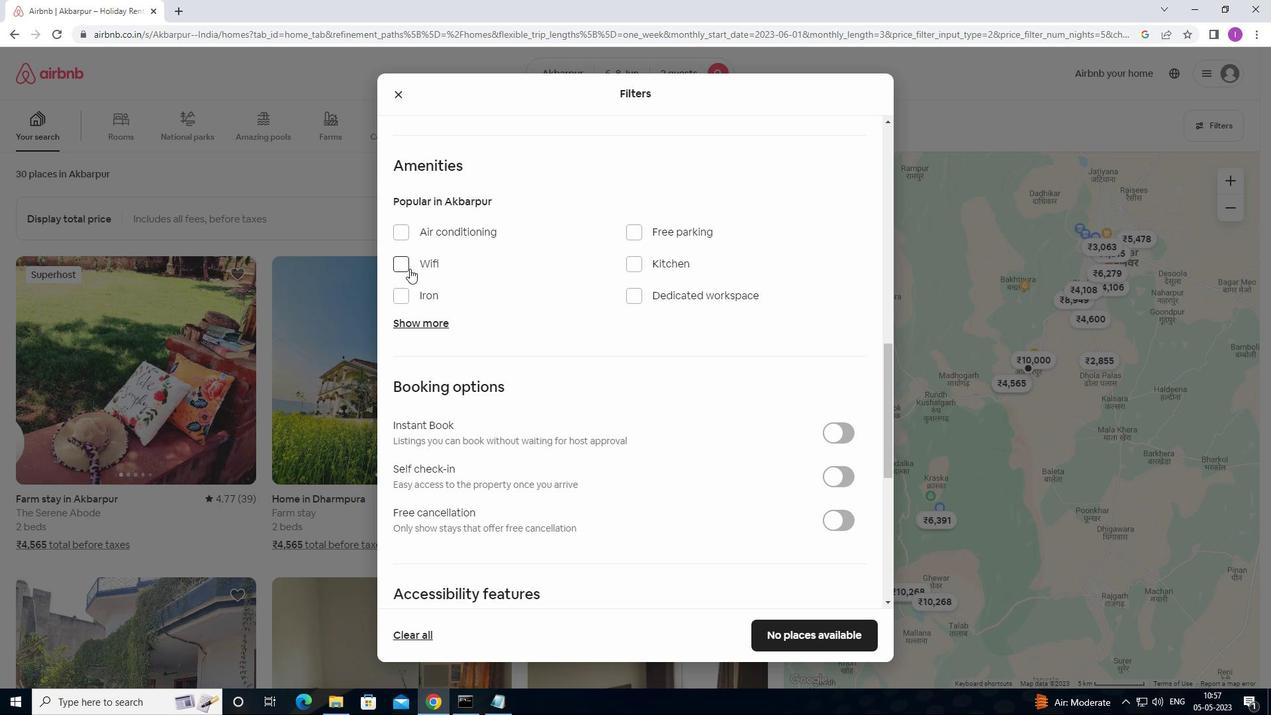 
Action: Mouse pressed left at (399, 263)
Screenshot: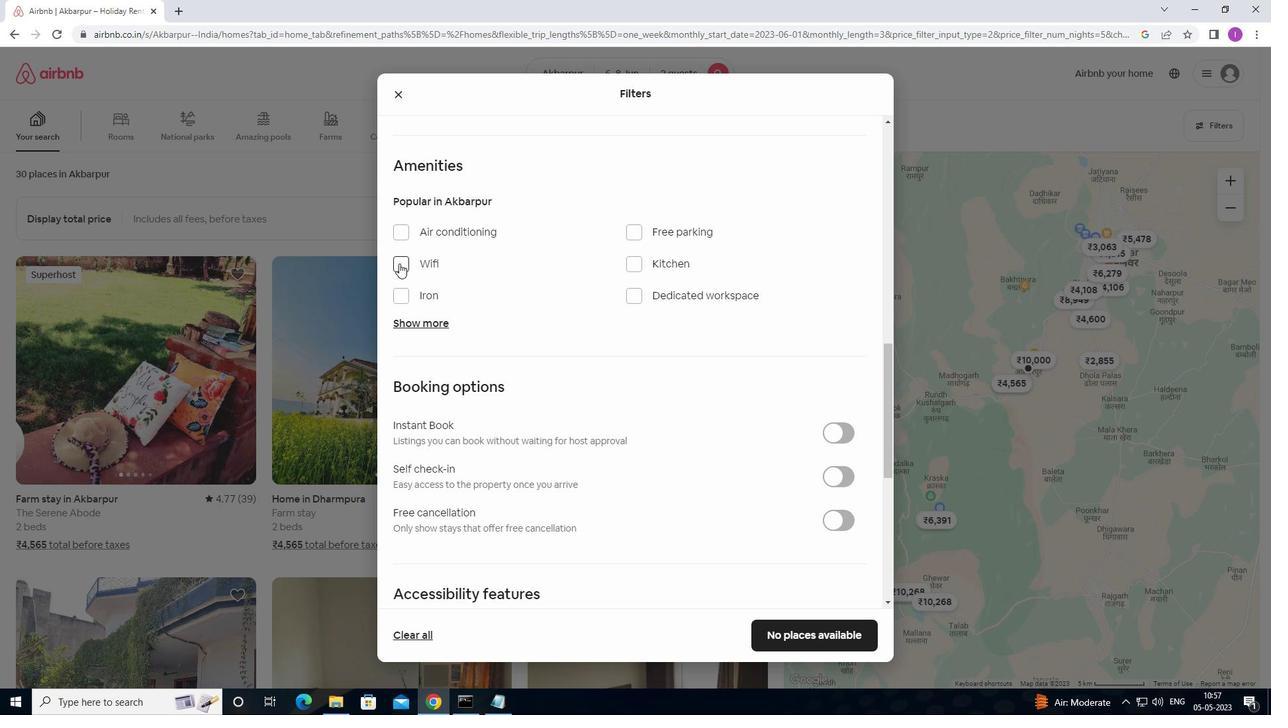 
Action: Mouse moved to (579, 367)
Screenshot: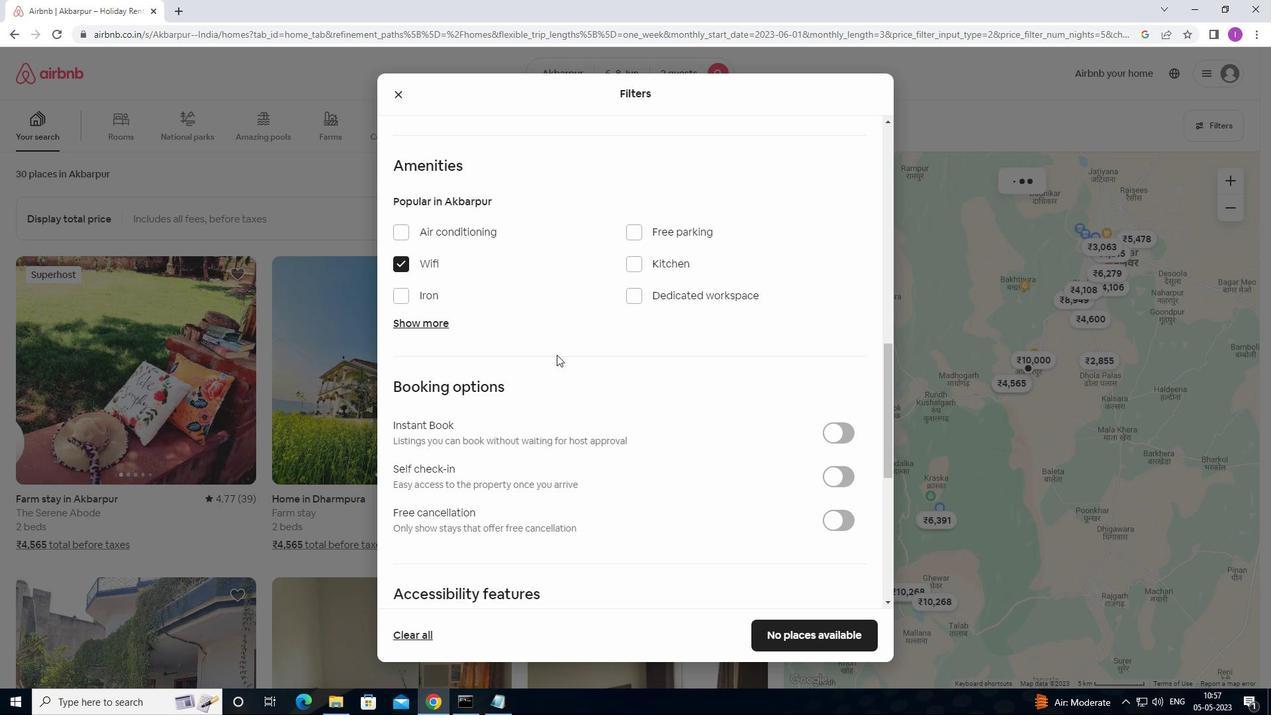 
Action: Mouse scrolled (579, 366) with delta (0, 0)
Screenshot: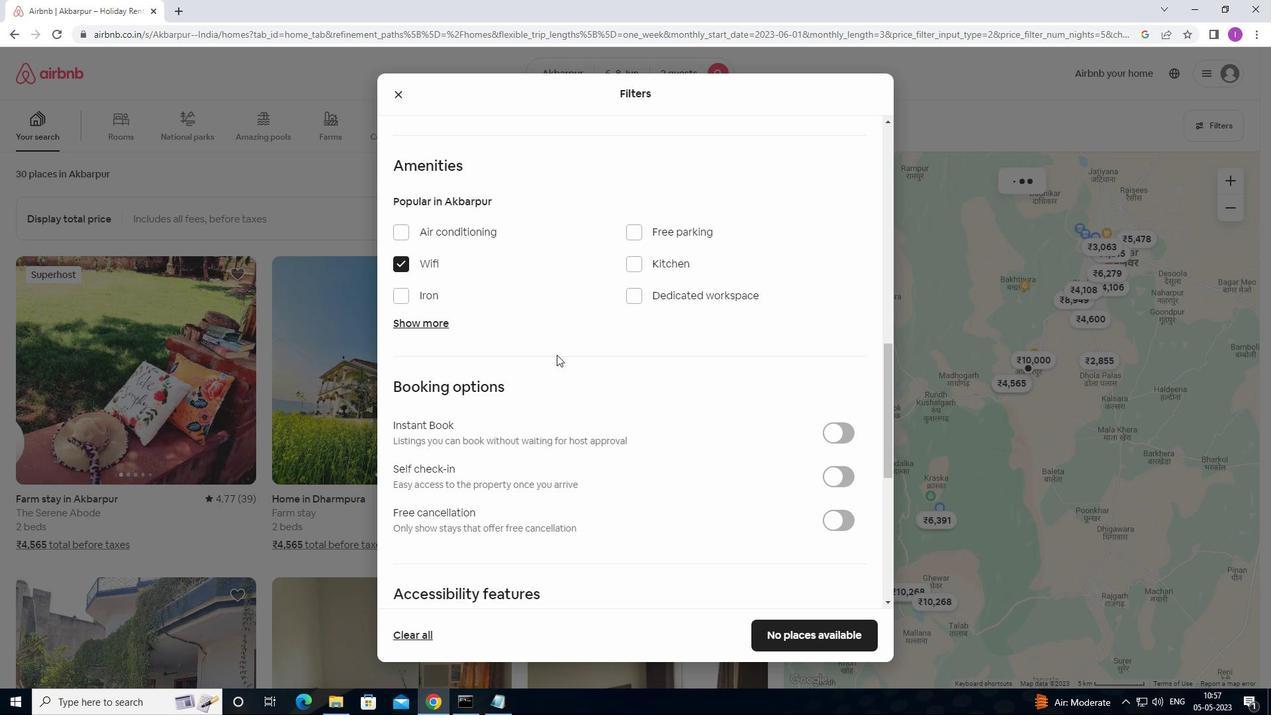 
Action: Mouse moved to (622, 379)
Screenshot: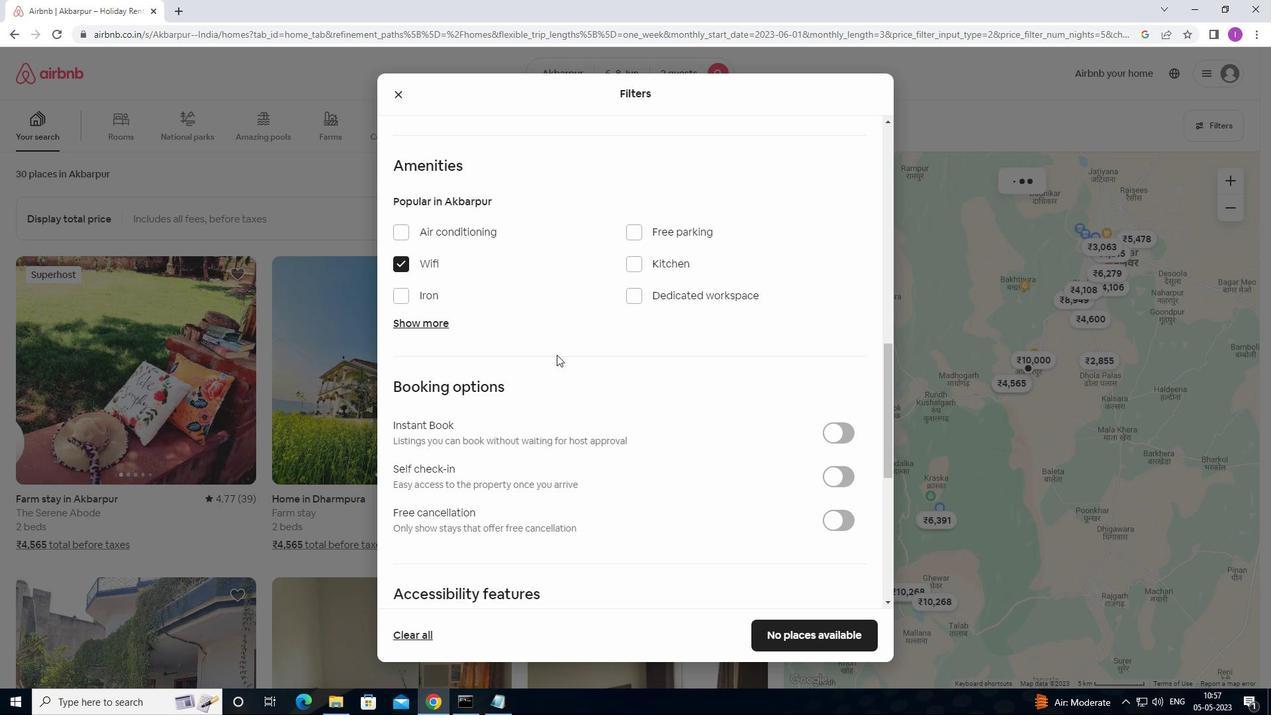 
Action: Mouse scrolled (622, 378) with delta (0, 0)
Screenshot: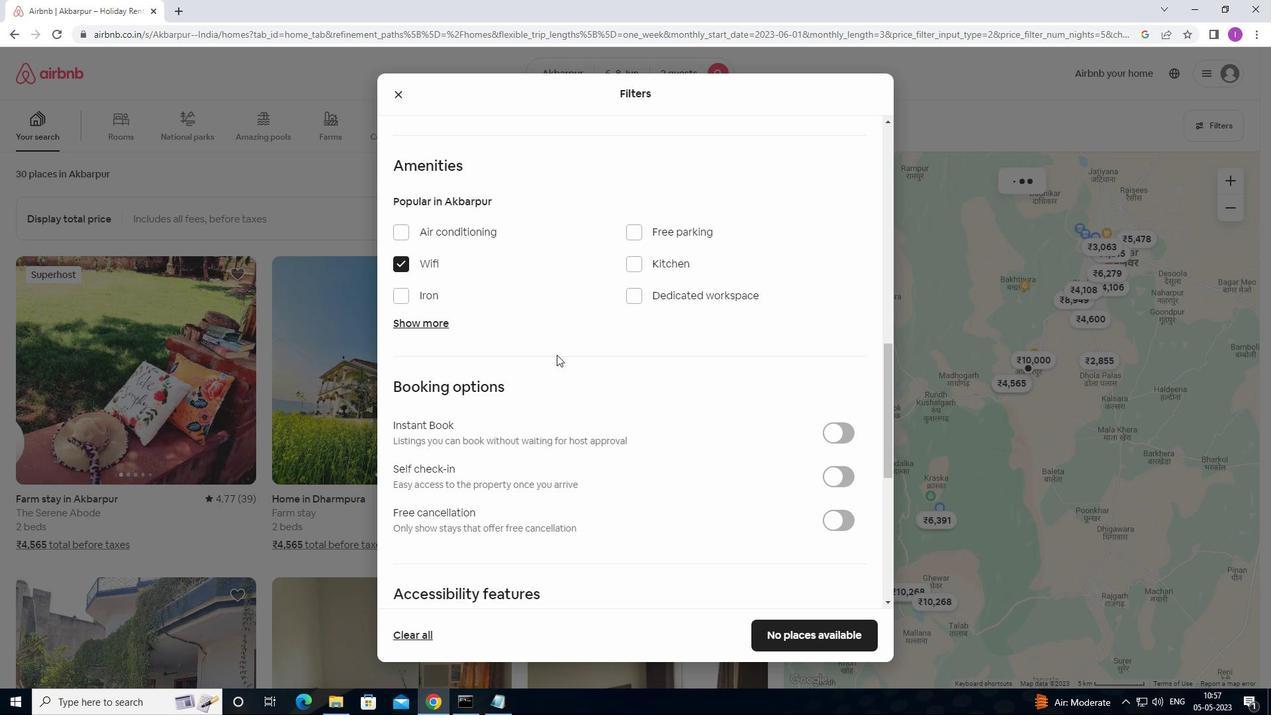 
Action: Mouse moved to (734, 403)
Screenshot: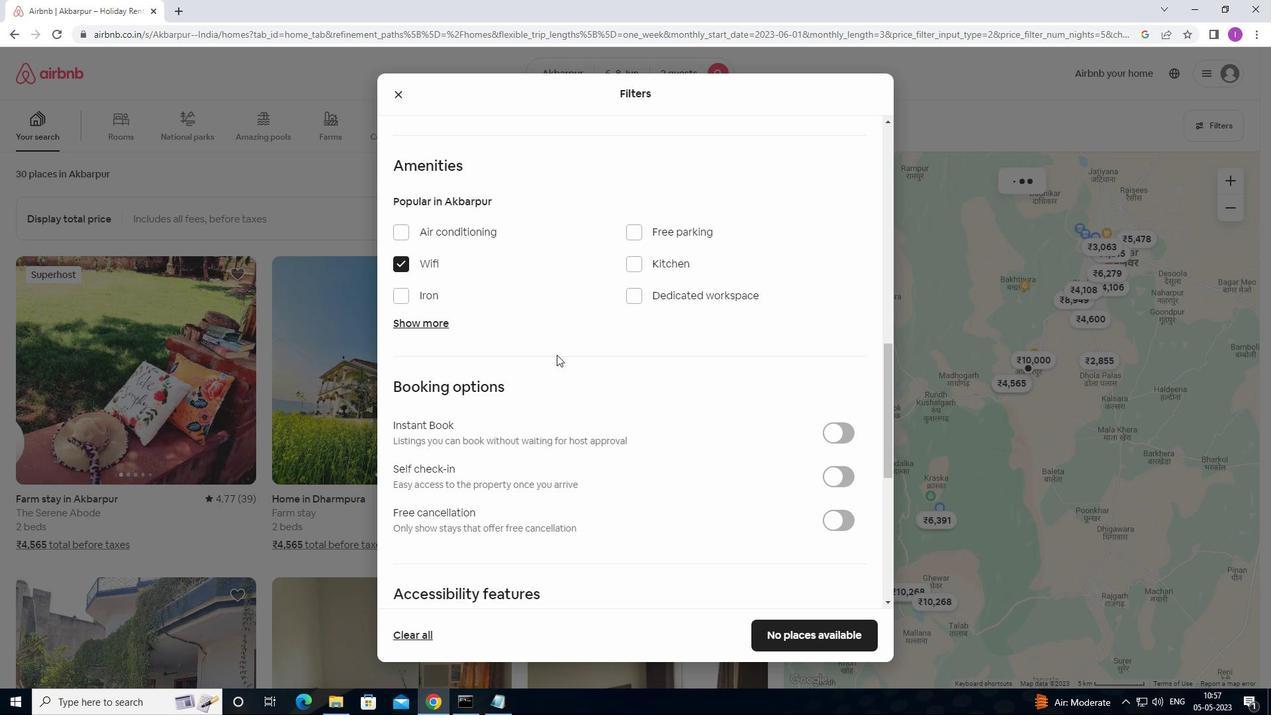 
Action: Mouse scrolled (734, 402) with delta (0, 0)
Screenshot: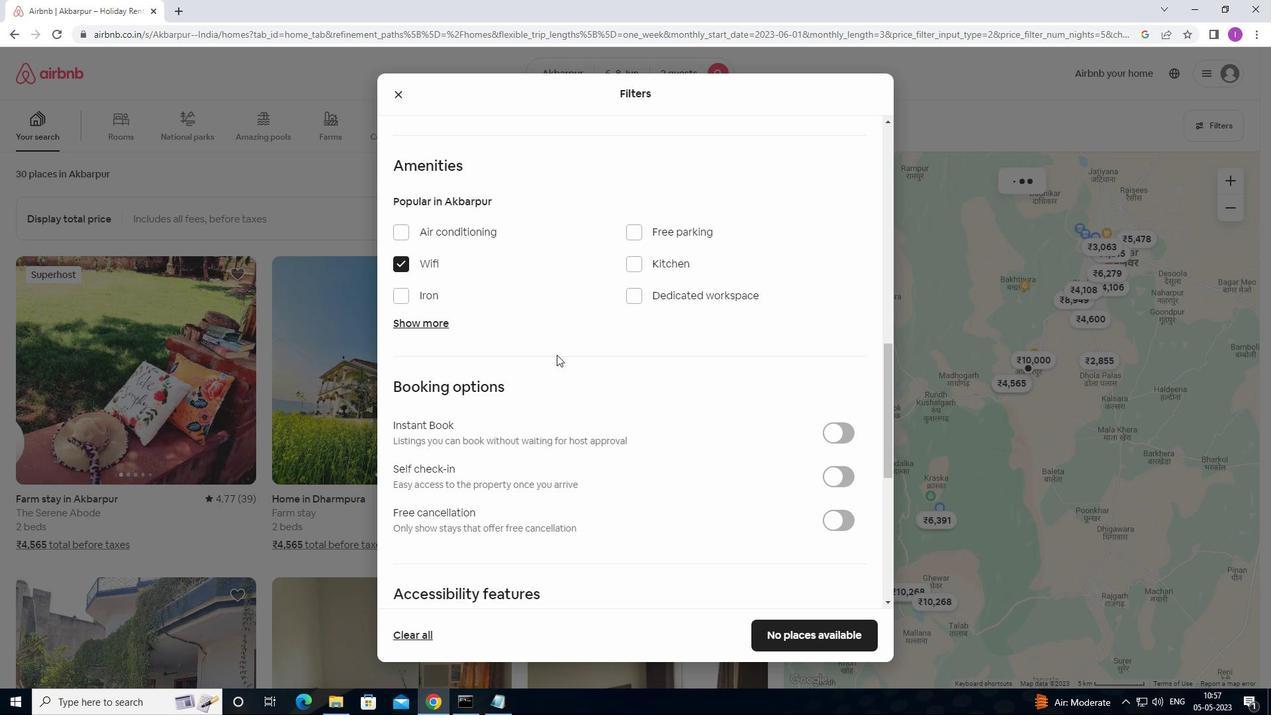 
Action: Mouse moved to (845, 278)
Screenshot: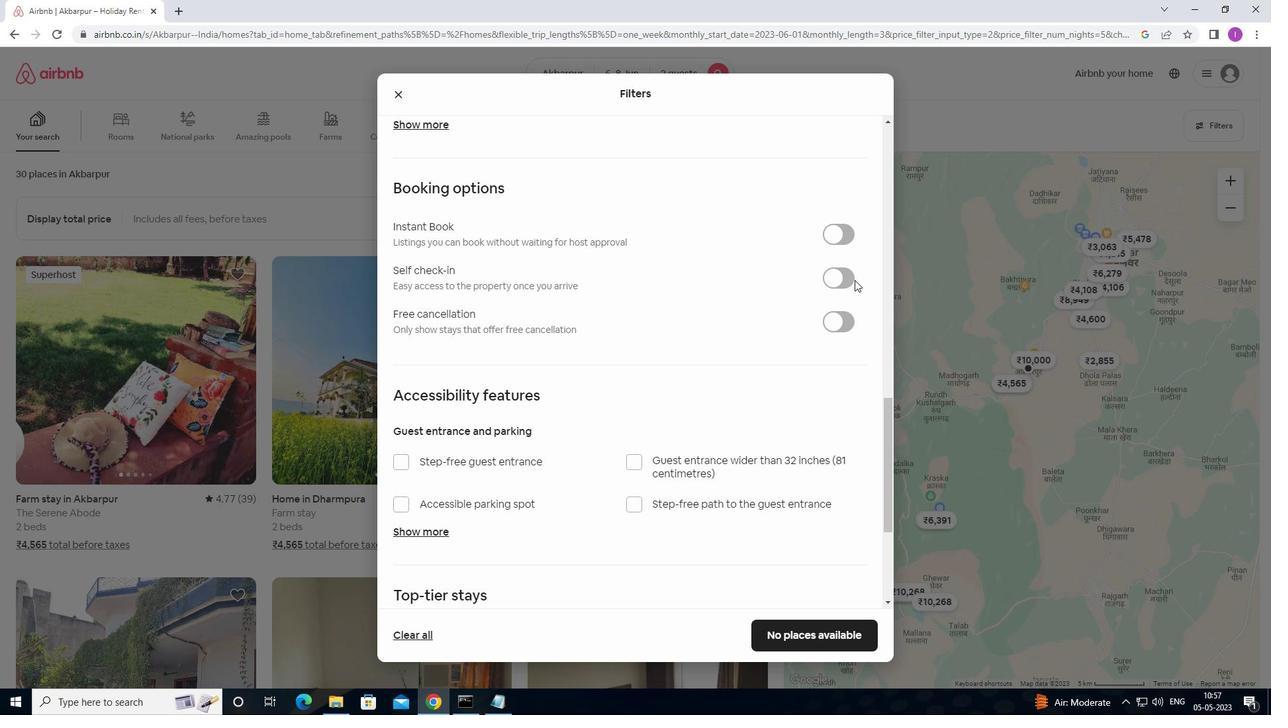 
Action: Mouse pressed left at (845, 278)
Screenshot: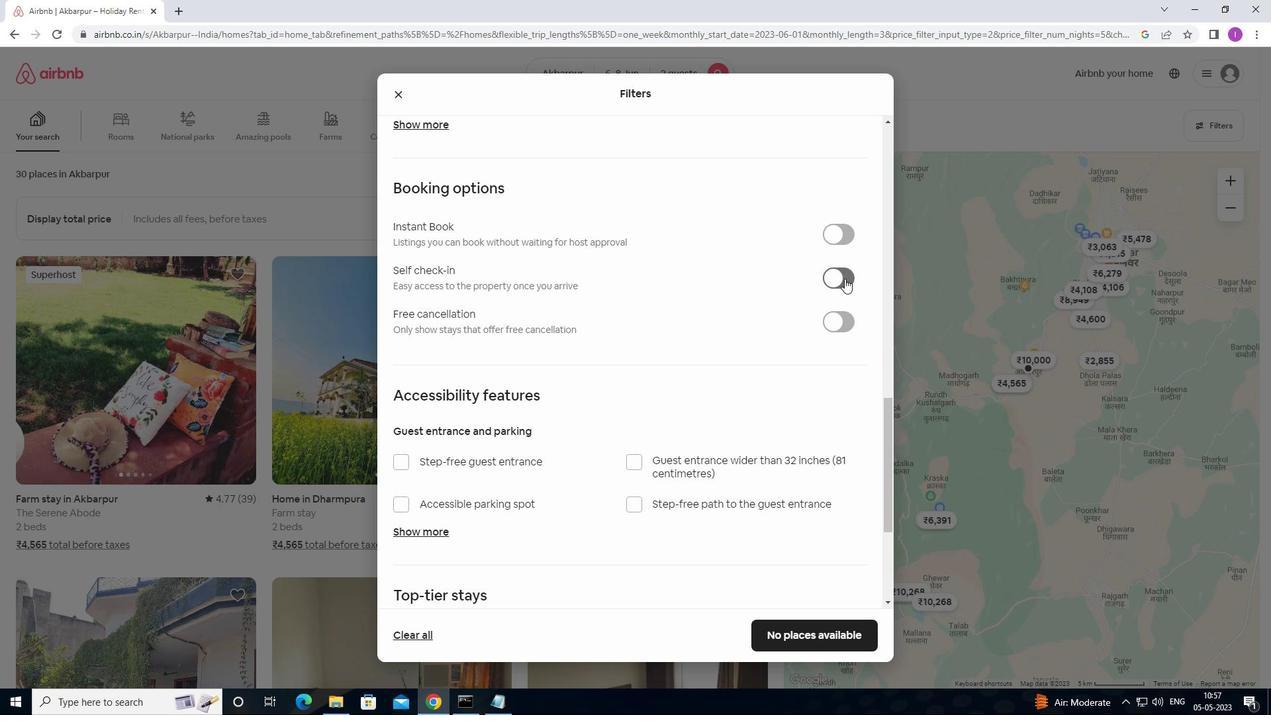 
Action: Mouse moved to (660, 338)
Screenshot: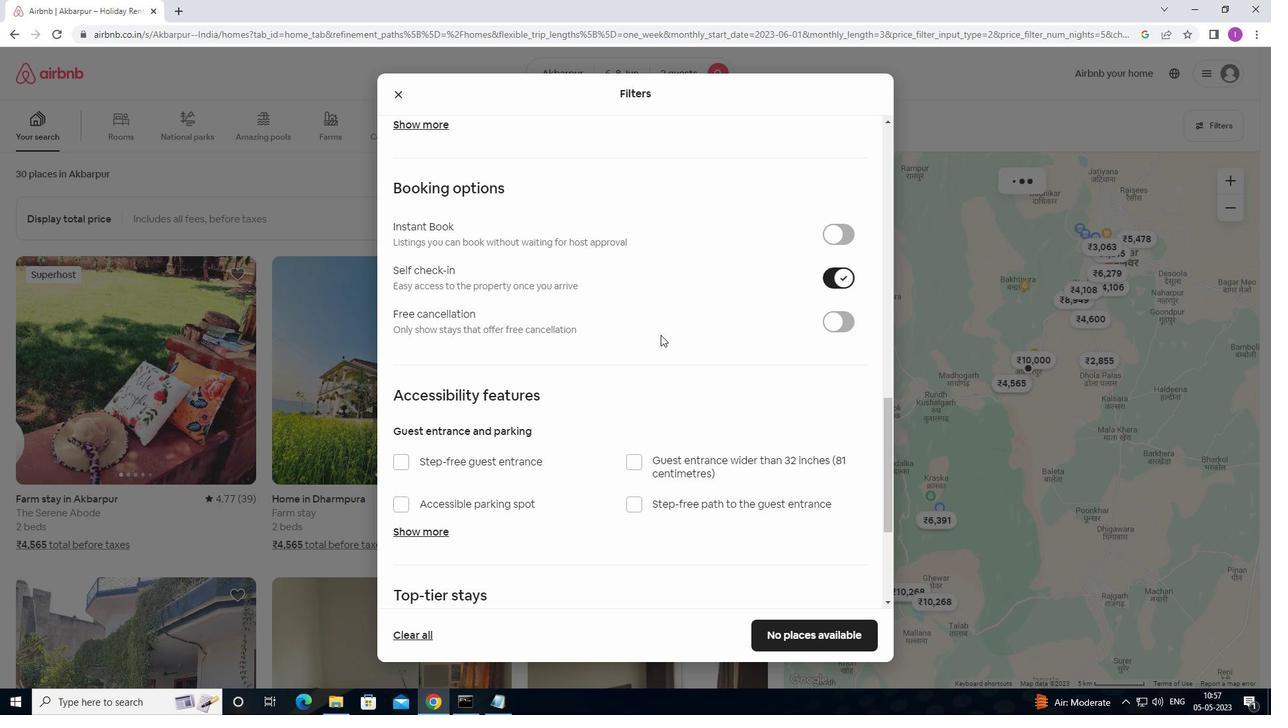 
Action: Mouse scrolled (660, 337) with delta (0, 0)
Screenshot: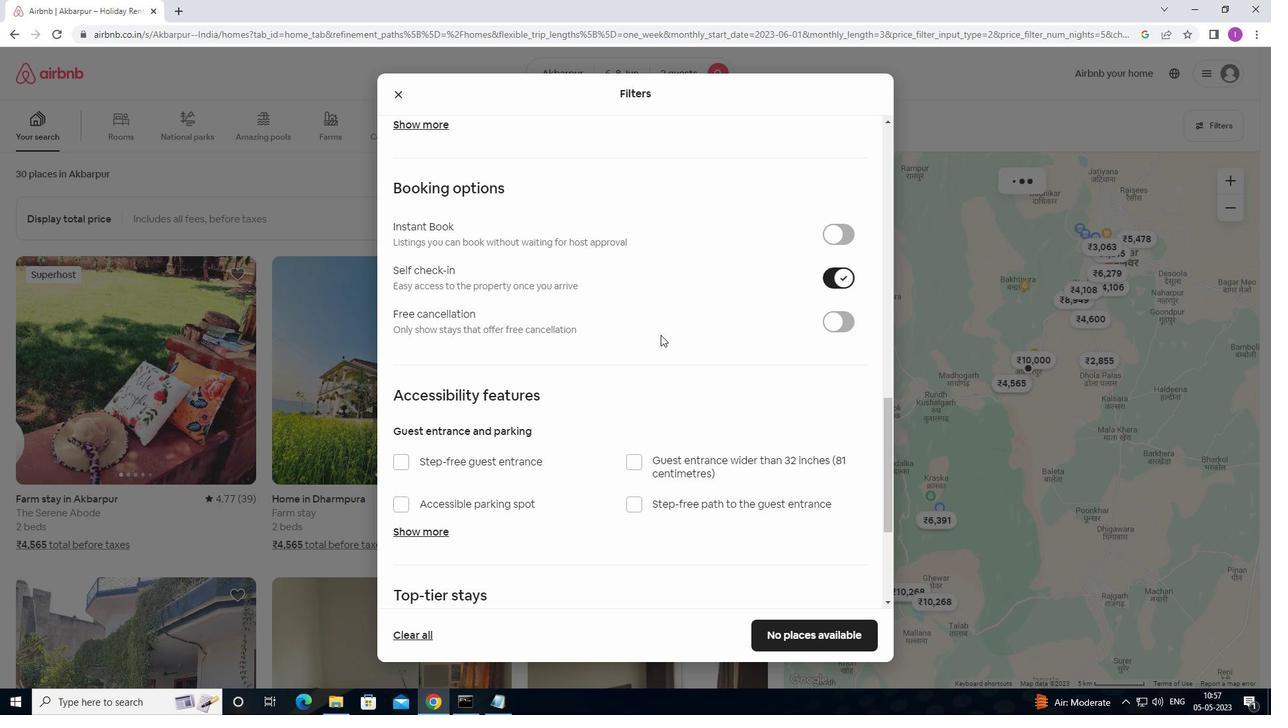 
Action: Mouse moved to (660, 345)
Screenshot: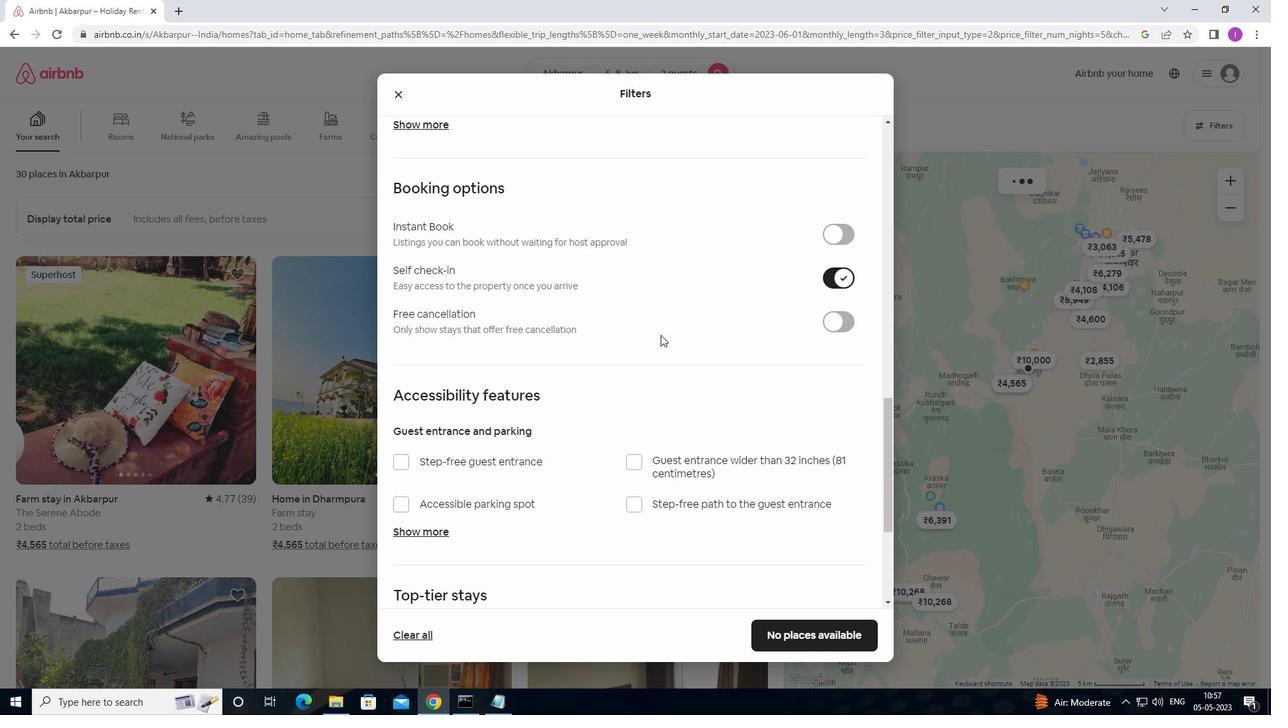 
Action: Mouse scrolled (660, 344) with delta (0, 0)
Screenshot: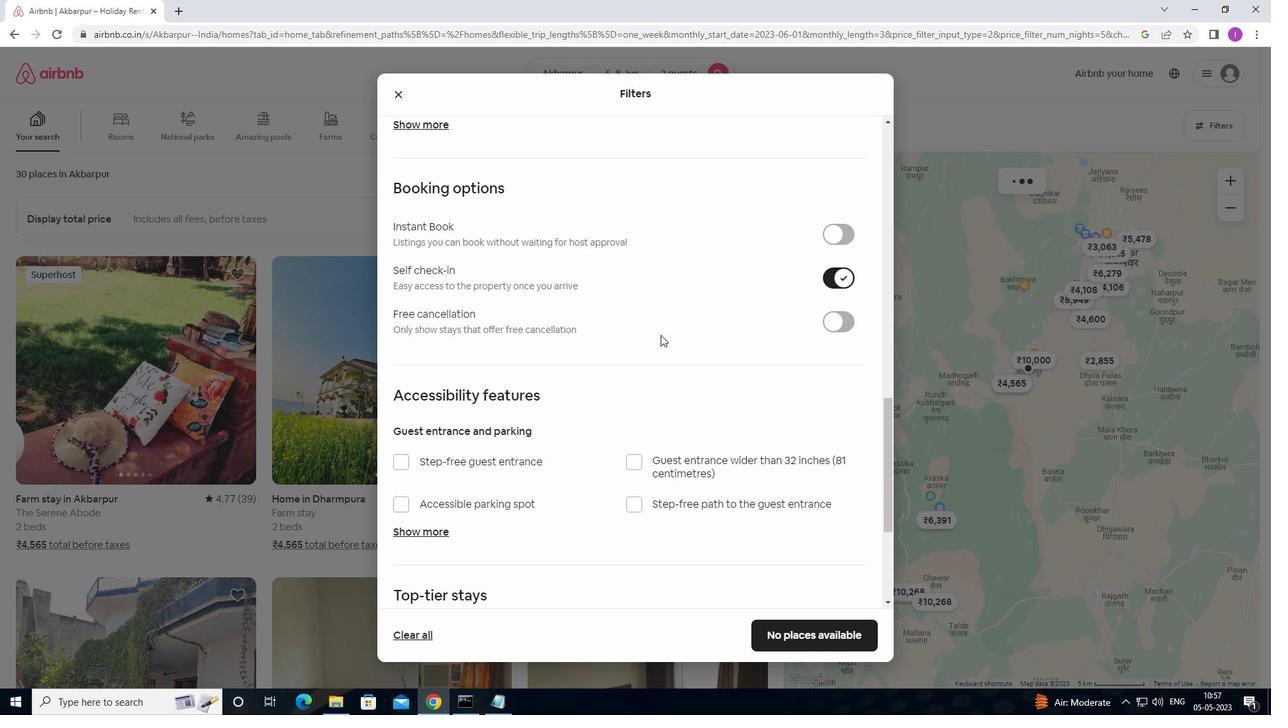 
Action: Mouse moved to (660, 347)
Screenshot: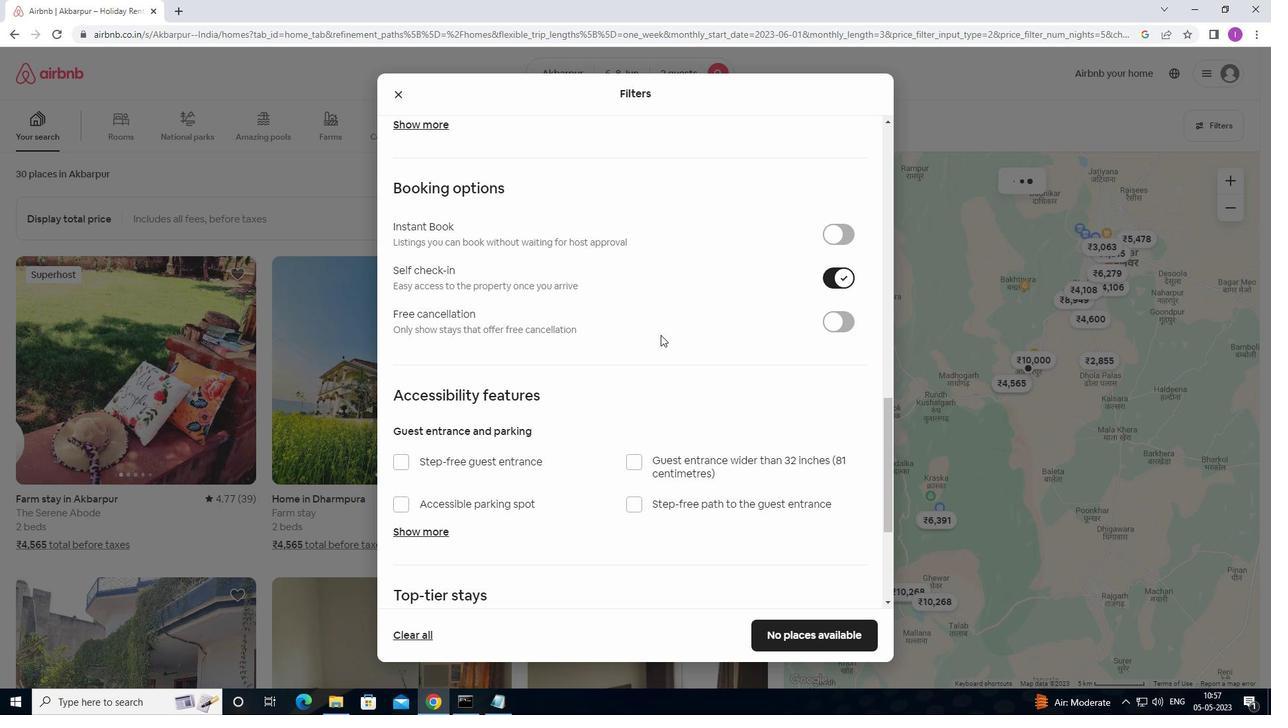 
Action: Mouse scrolled (660, 347) with delta (0, 0)
Screenshot: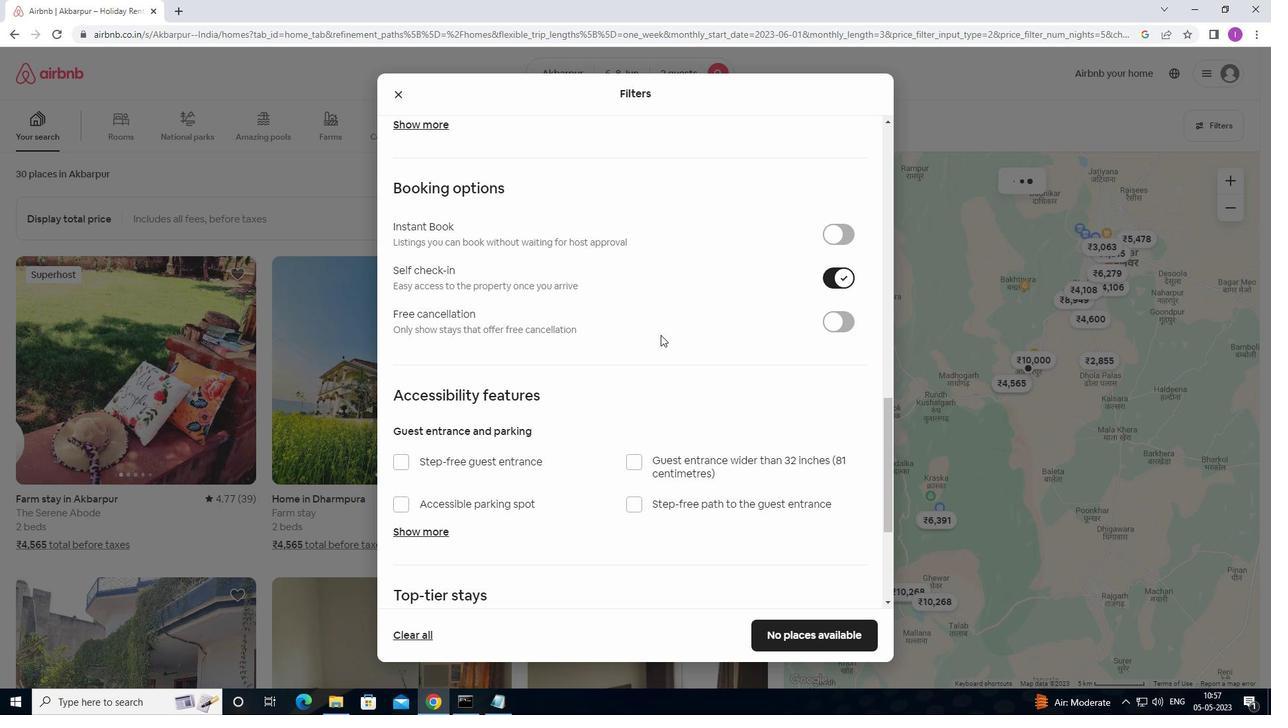 
Action: Mouse moved to (660, 356)
Screenshot: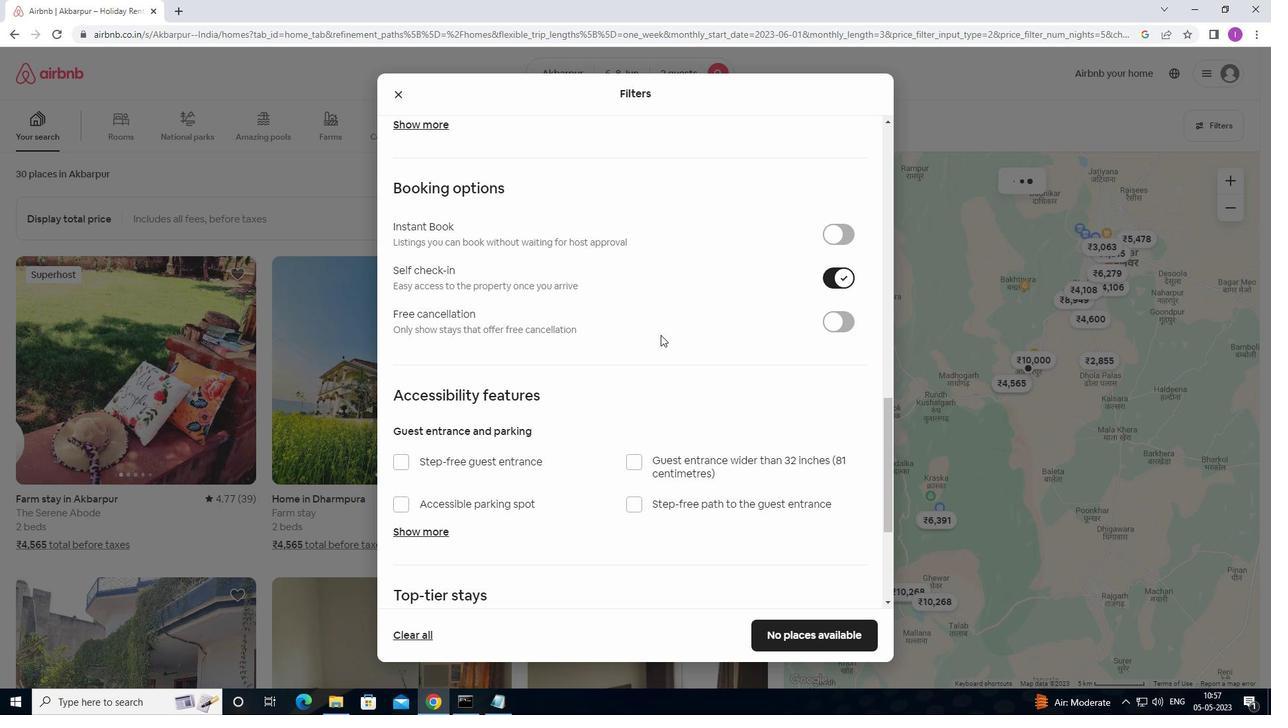 
Action: Mouse scrolled (660, 355) with delta (0, 0)
Screenshot: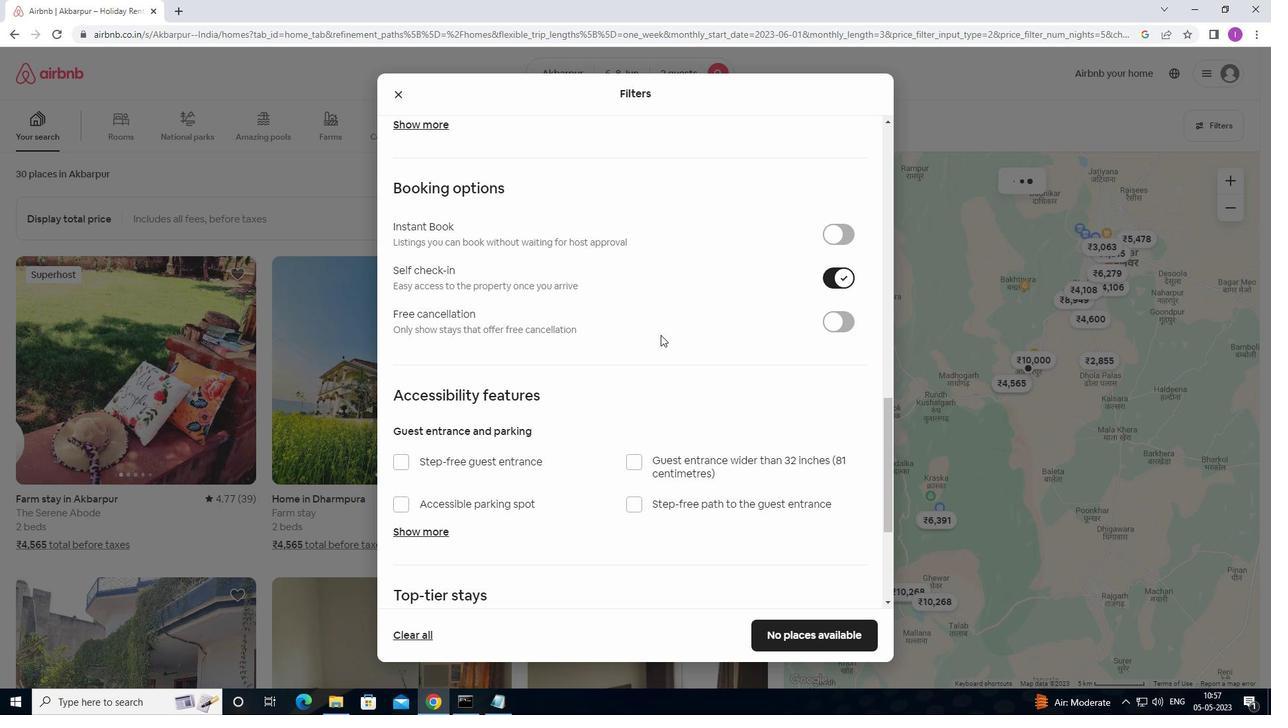 
Action: Mouse moved to (654, 369)
Screenshot: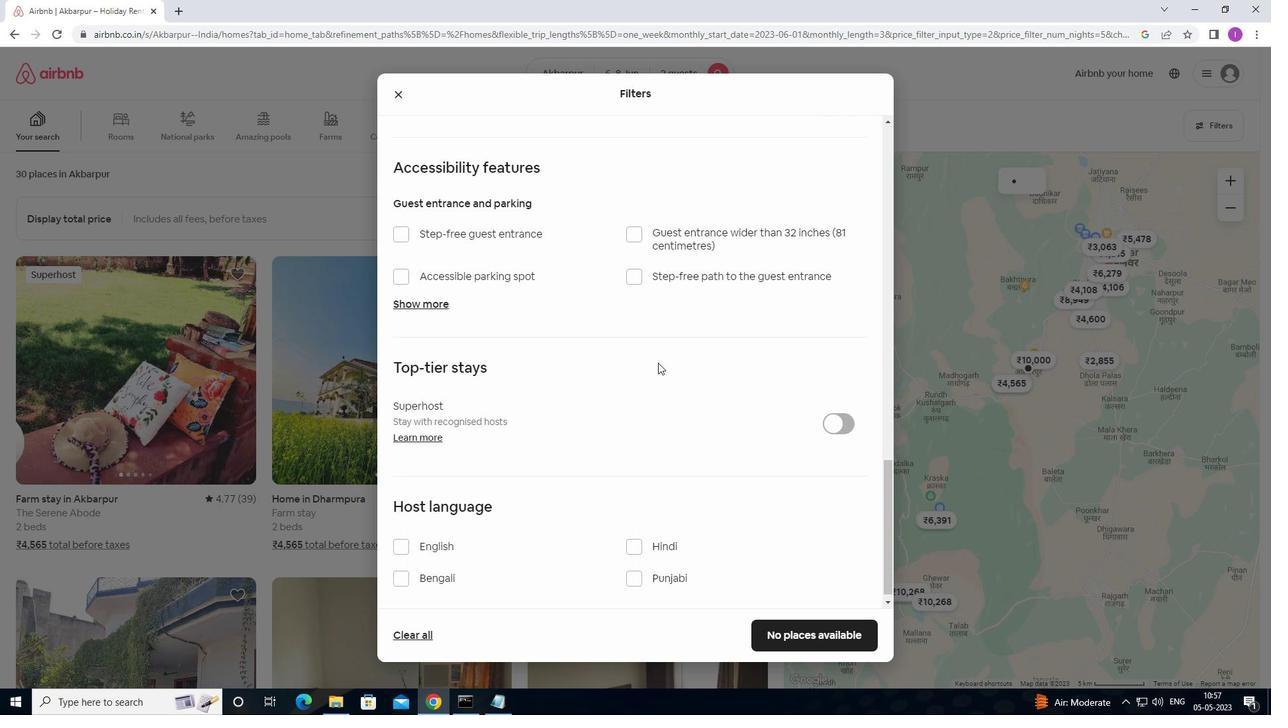 
Action: Mouse scrolled (654, 368) with delta (0, 0)
Screenshot: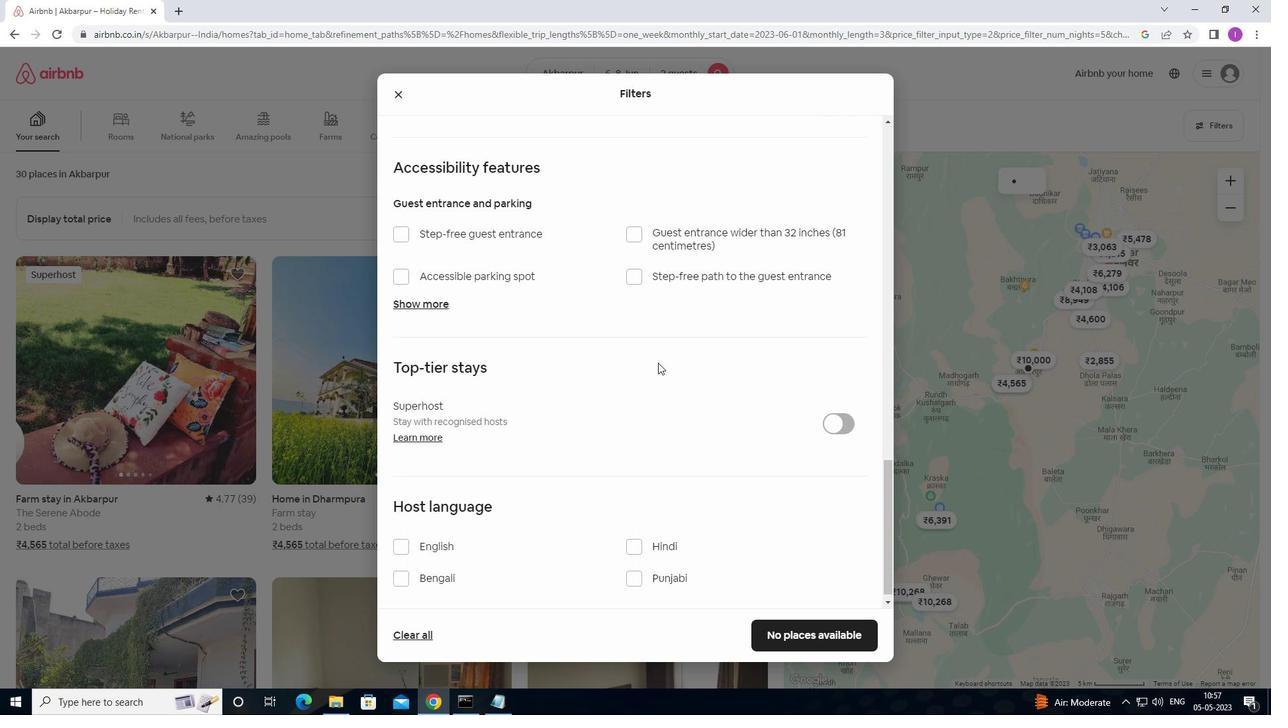 
Action: Mouse moved to (649, 380)
Screenshot: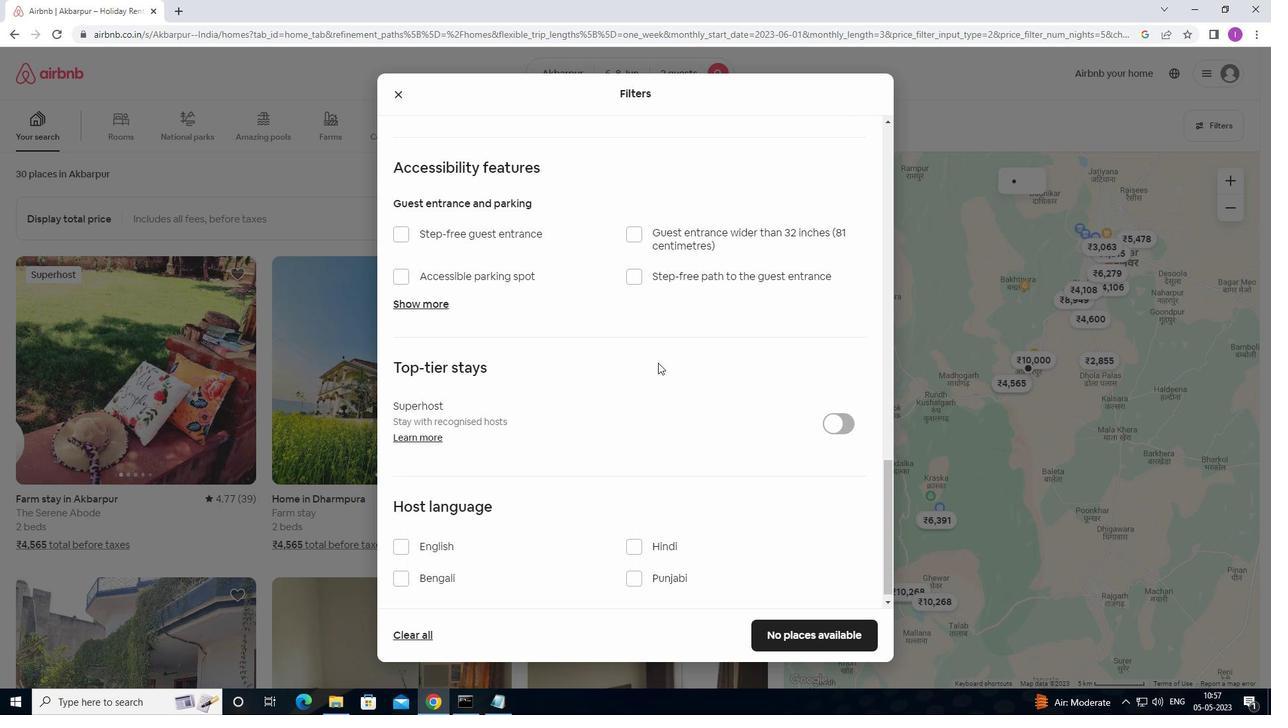 
Action: Mouse scrolled (649, 379) with delta (0, 0)
Screenshot: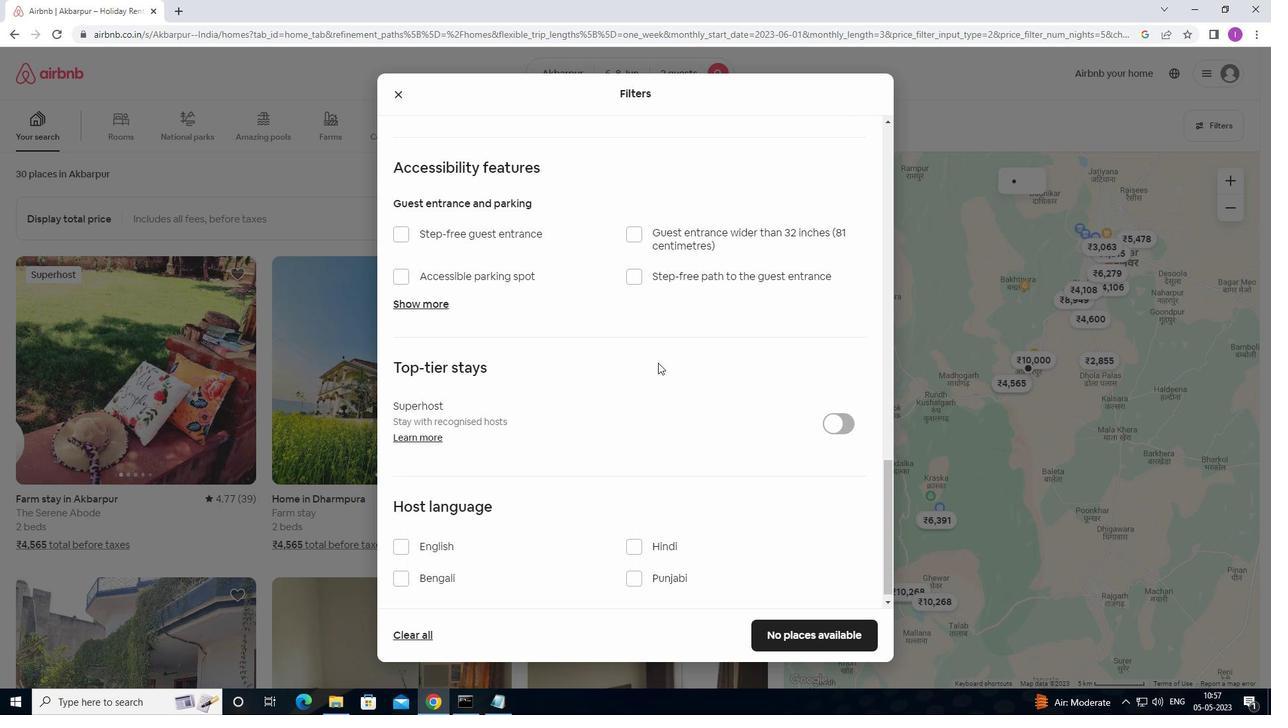 
Action: Mouse moved to (647, 386)
Screenshot: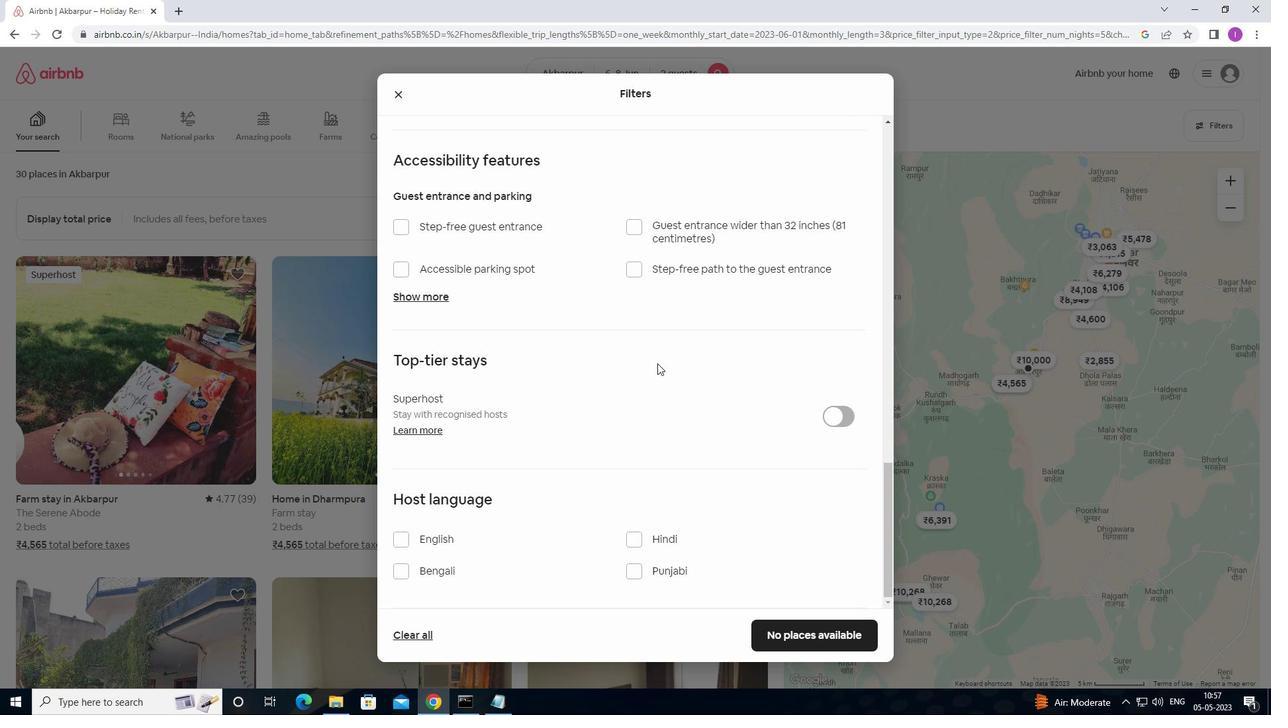 
Action: Mouse scrolled (647, 386) with delta (0, 0)
Screenshot: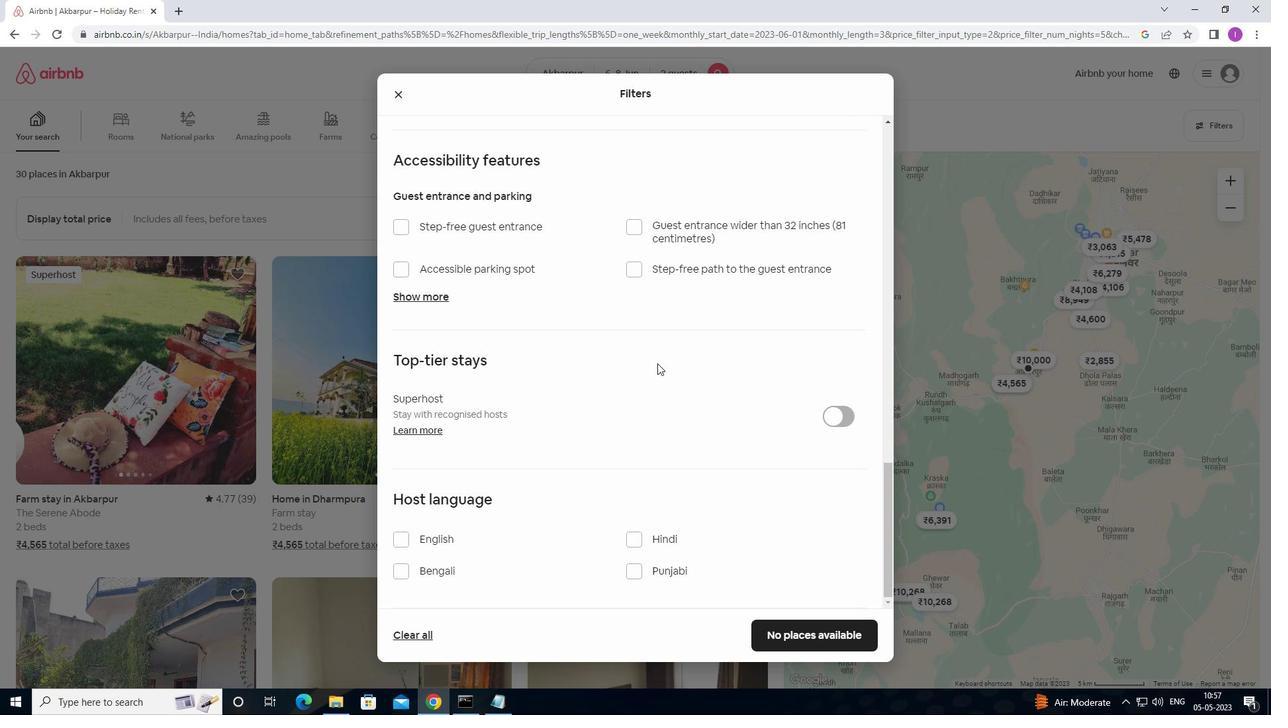 
Action: Mouse moved to (645, 390)
Screenshot: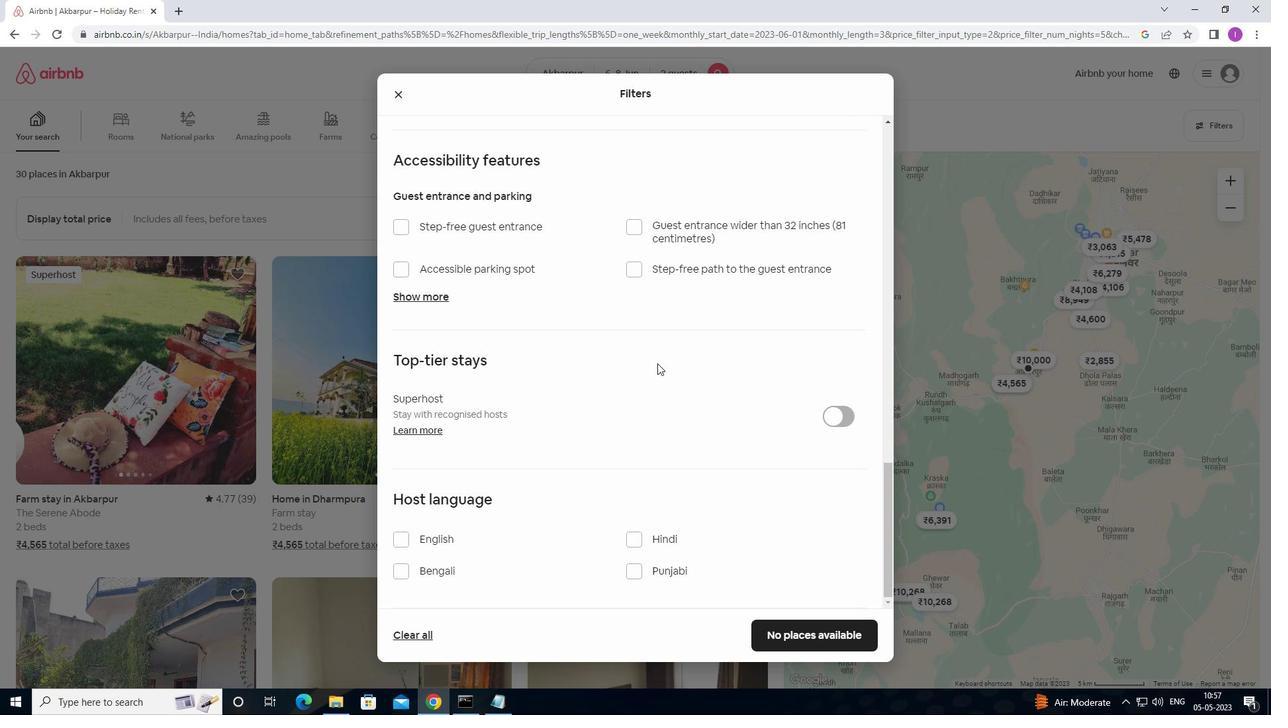 
Action: Mouse scrolled (645, 390) with delta (0, 0)
Screenshot: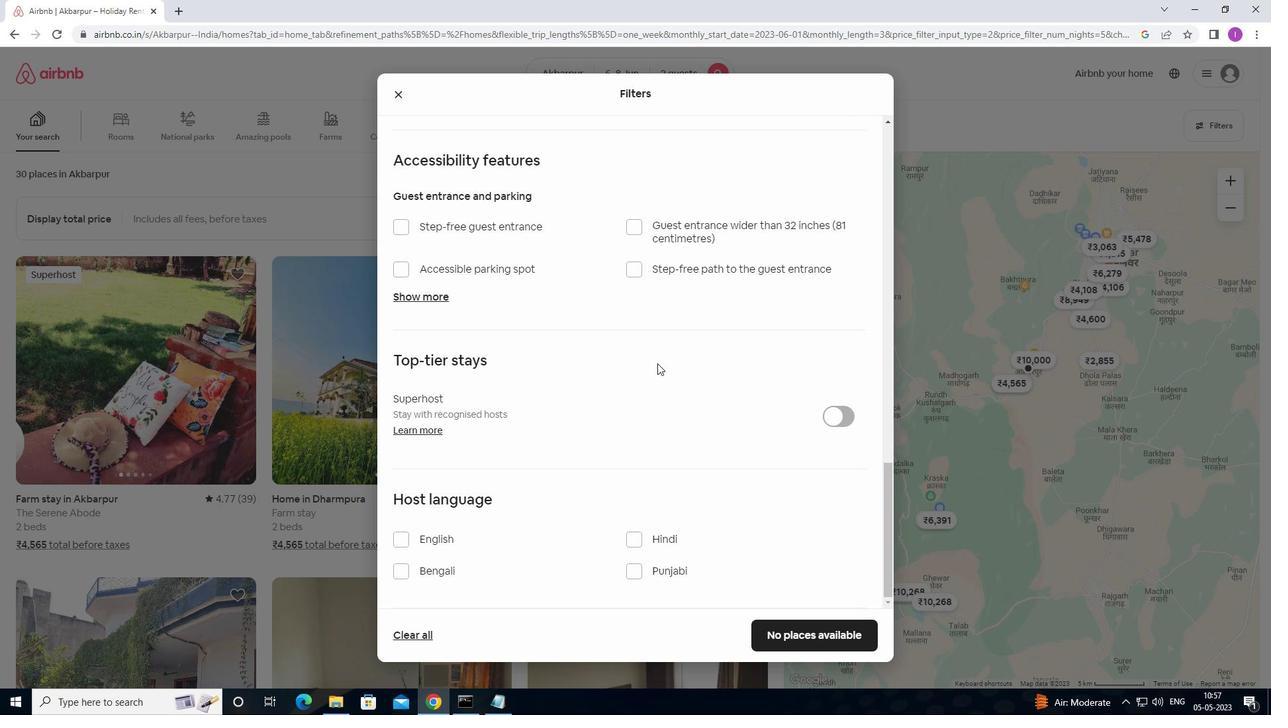 
Action: Mouse moved to (398, 537)
Screenshot: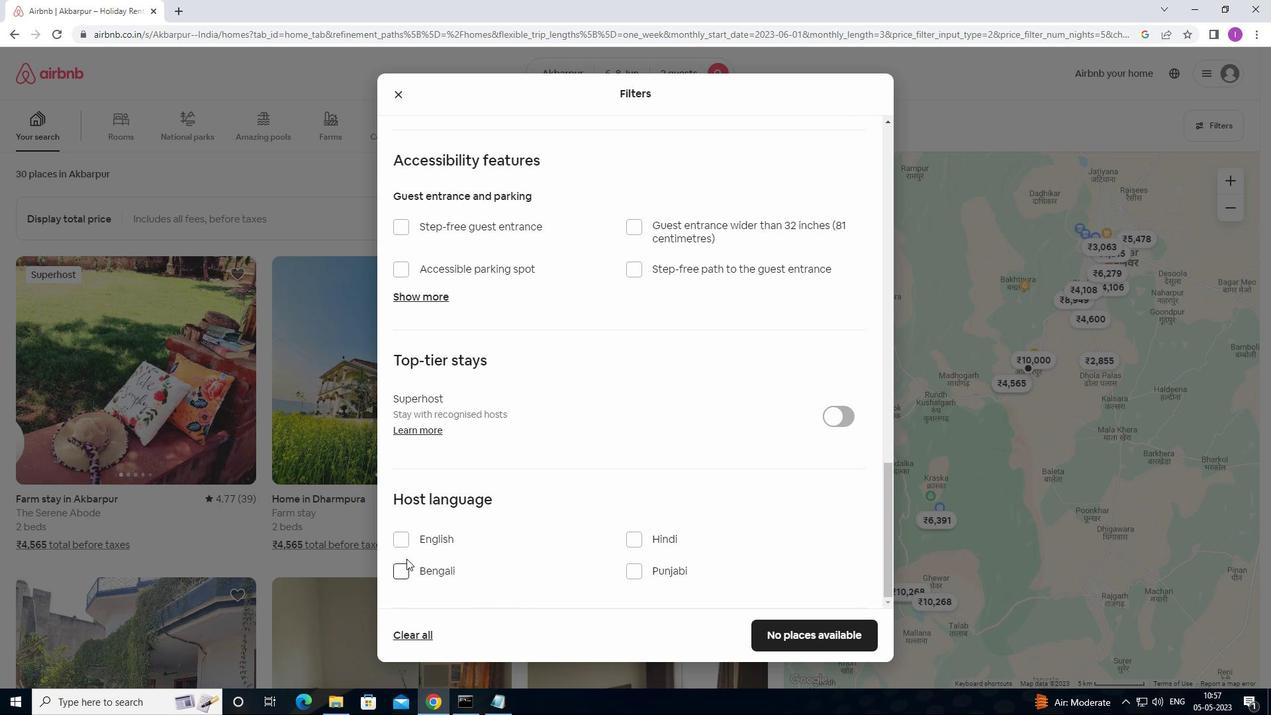 
Action: Mouse pressed left at (398, 537)
Screenshot: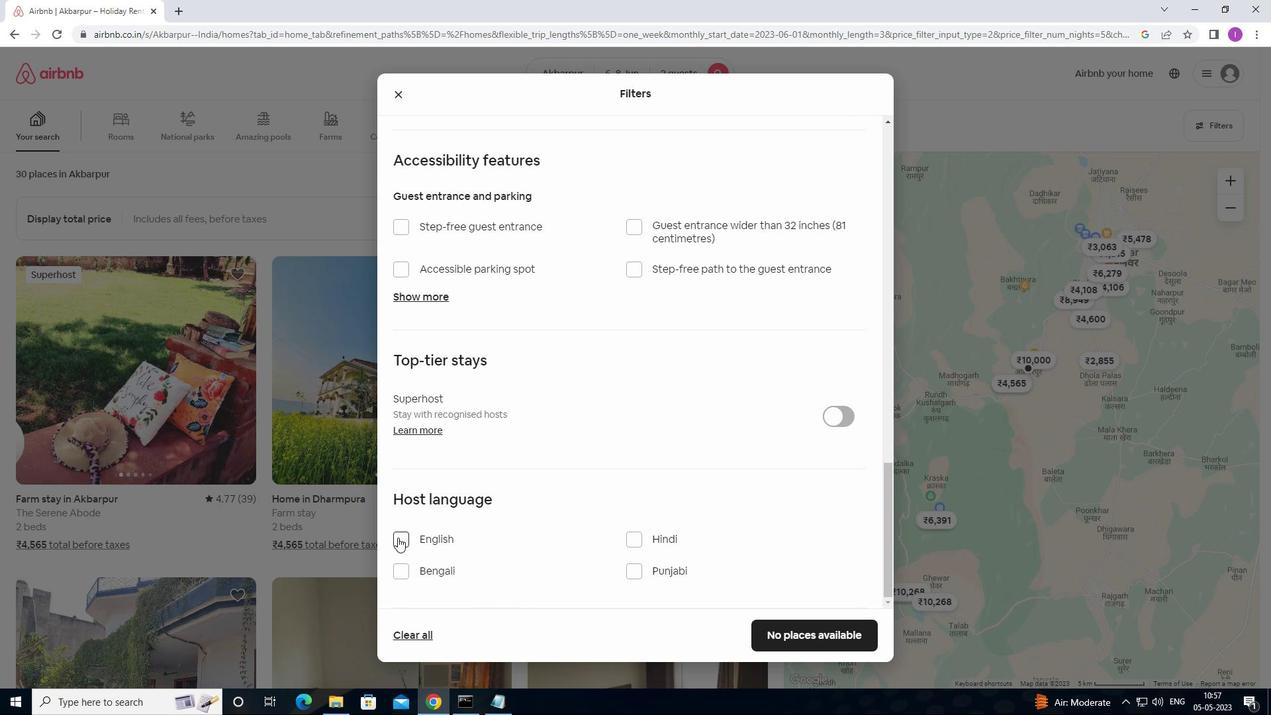 
Action: Mouse moved to (730, 575)
Screenshot: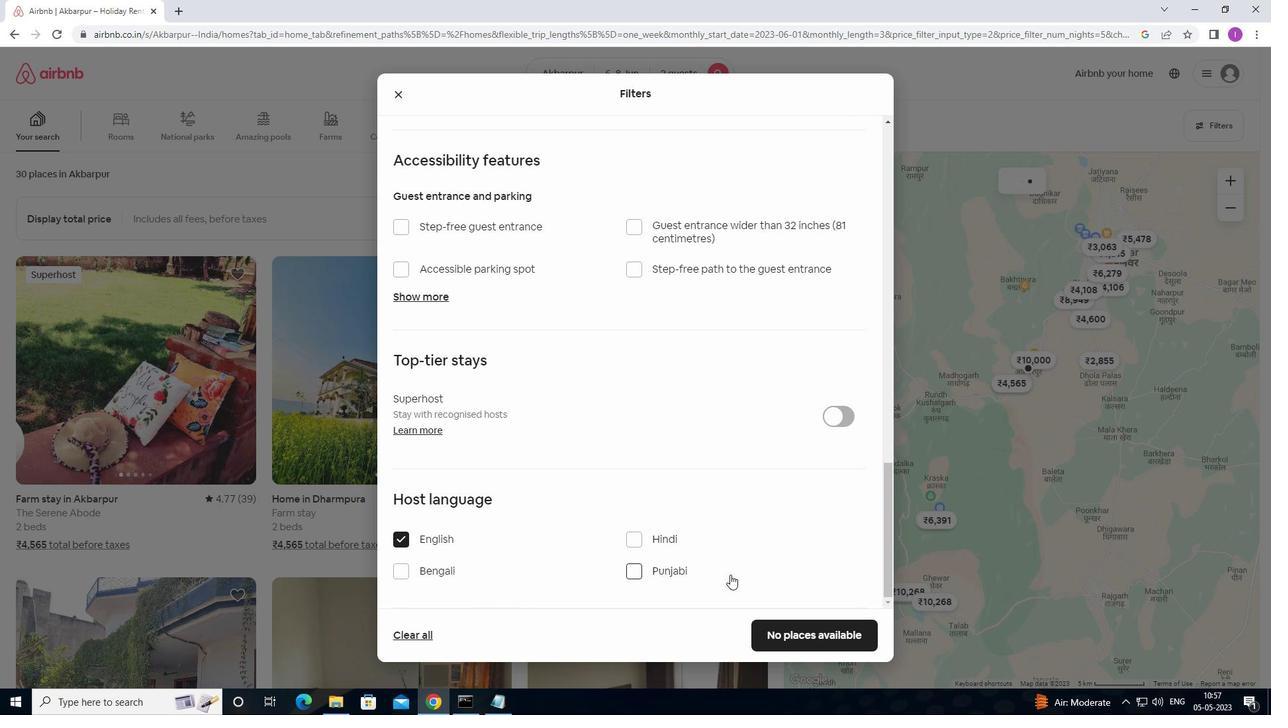 
Action: Mouse scrolled (730, 574) with delta (0, 0)
Screenshot: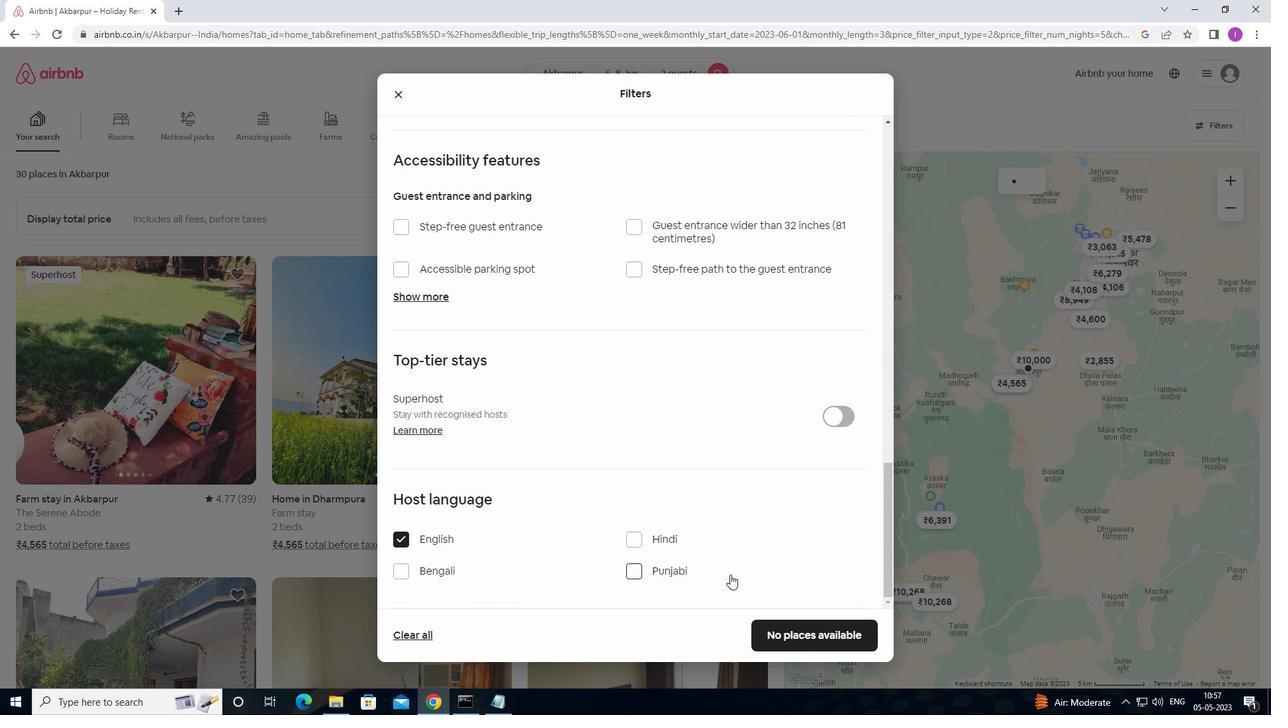 
Action: Mouse moved to (730, 576)
Screenshot: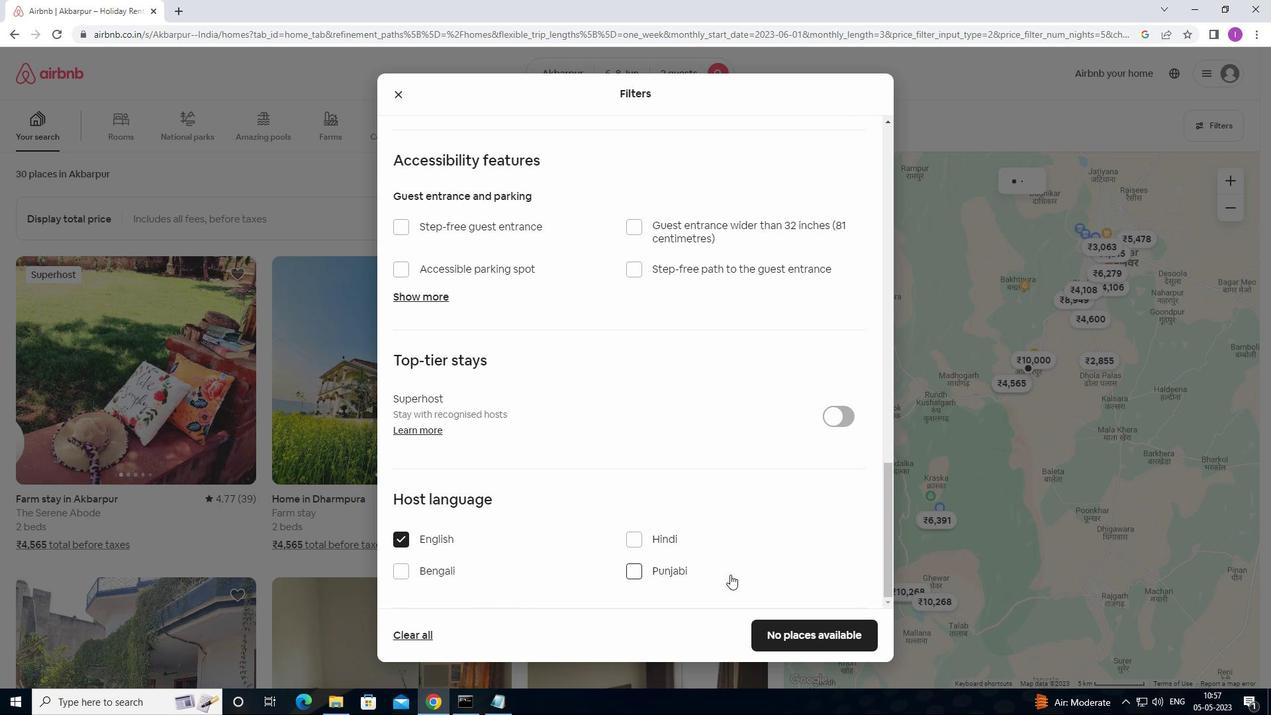 
Action: Mouse scrolled (730, 575) with delta (0, 0)
Screenshot: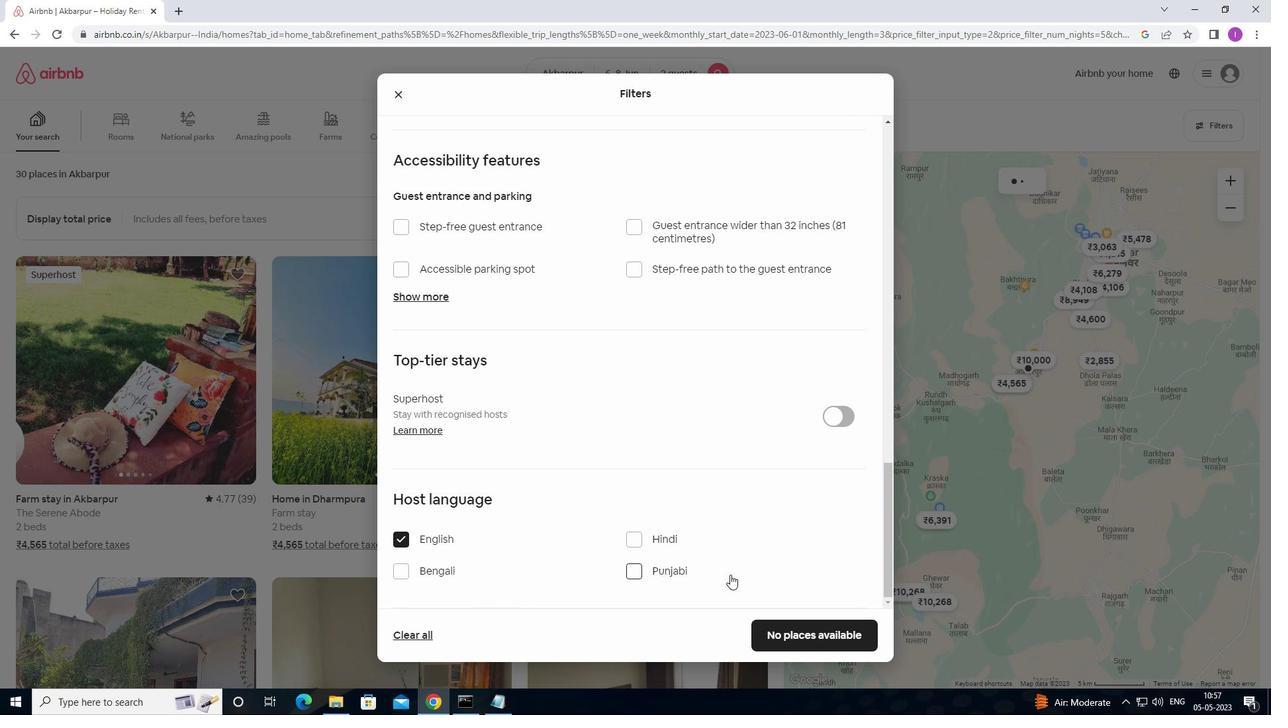 
Action: Mouse moved to (731, 577)
Screenshot: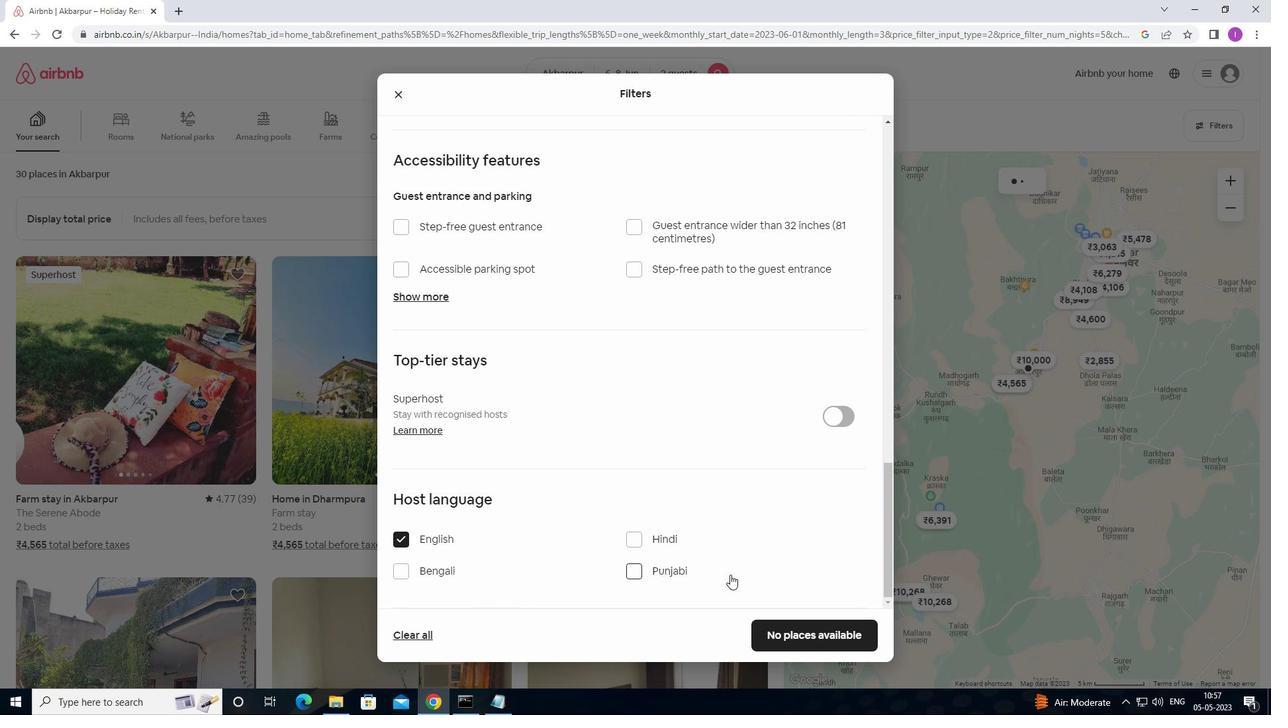 
Action: Mouse scrolled (731, 576) with delta (0, 0)
Screenshot: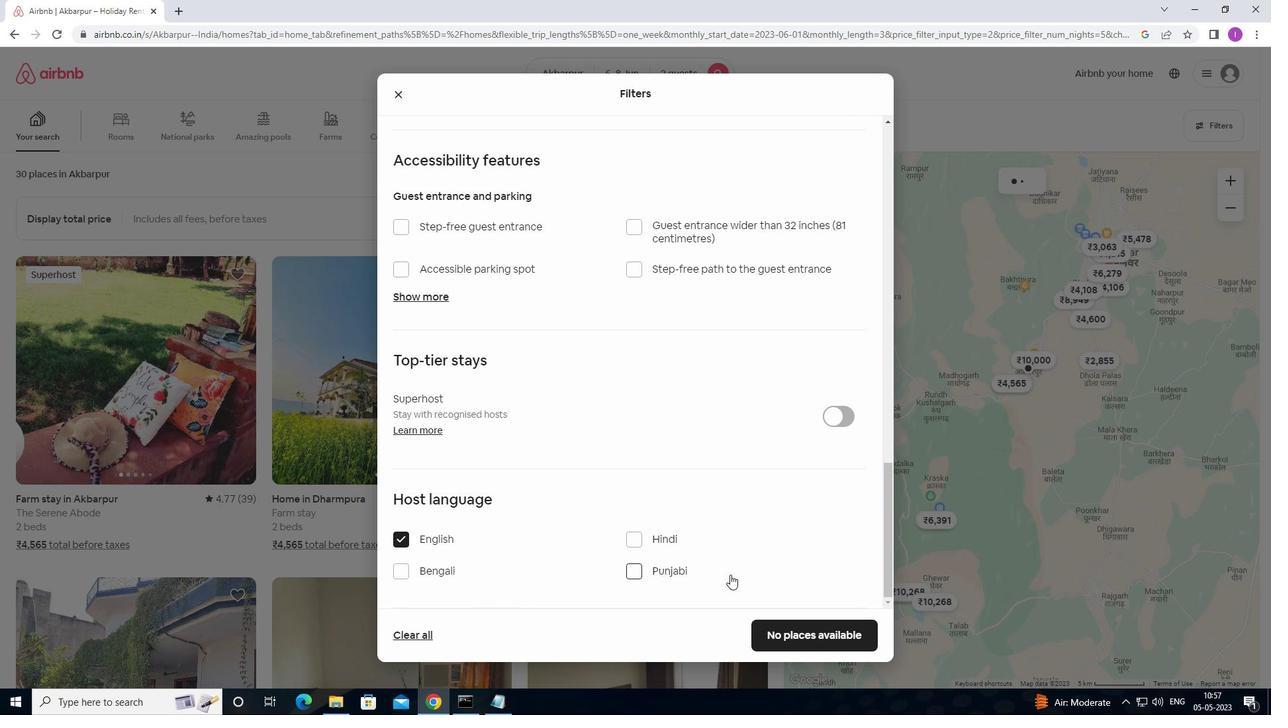 
Action: Mouse moved to (732, 577)
Screenshot: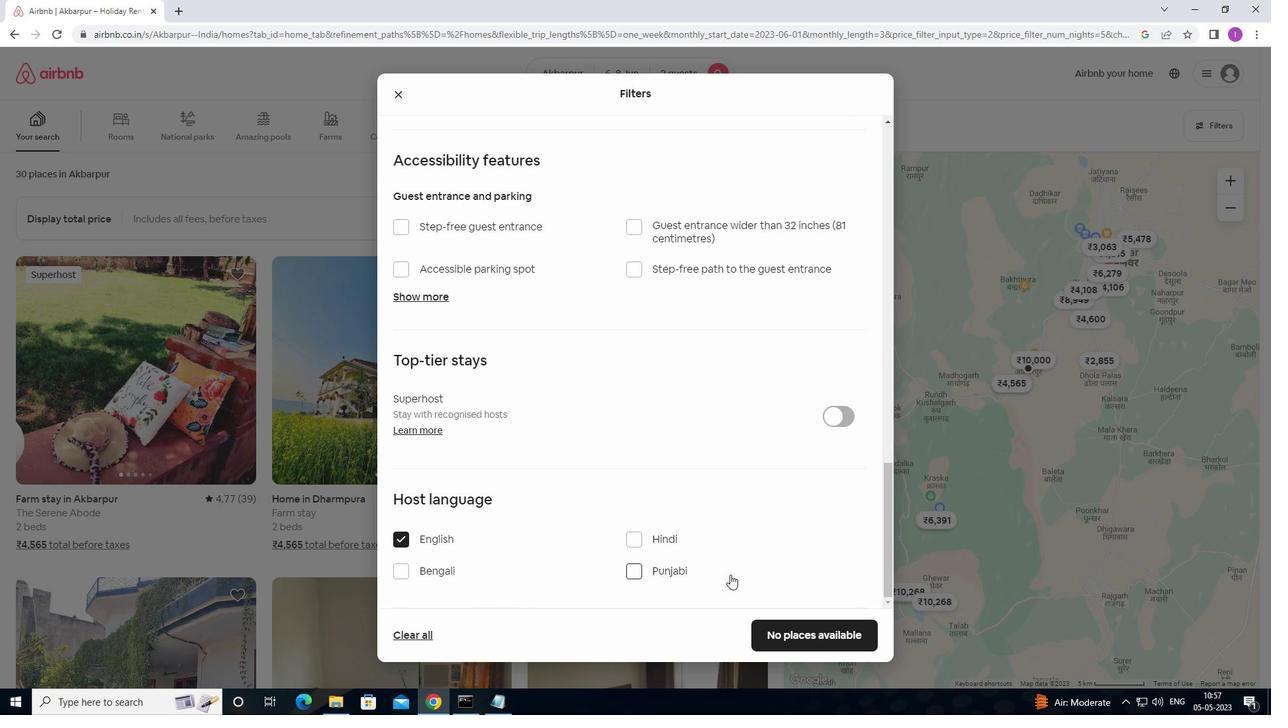 
Action: Mouse scrolled (732, 577) with delta (0, 0)
Screenshot: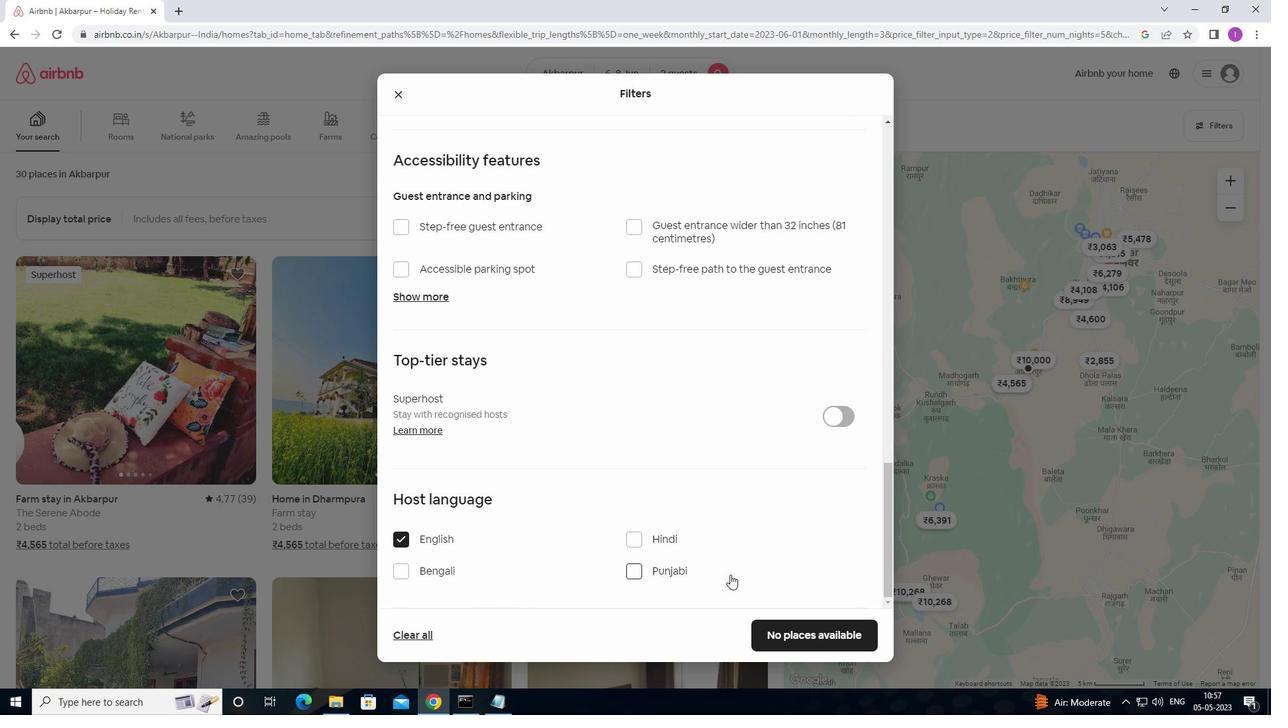 
Action: Mouse moved to (772, 628)
Screenshot: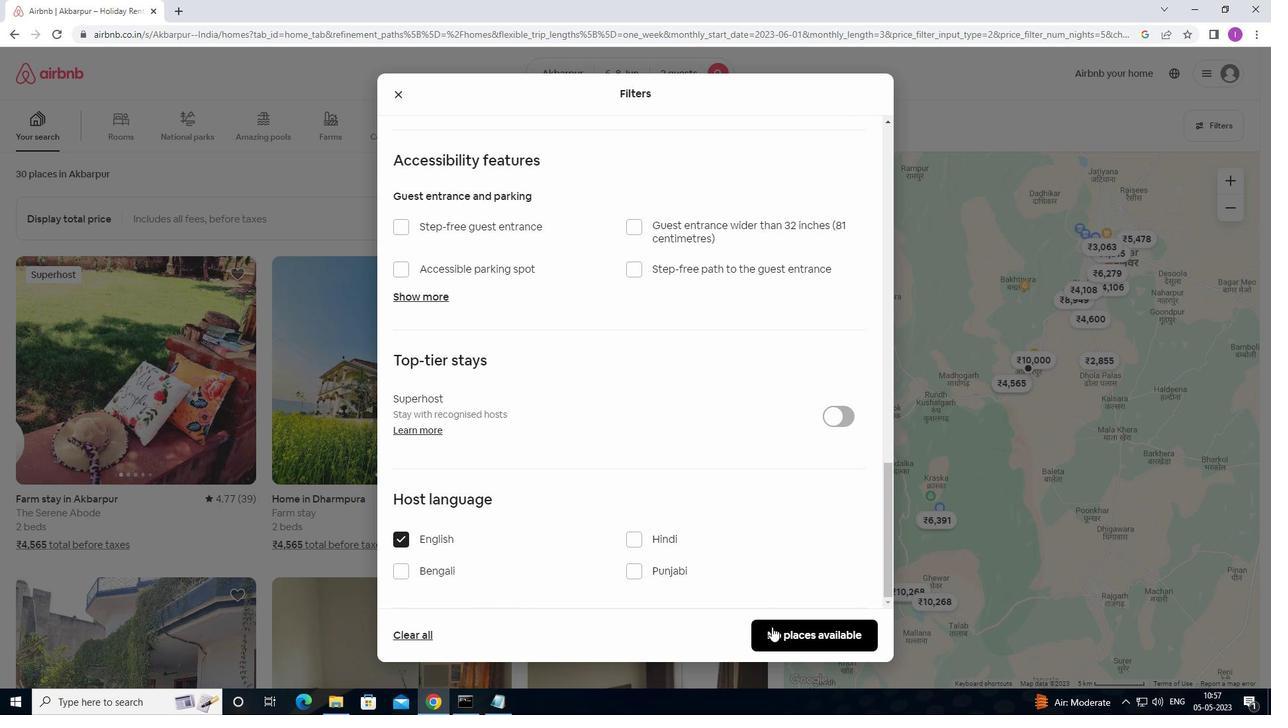 
Action: Mouse pressed left at (772, 628)
Screenshot: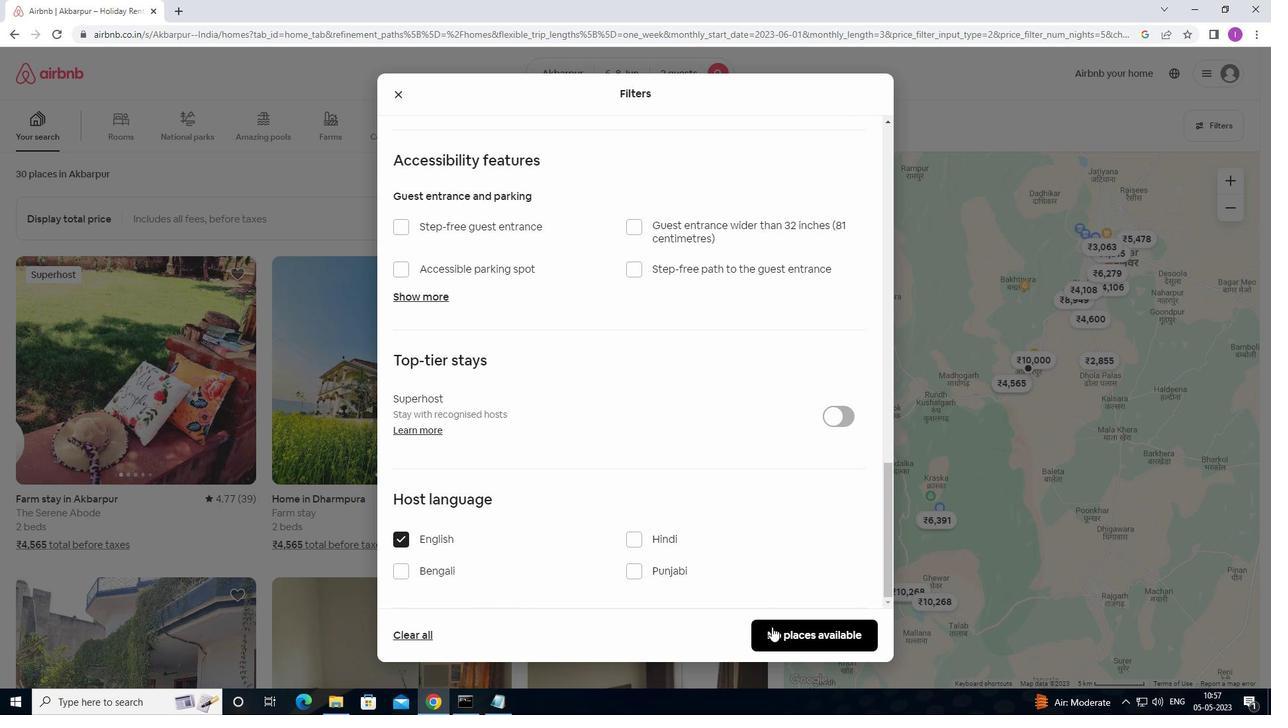 
Action: Mouse moved to (931, 521)
Screenshot: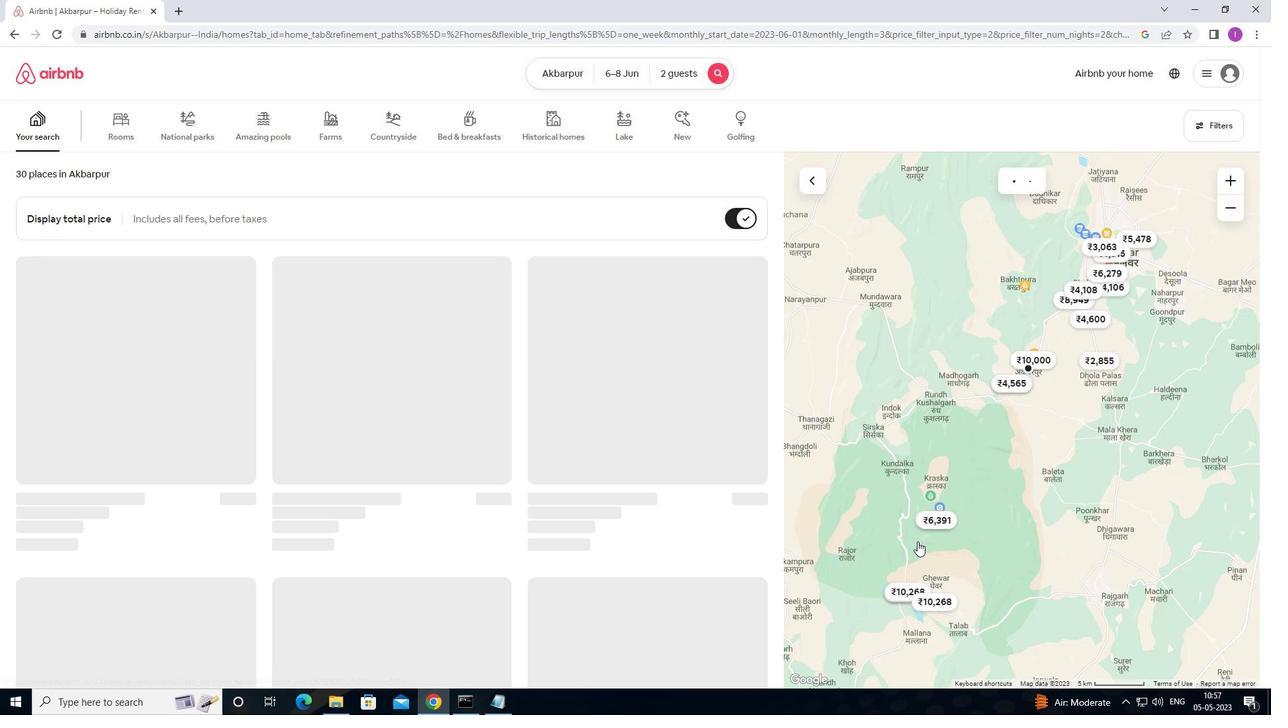 
